 Task: Look for space in Ceres, United States from 12th July, 2023 to 16th July, 2023 for 8 adults in price range Rs.10000 to Rs.16000. Place can be private room with 8 bedrooms having 8 beds and 8 bathrooms. Property type can be house, flat, guest house. Amenities needed are: wifi, TV, free parkinig on premises, gym, breakfast. Booking option can be shelf check-in. Required host language is English.
Action: Mouse moved to (580, 145)
Screenshot: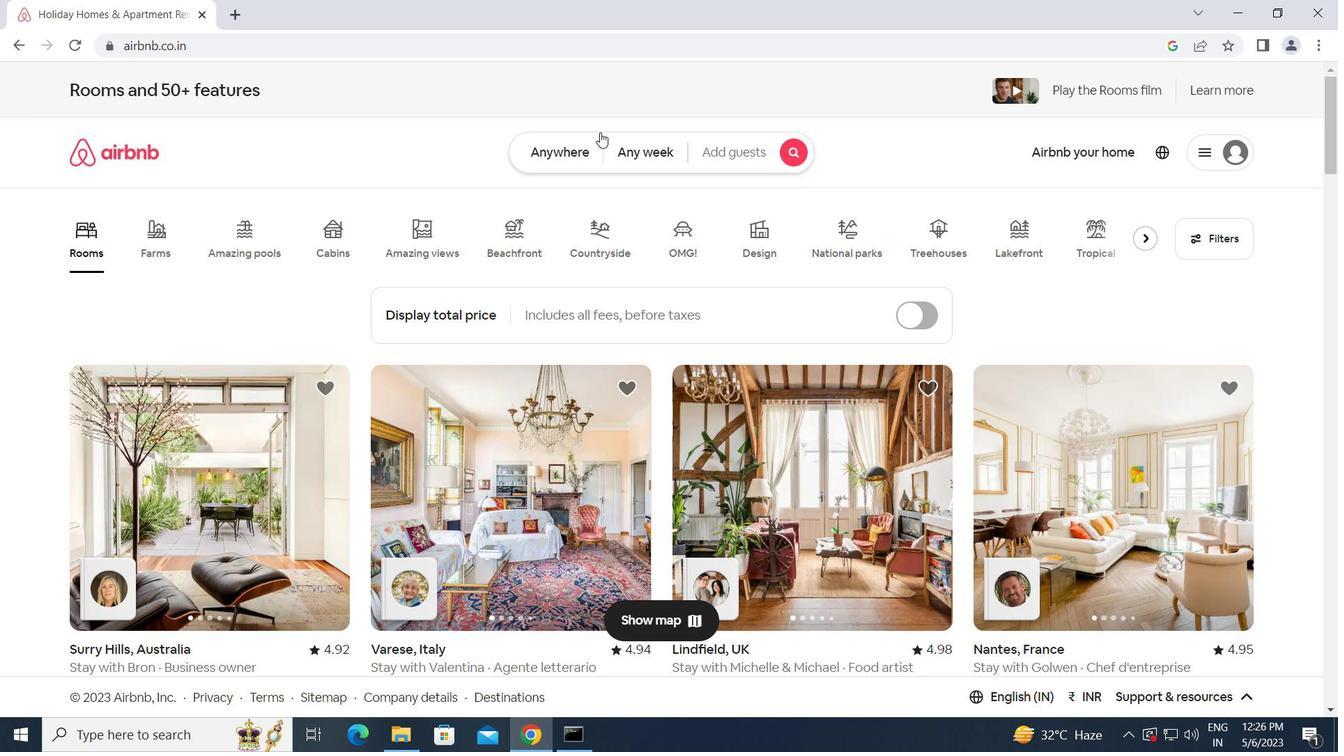 
Action: Mouse pressed left at (580, 145)
Screenshot: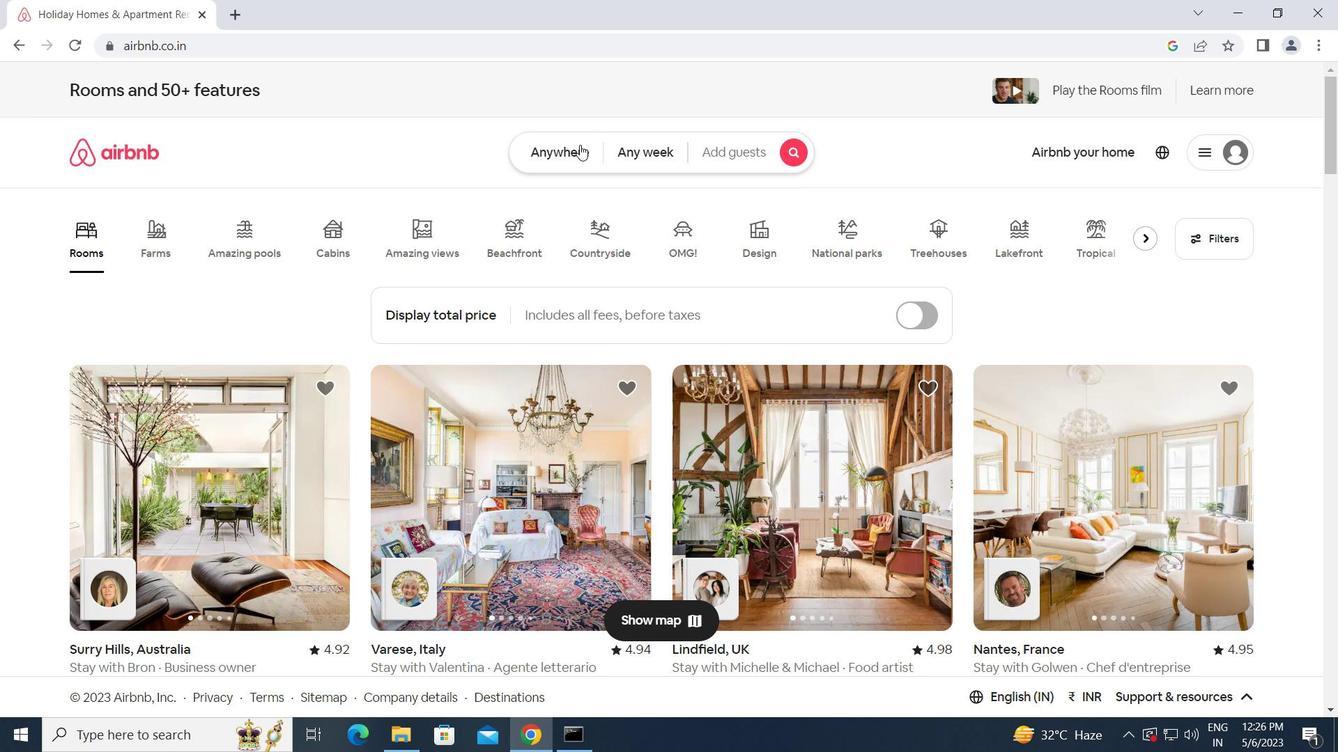 
Action: Mouse moved to (419, 212)
Screenshot: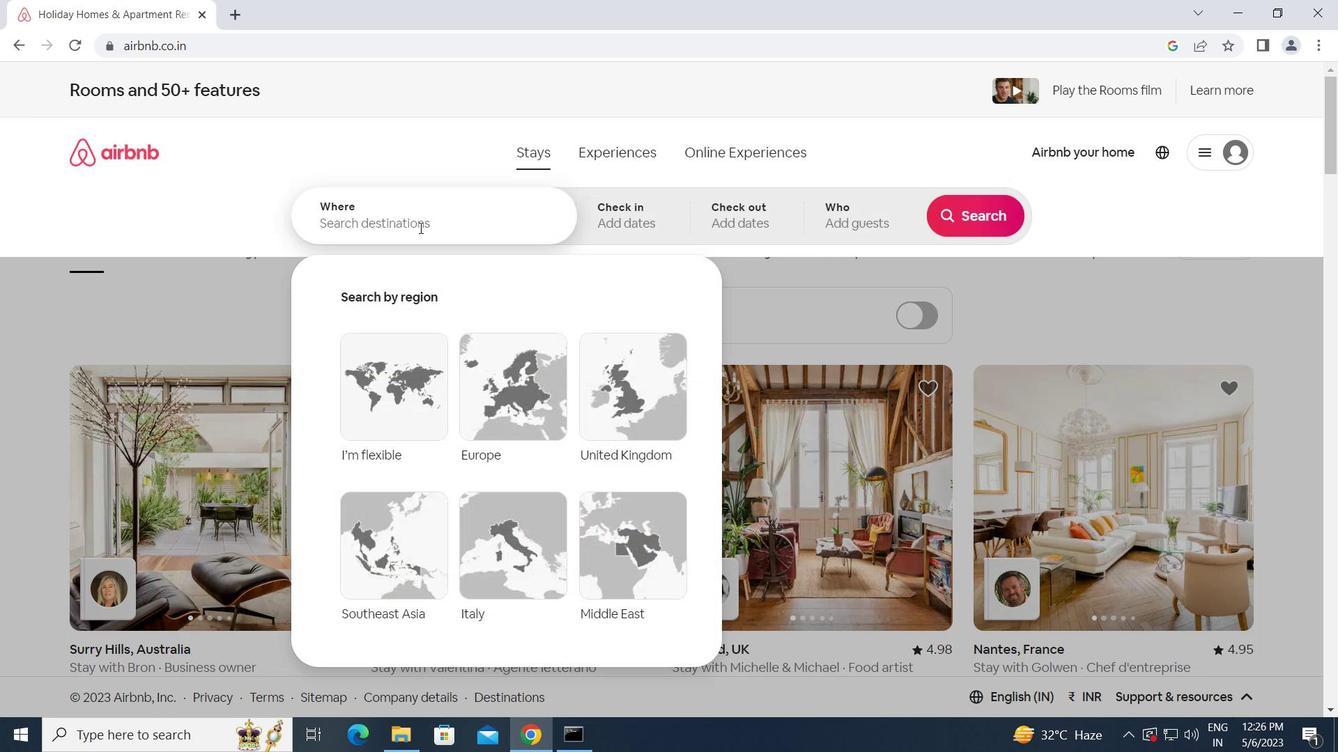 
Action: Mouse pressed left at (419, 212)
Screenshot: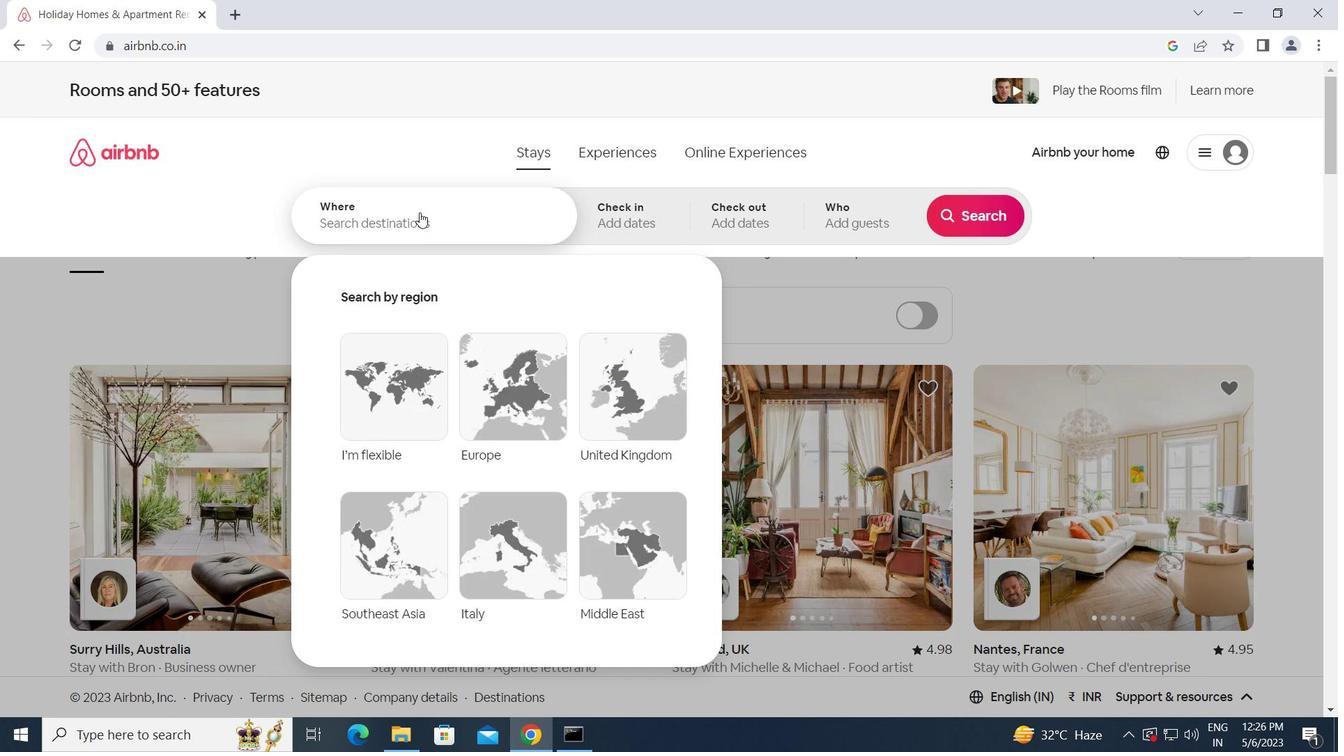 
Action: Key pressed c<Key.caps_lock>eres,<Key.space><Key.caps_lock>u<Key.caps_lock>nited<Key.space>
Screenshot: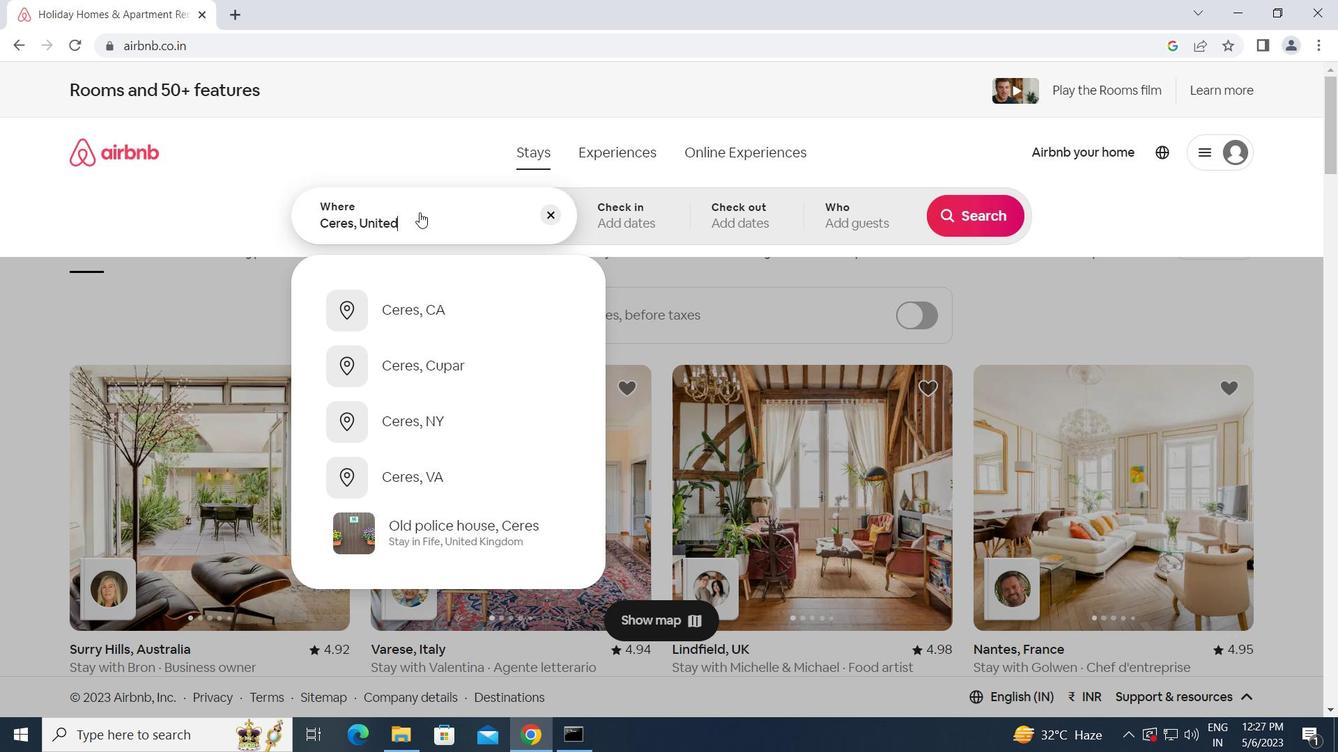 
Action: Mouse moved to (1056, 8)
Screenshot: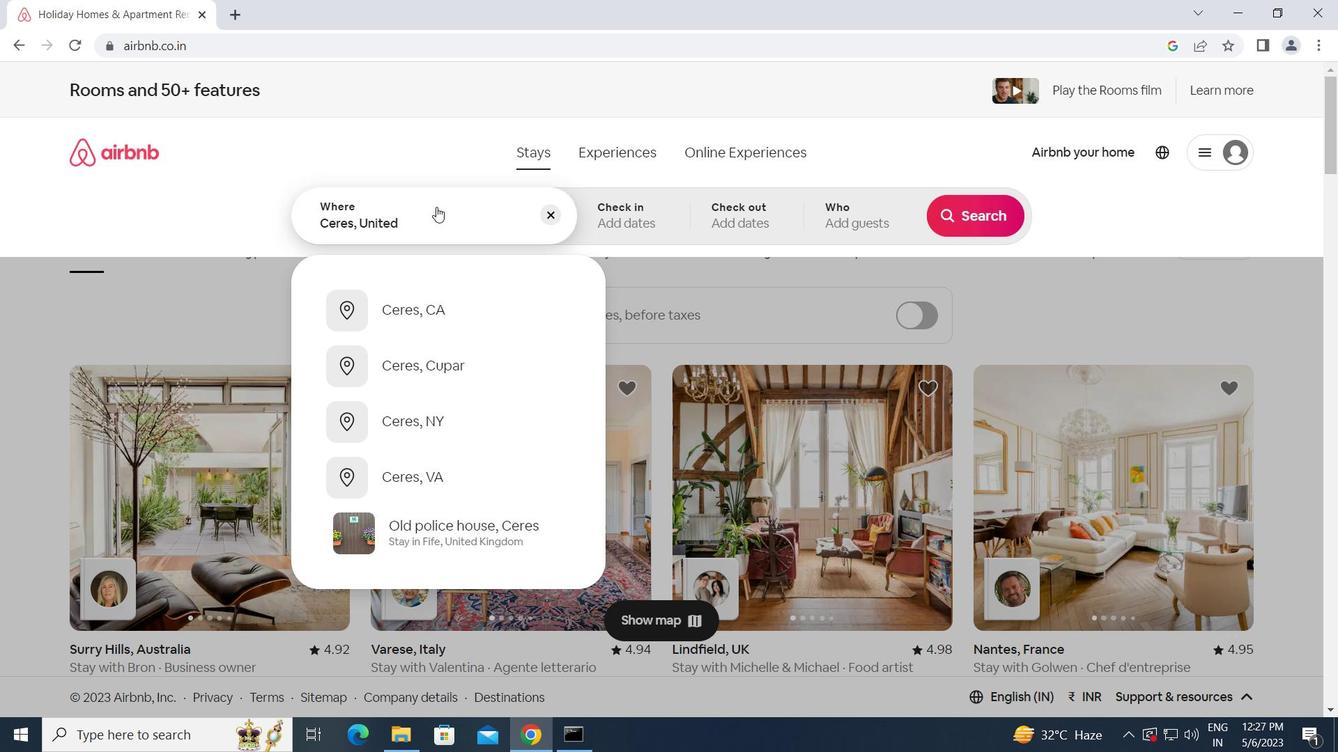 
Action: Key pressed <Key.caps_lock>s<Key.caps_lock>tates<Key.enter>
Screenshot: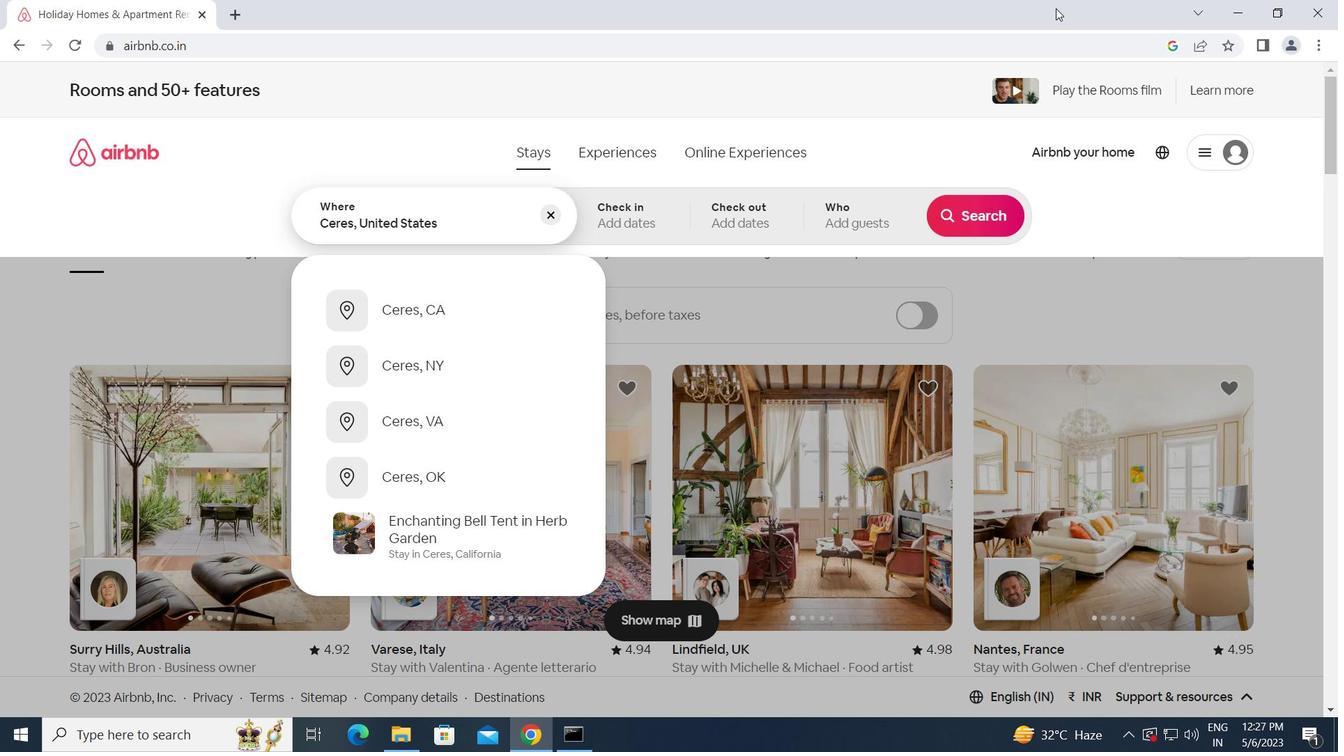 
Action: Mouse moved to (971, 356)
Screenshot: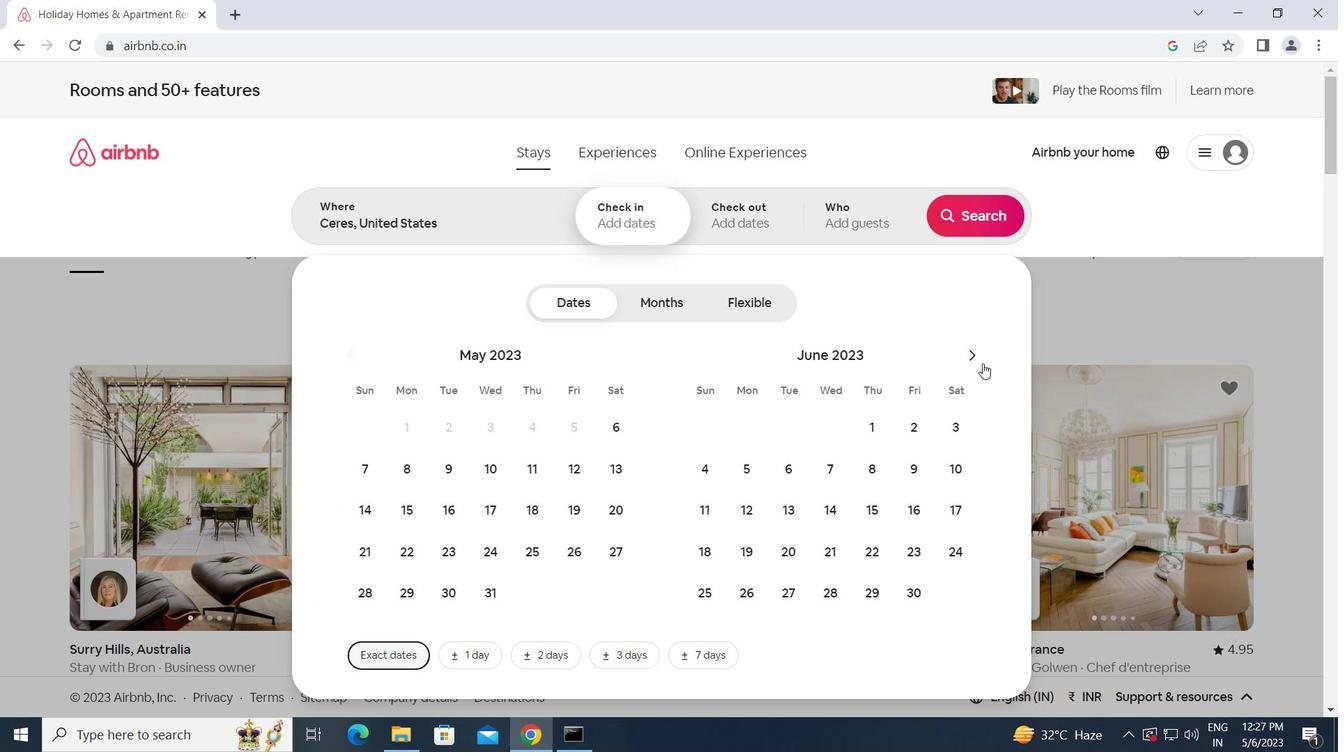
Action: Mouse pressed left at (971, 356)
Screenshot: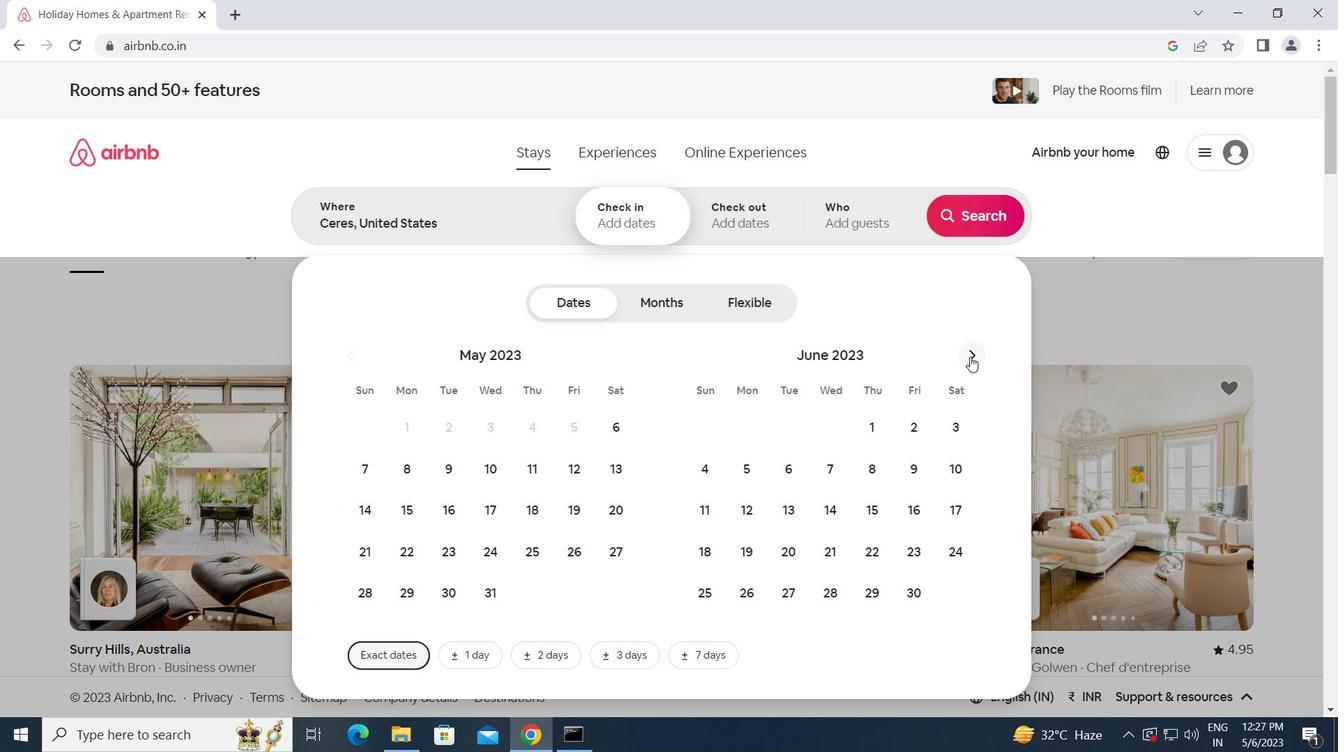 
Action: Mouse moved to (835, 504)
Screenshot: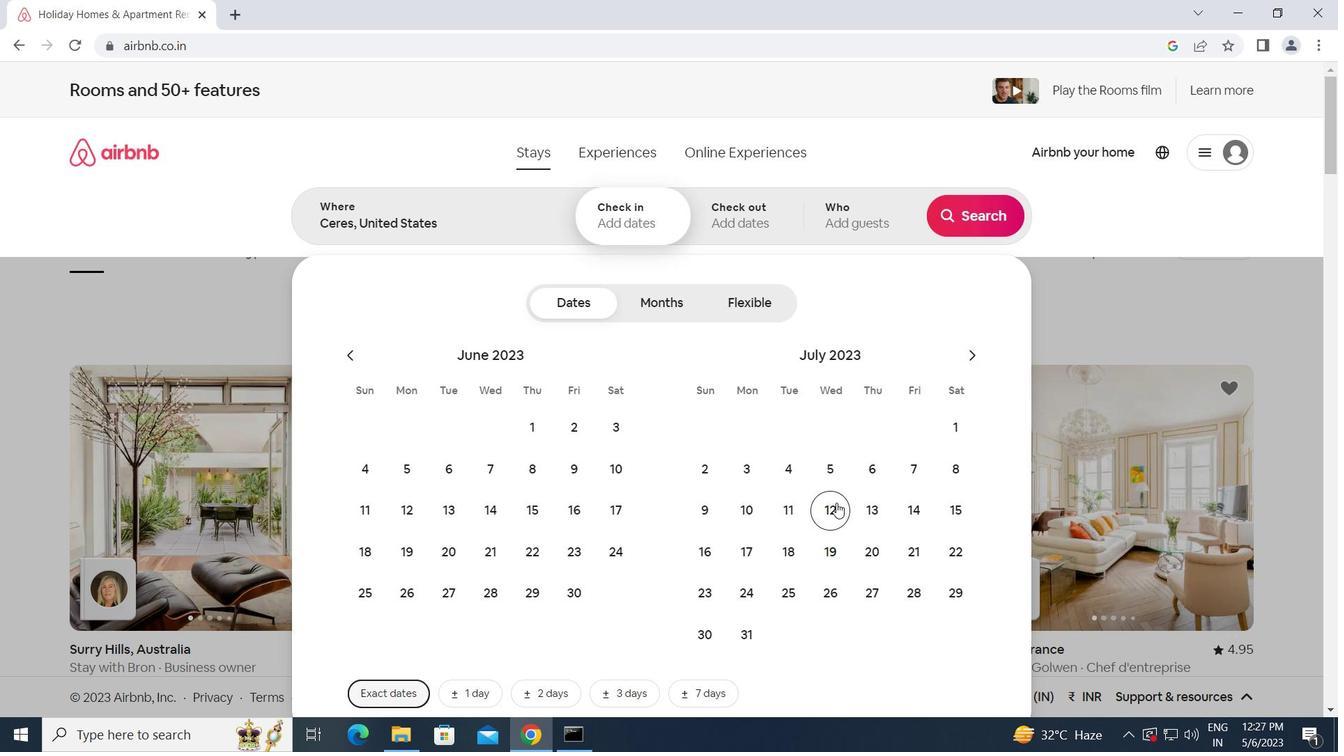 
Action: Mouse pressed left at (835, 504)
Screenshot: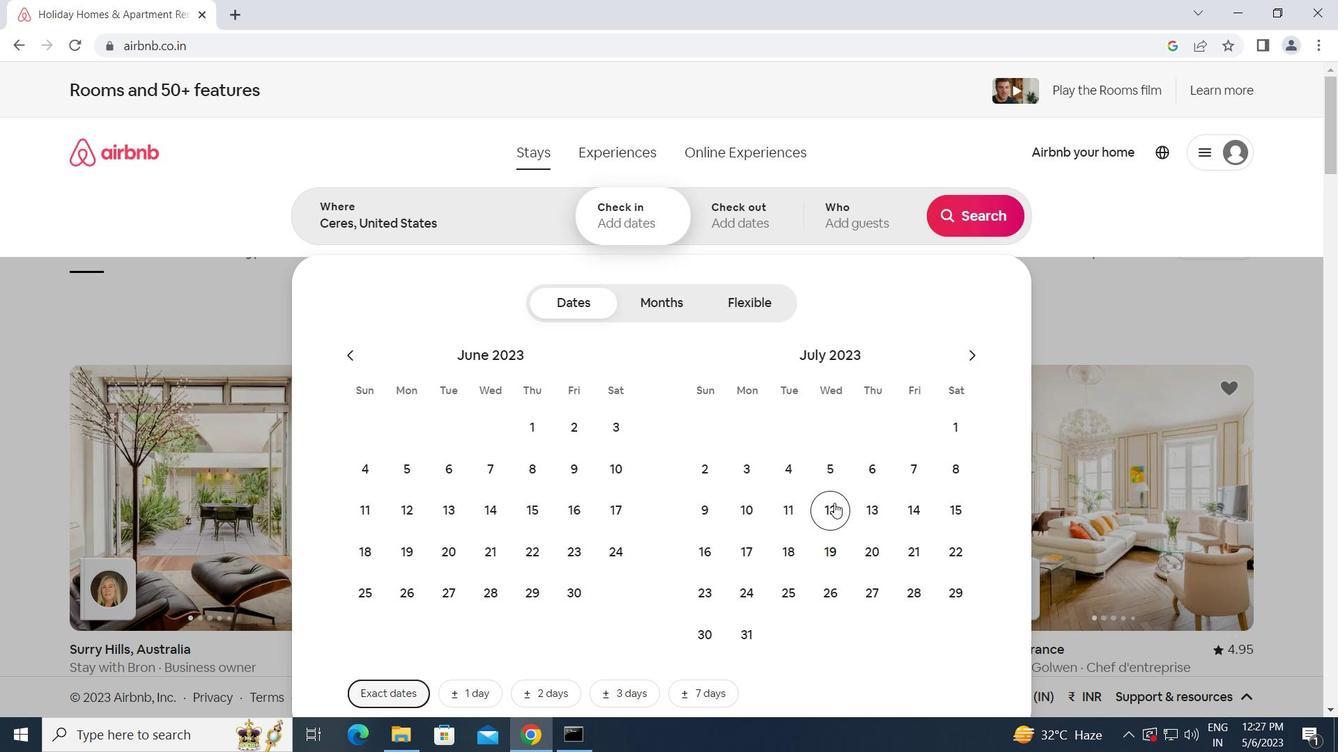 
Action: Mouse moved to (711, 554)
Screenshot: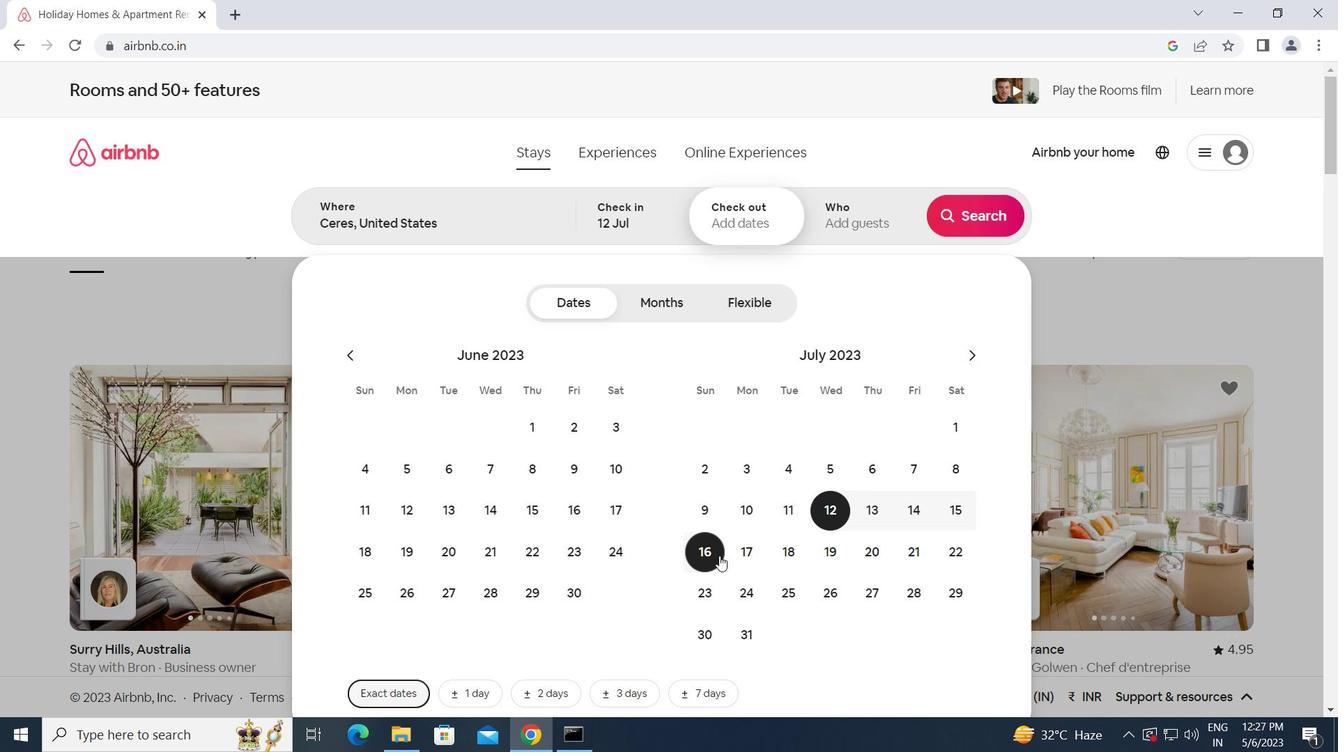 
Action: Mouse pressed left at (711, 554)
Screenshot: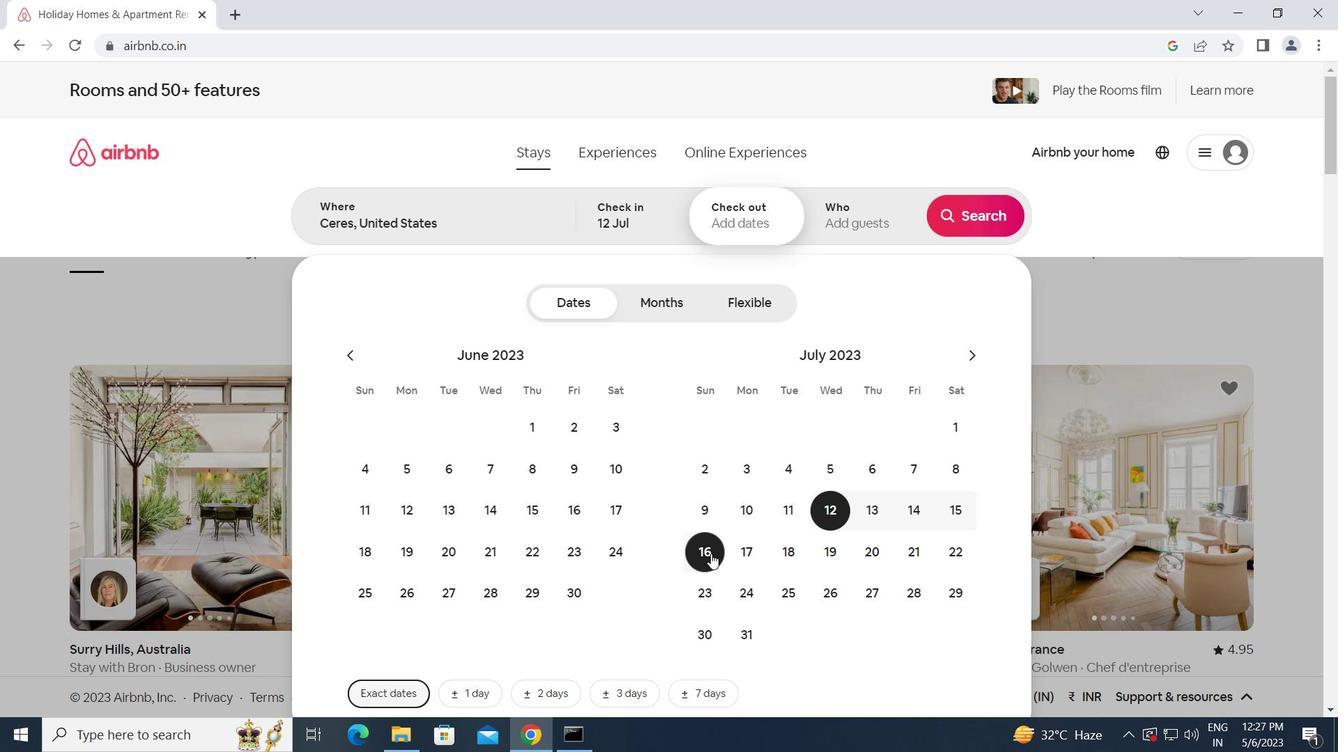 
Action: Mouse moved to (840, 223)
Screenshot: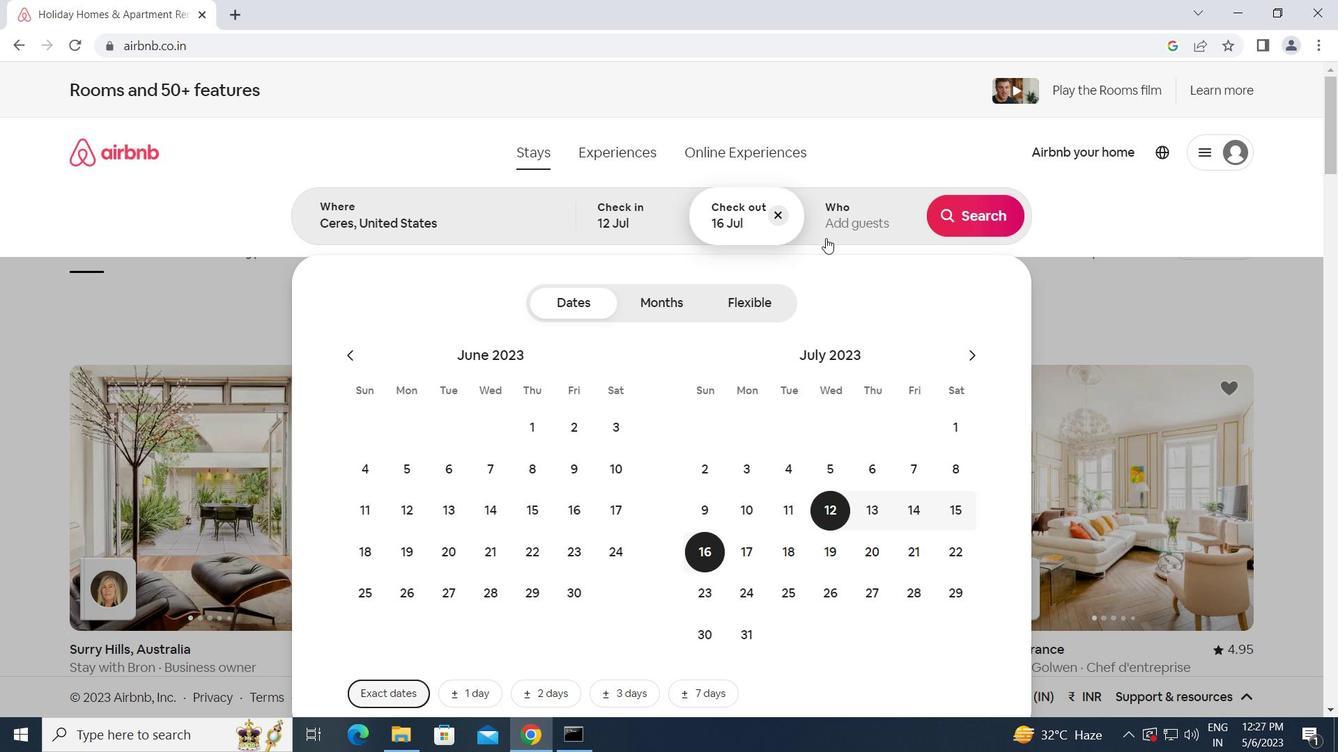 
Action: Mouse pressed left at (840, 223)
Screenshot: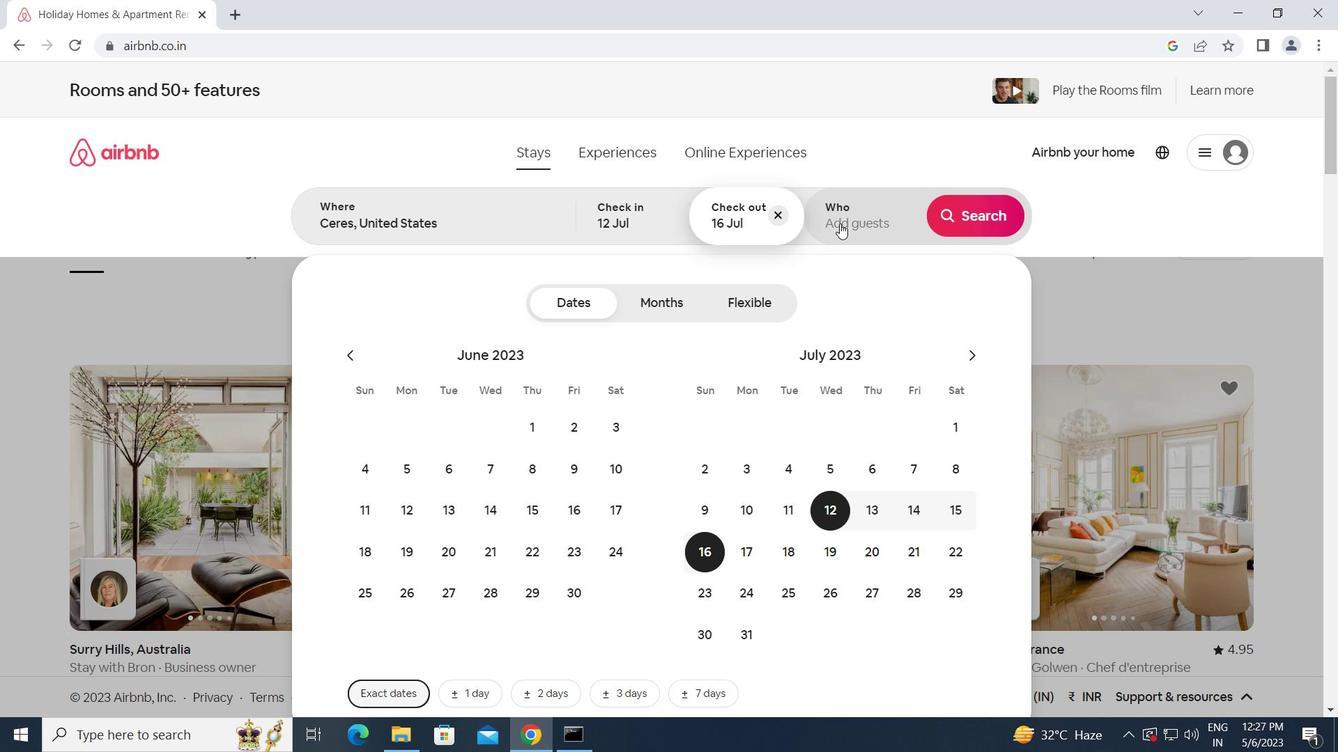 
Action: Mouse moved to (971, 306)
Screenshot: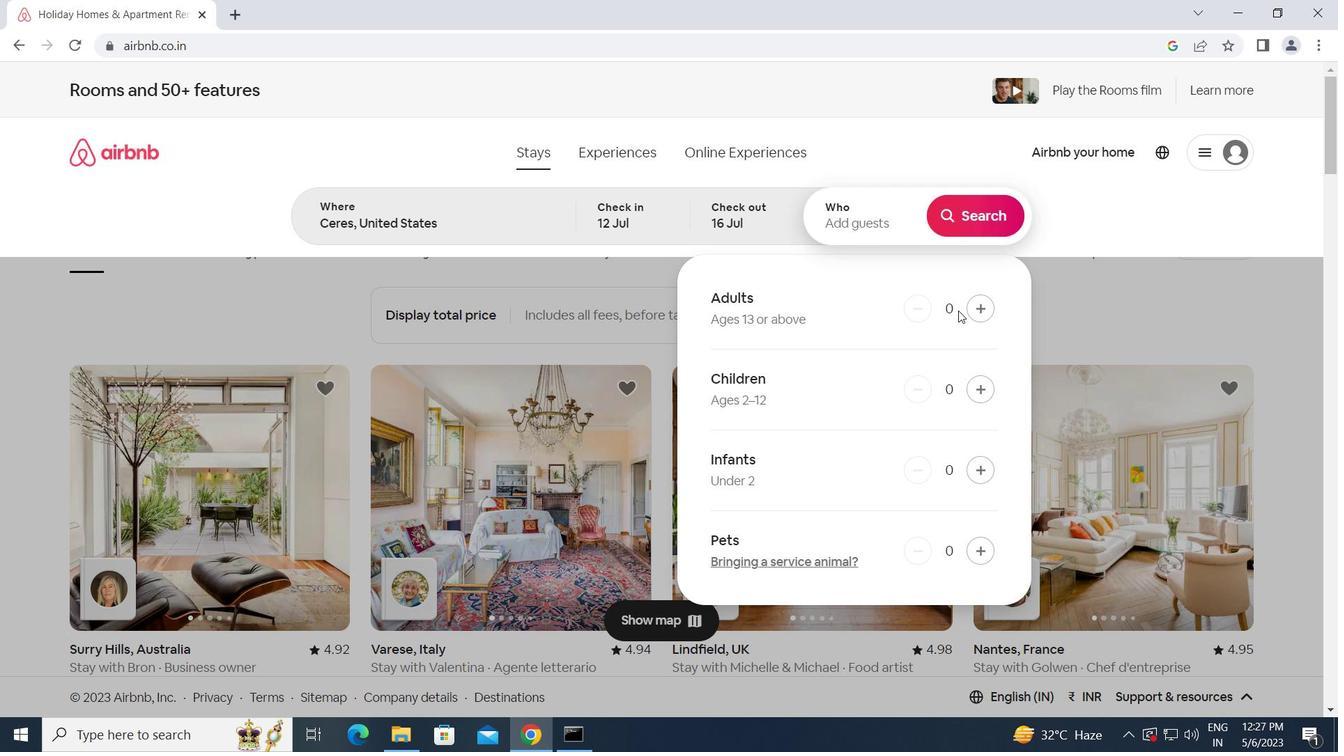 
Action: Mouse pressed left at (971, 306)
Screenshot: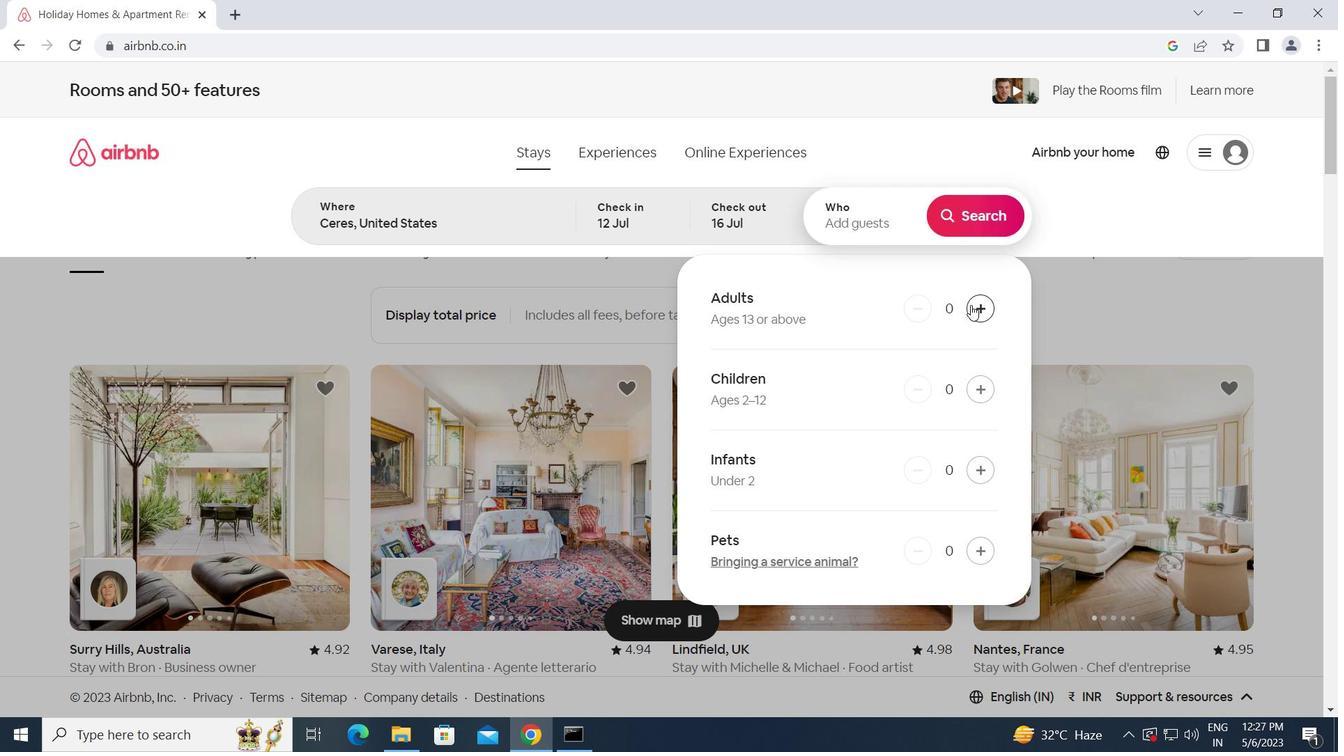 
Action: Mouse pressed left at (971, 306)
Screenshot: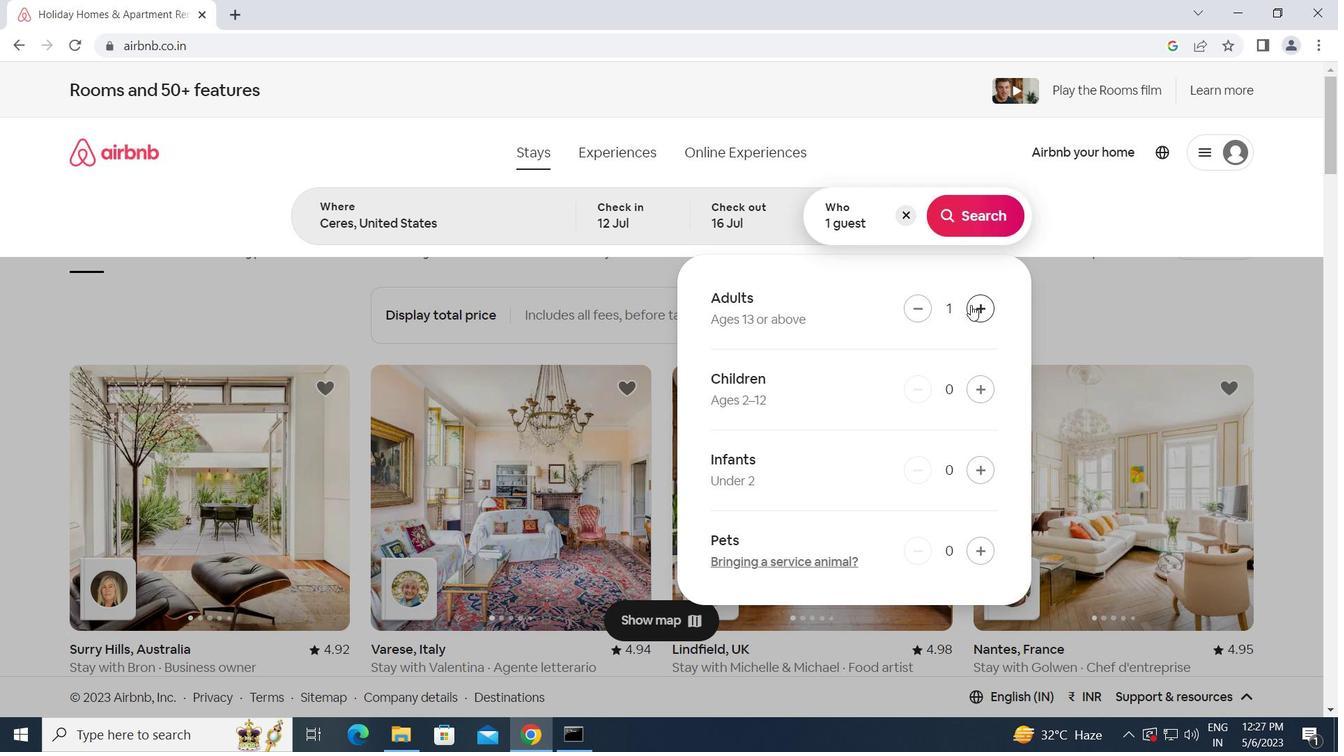 
Action: Mouse pressed left at (971, 306)
Screenshot: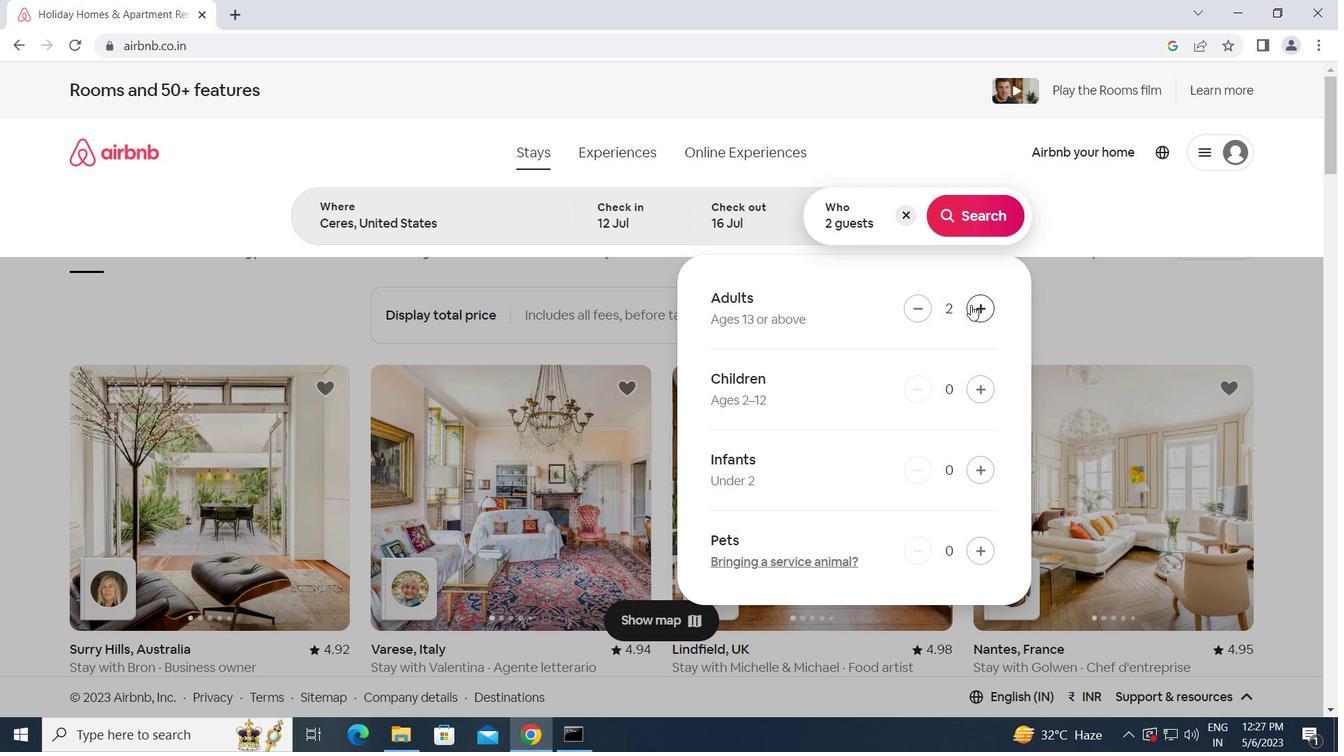 
Action: Mouse pressed left at (971, 306)
Screenshot: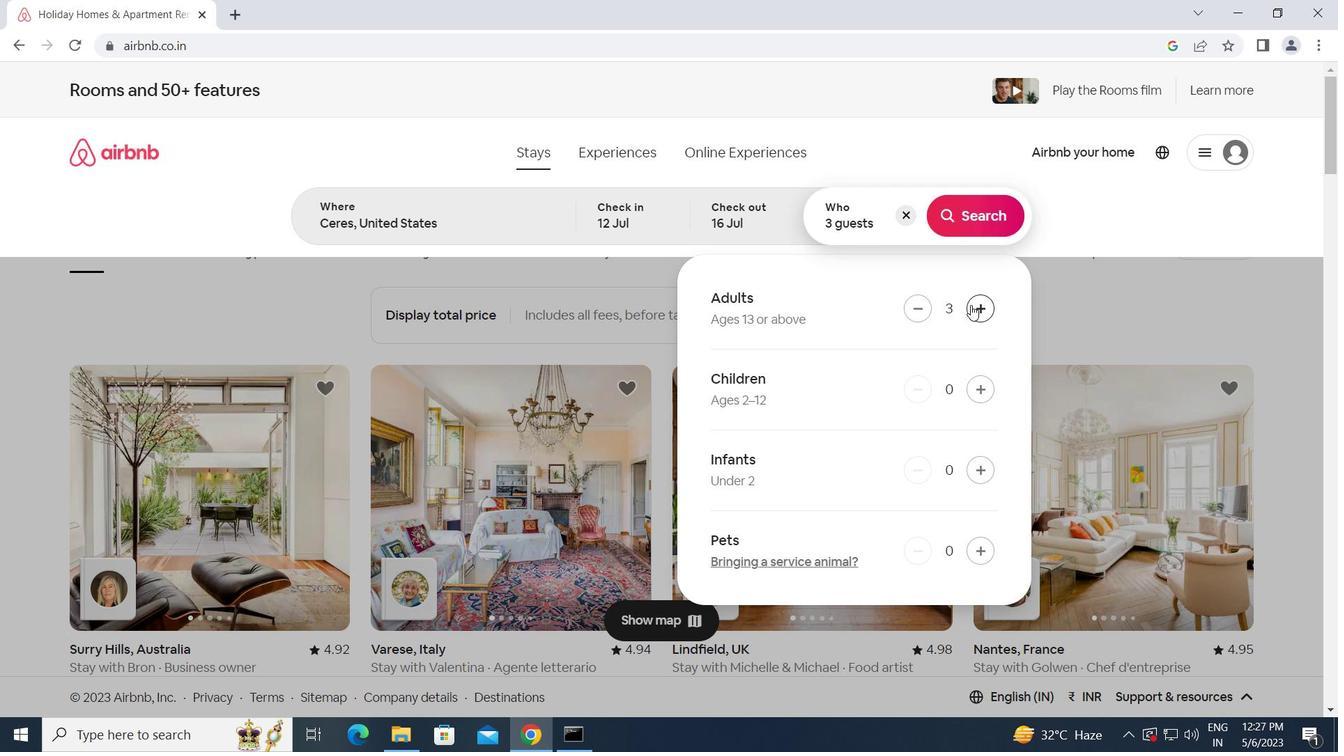 
Action: Mouse pressed left at (971, 306)
Screenshot: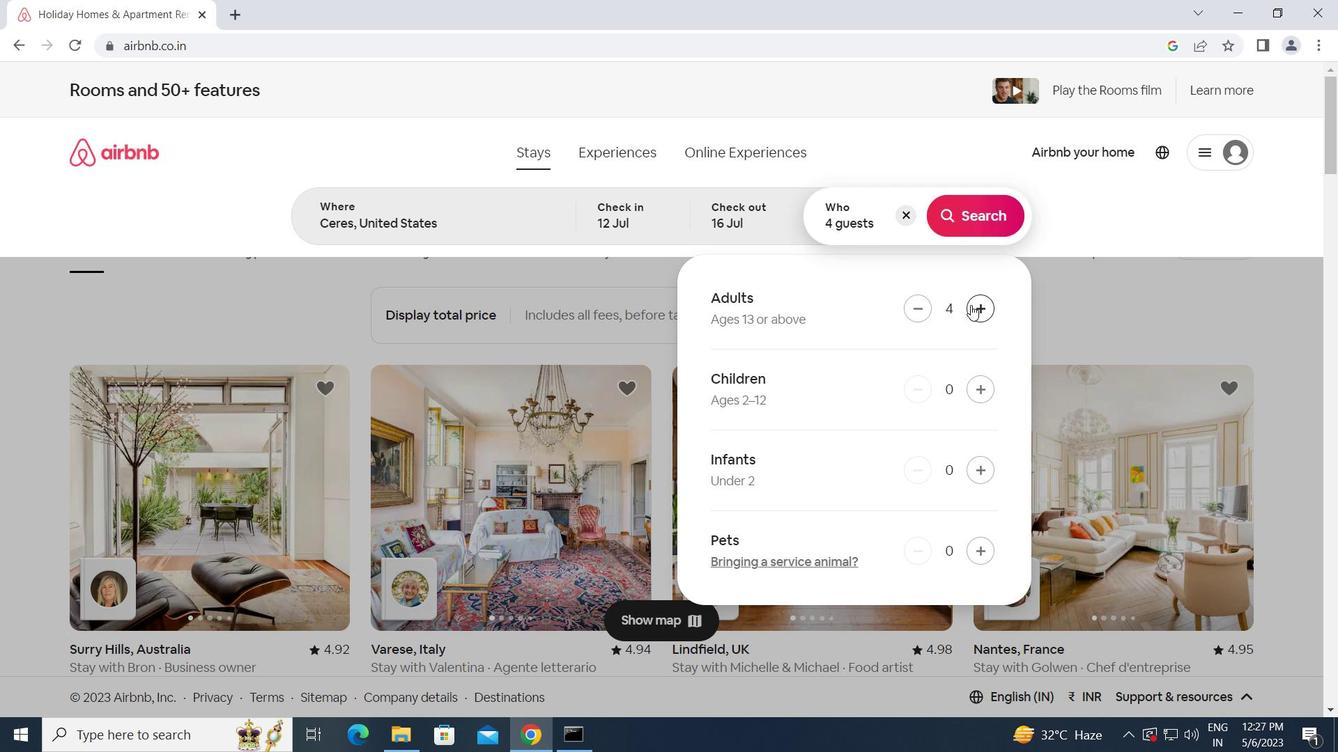 
Action: Mouse pressed left at (971, 306)
Screenshot: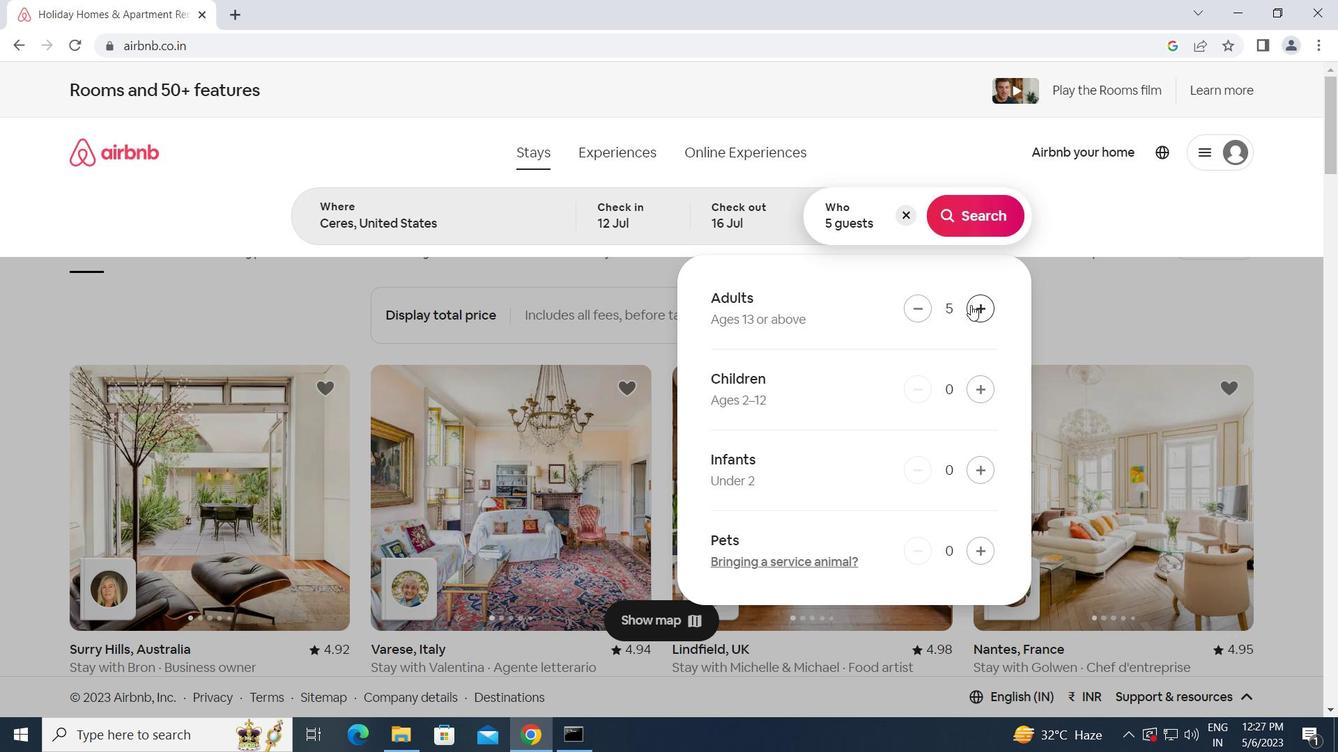 
Action: Mouse pressed left at (971, 306)
Screenshot: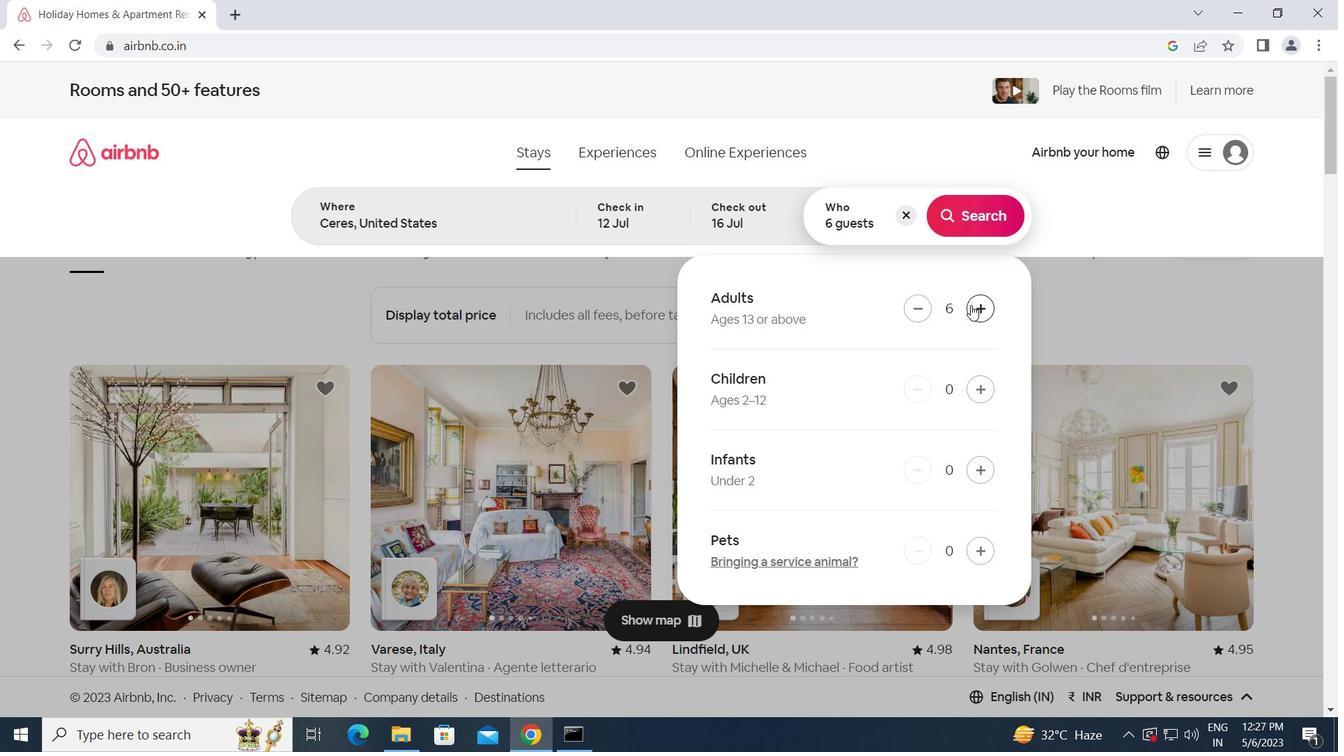 
Action: Mouse pressed left at (971, 306)
Screenshot: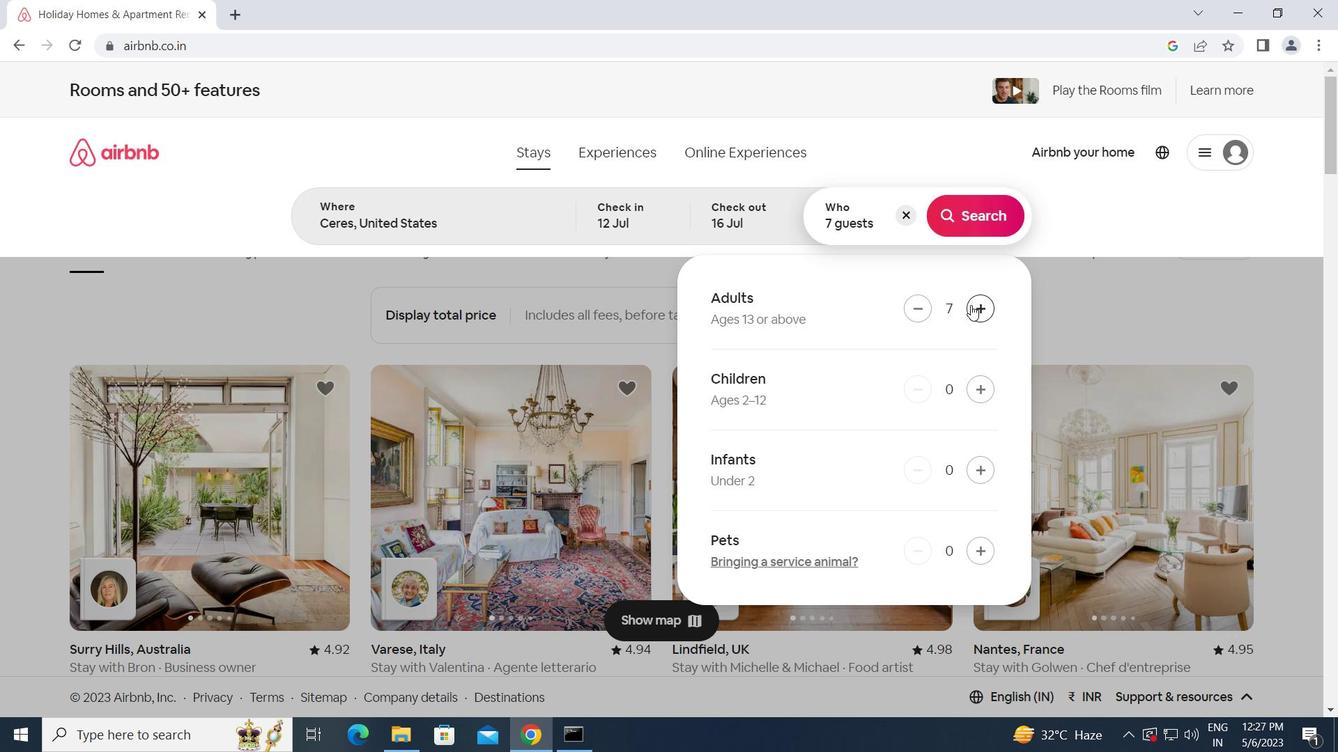 
Action: Mouse moved to (989, 208)
Screenshot: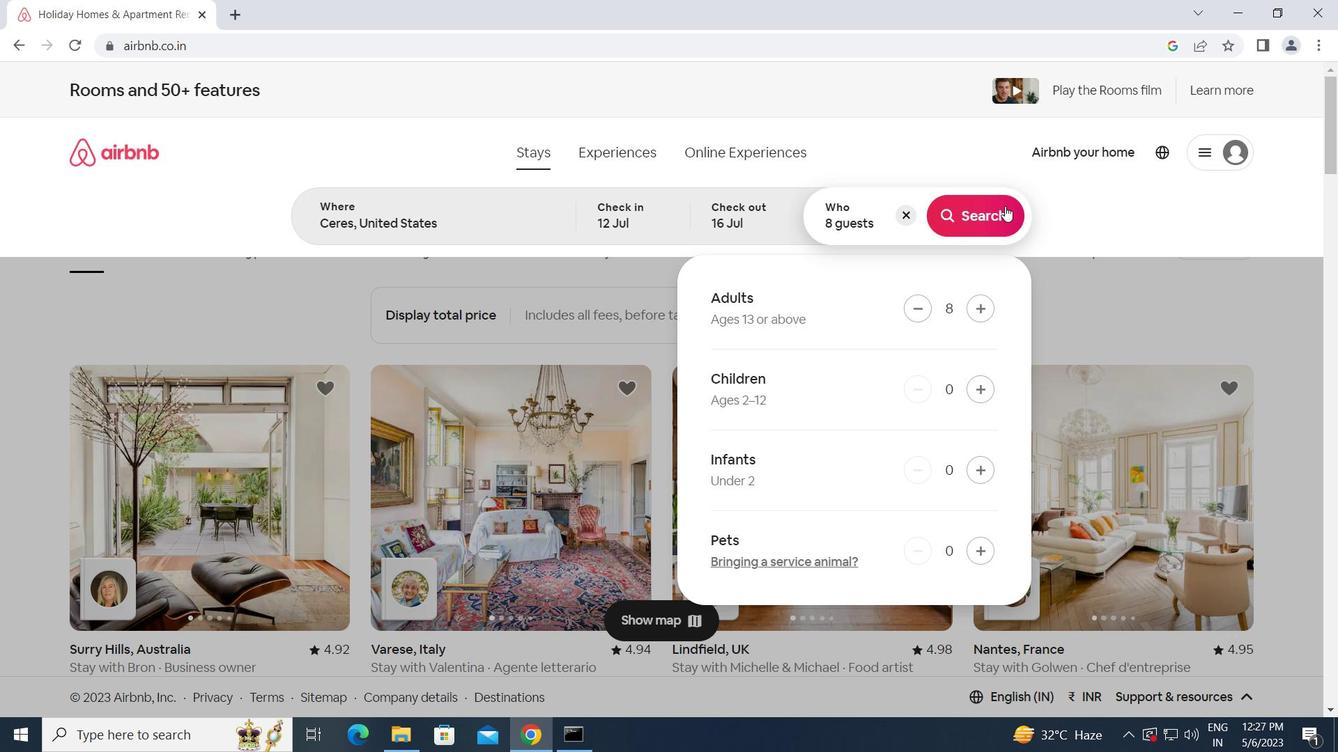 
Action: Mouse pressed left at (989, 208)
Screenshot: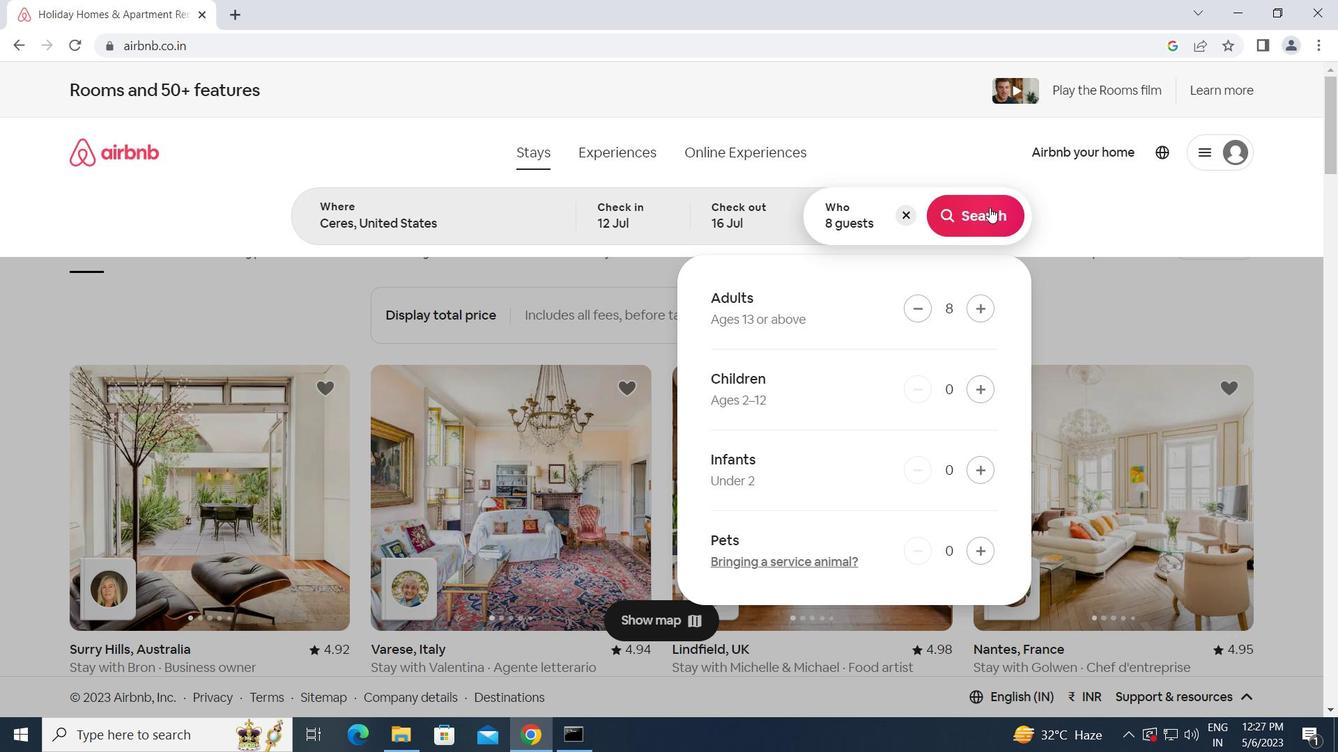 
Action: Mouse moved to (1256, 163)
Screenshot: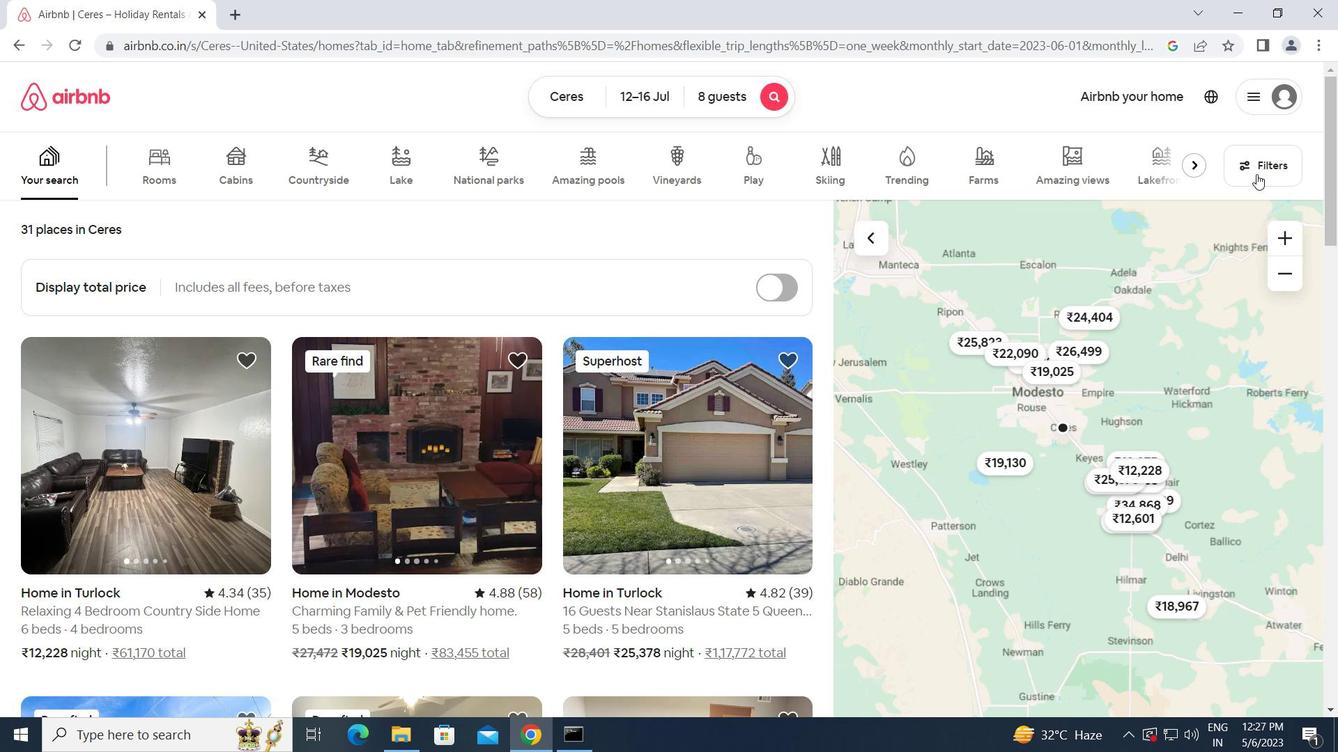 
Action: Mouse pressed left at (1256, 163)
Screenshot: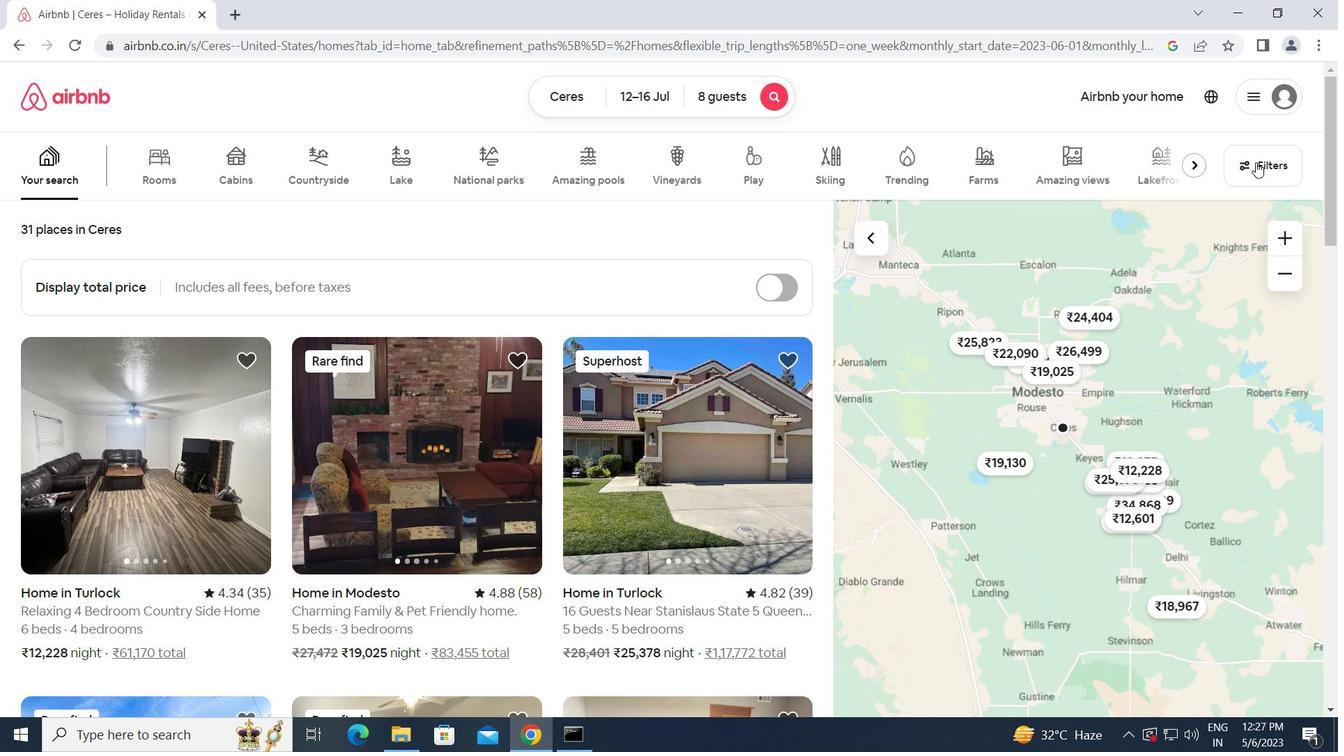 
Action: Mouse moved to (504, 563)
Screenshot: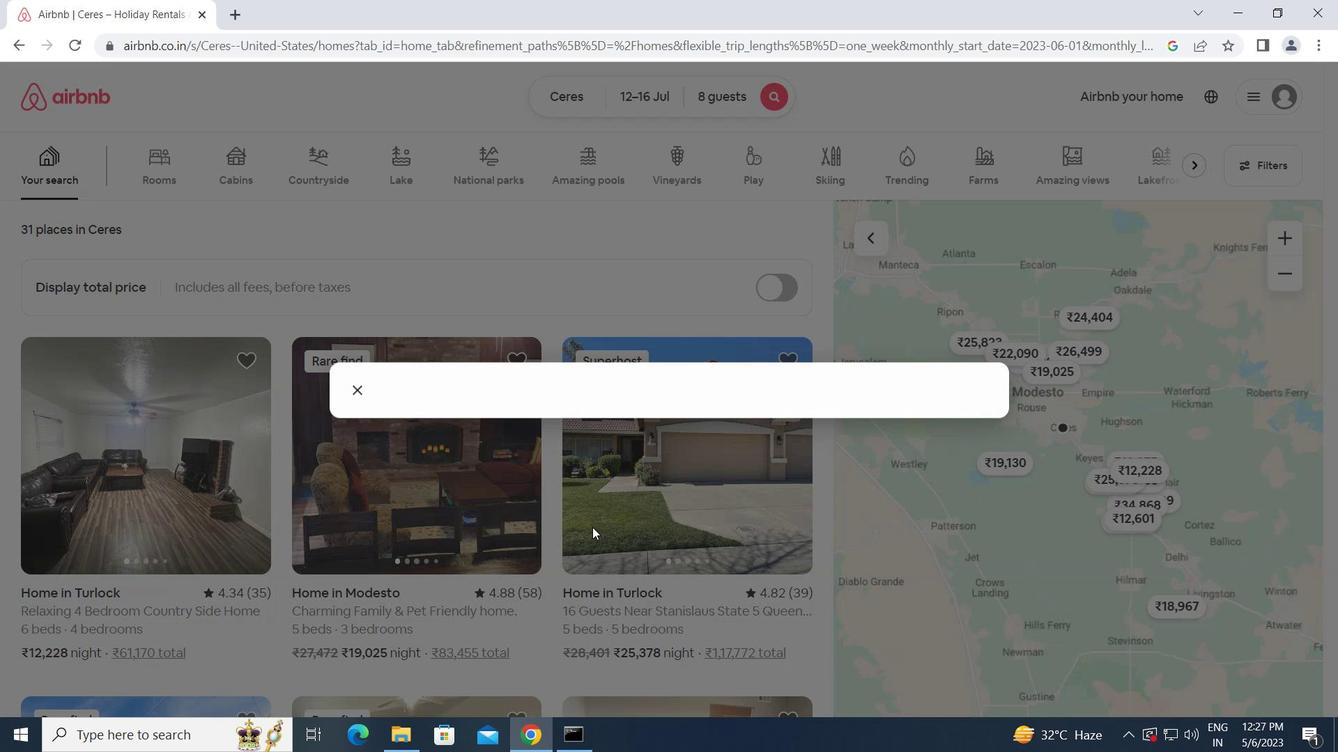 
Action: Mouse scrolled (504, 562) with delta (0, 0)
Screenshot: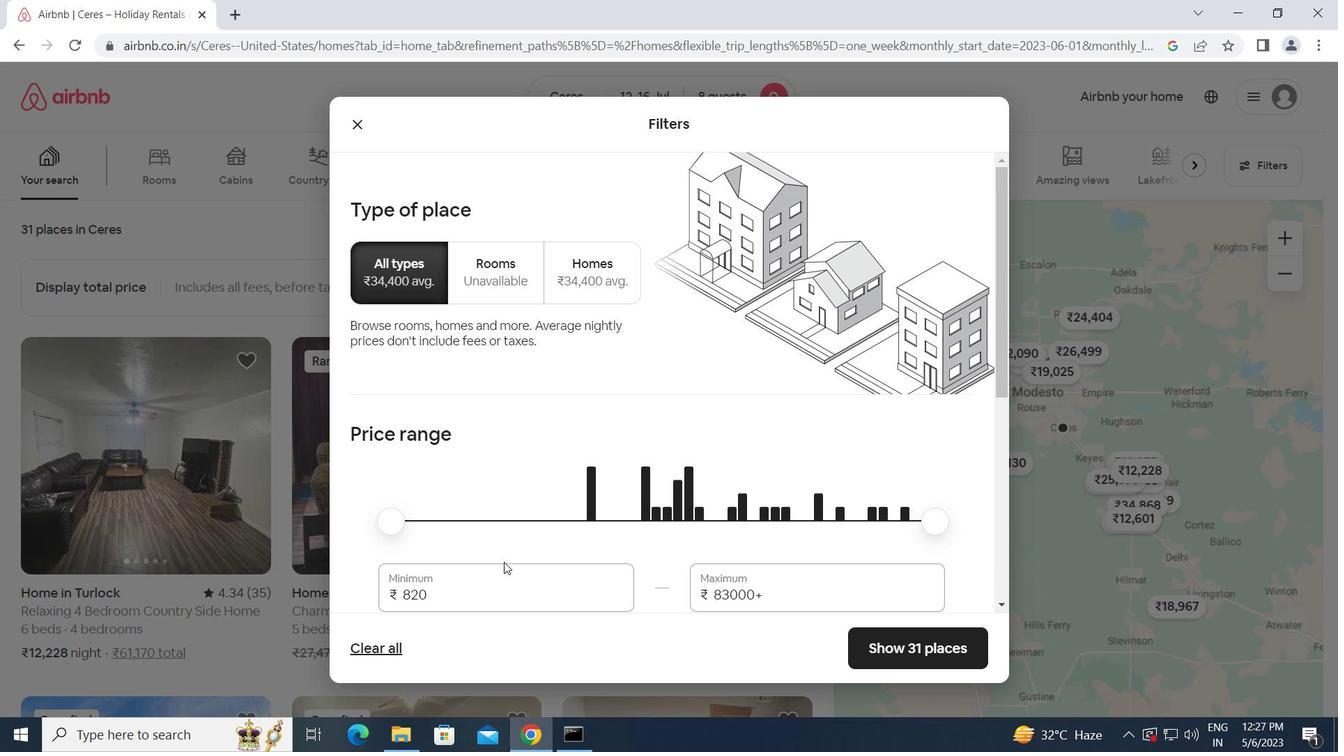 
Action: Mouse scrolled (504, 562) with delta (0, 0)
Screenshot: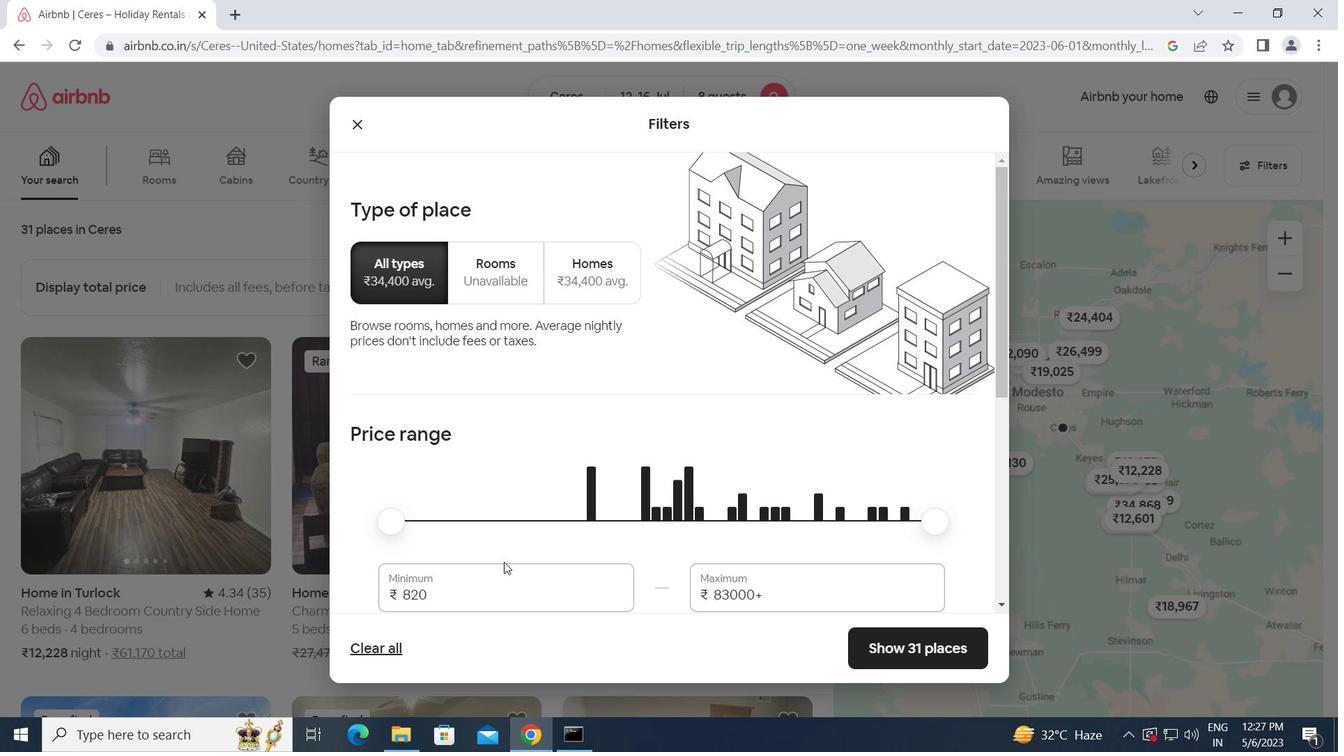 
Action: Mouse moved to (435, 417)
Screenshot: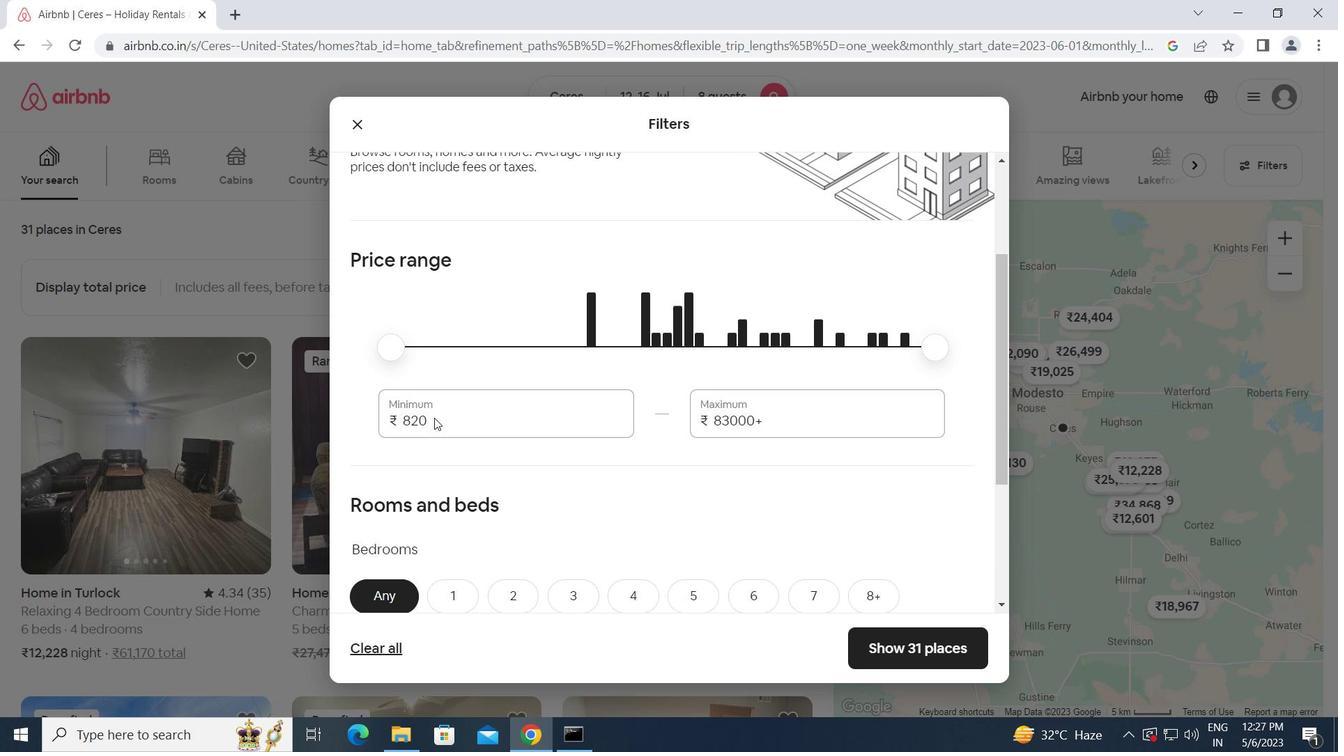 
Action: Mouse pressed left at (435, 417)
Screenshot: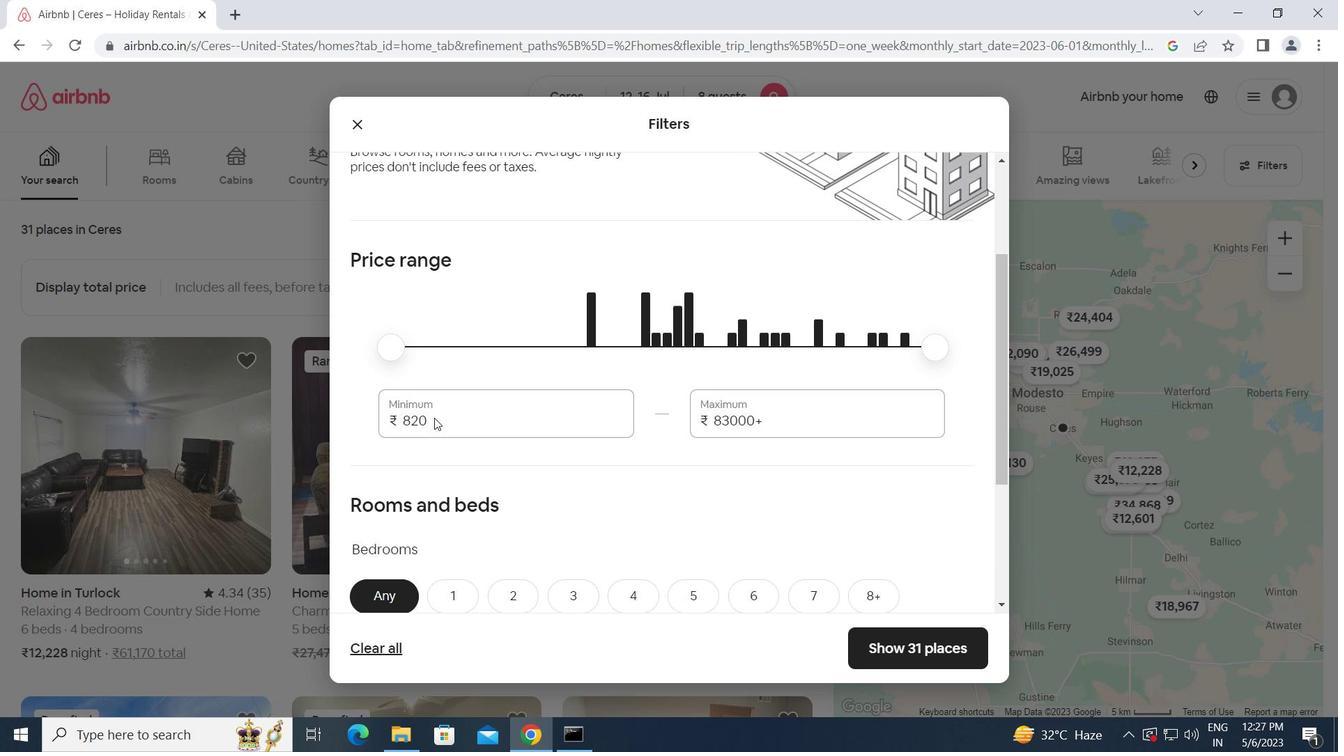 
Action: Mouse moved to (379, 422)
Screenshot: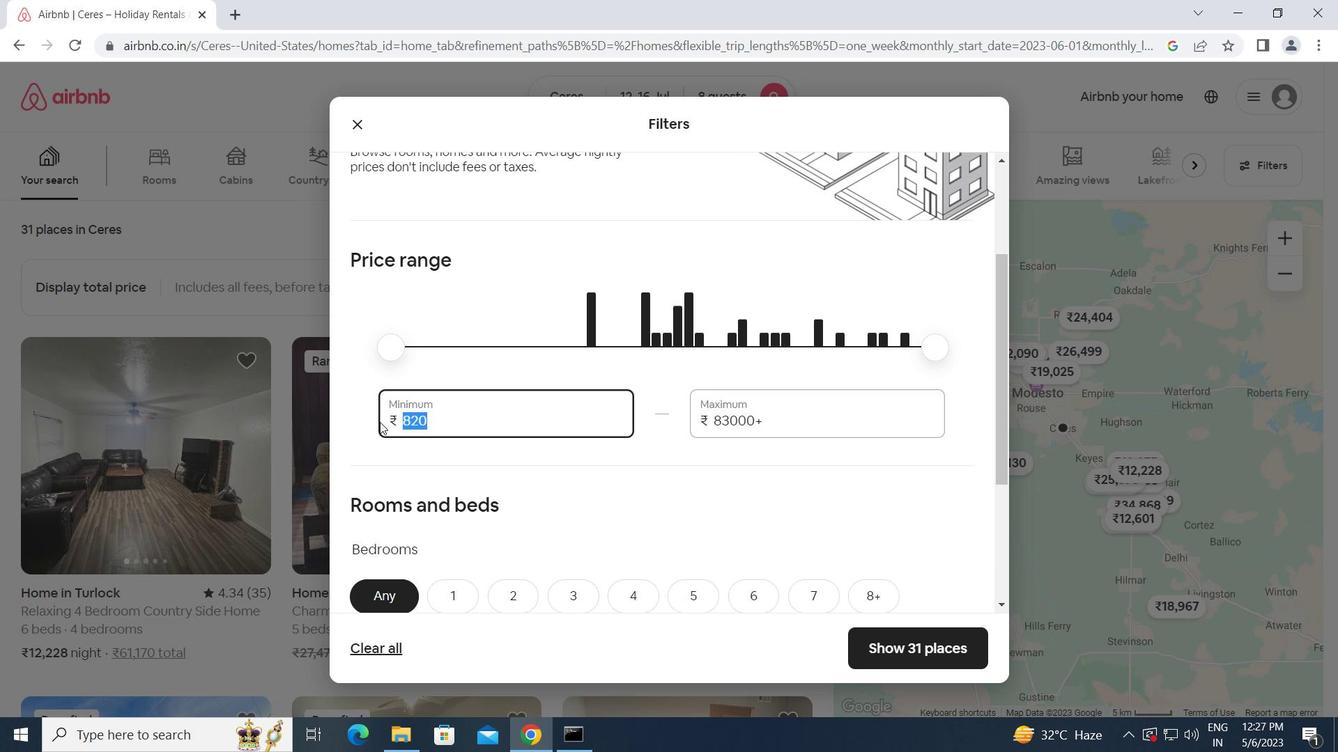 
Action: Key pressed 10000<Key.tab>16000
Screenshot: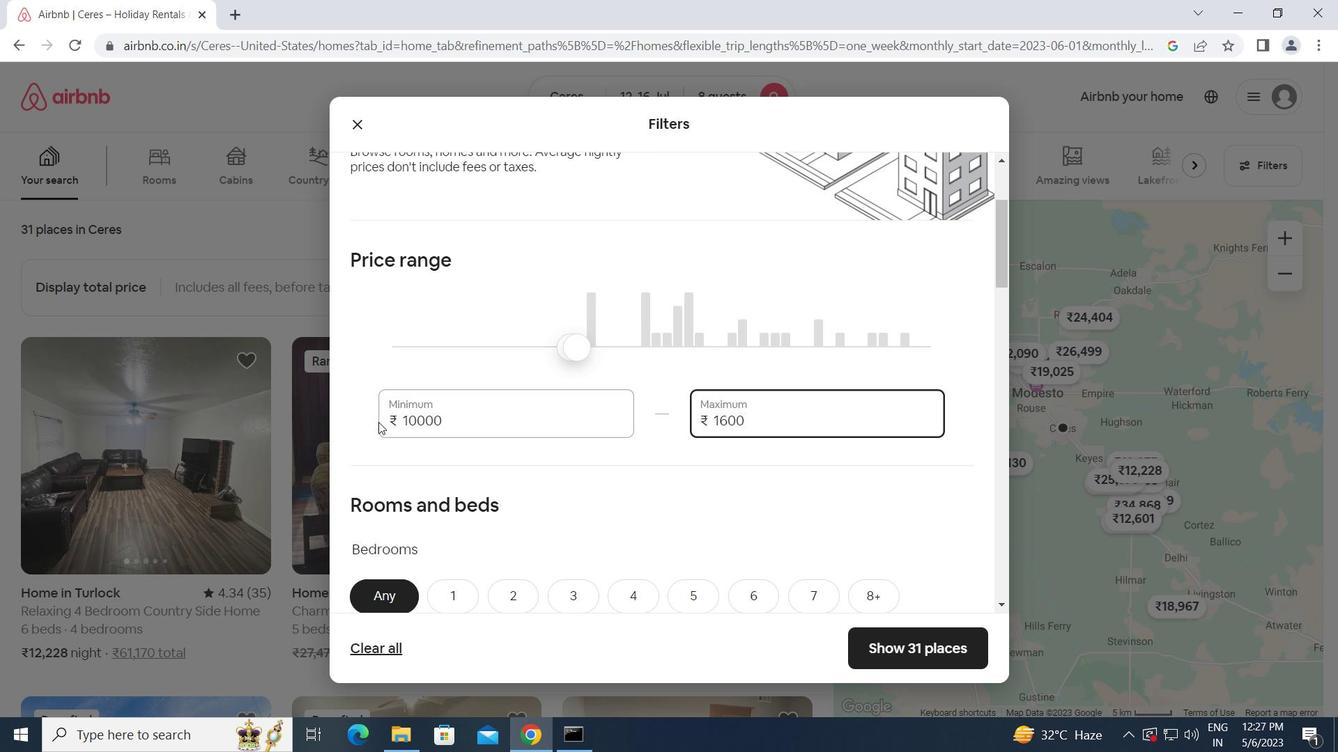 
Action: Mouse moved to (567, 495)
Screenshot: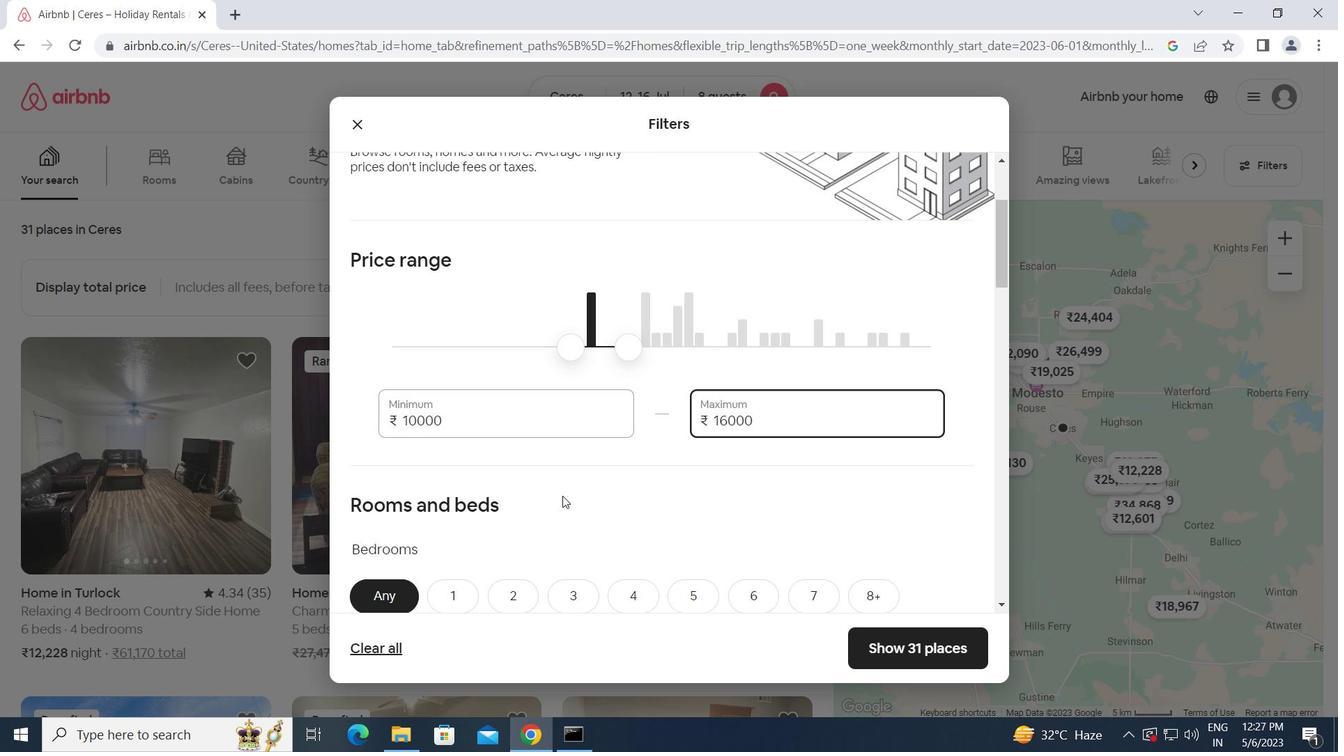 
Action: Mouse scrolled (567, 494) with delta (0, 0)
Screenshot: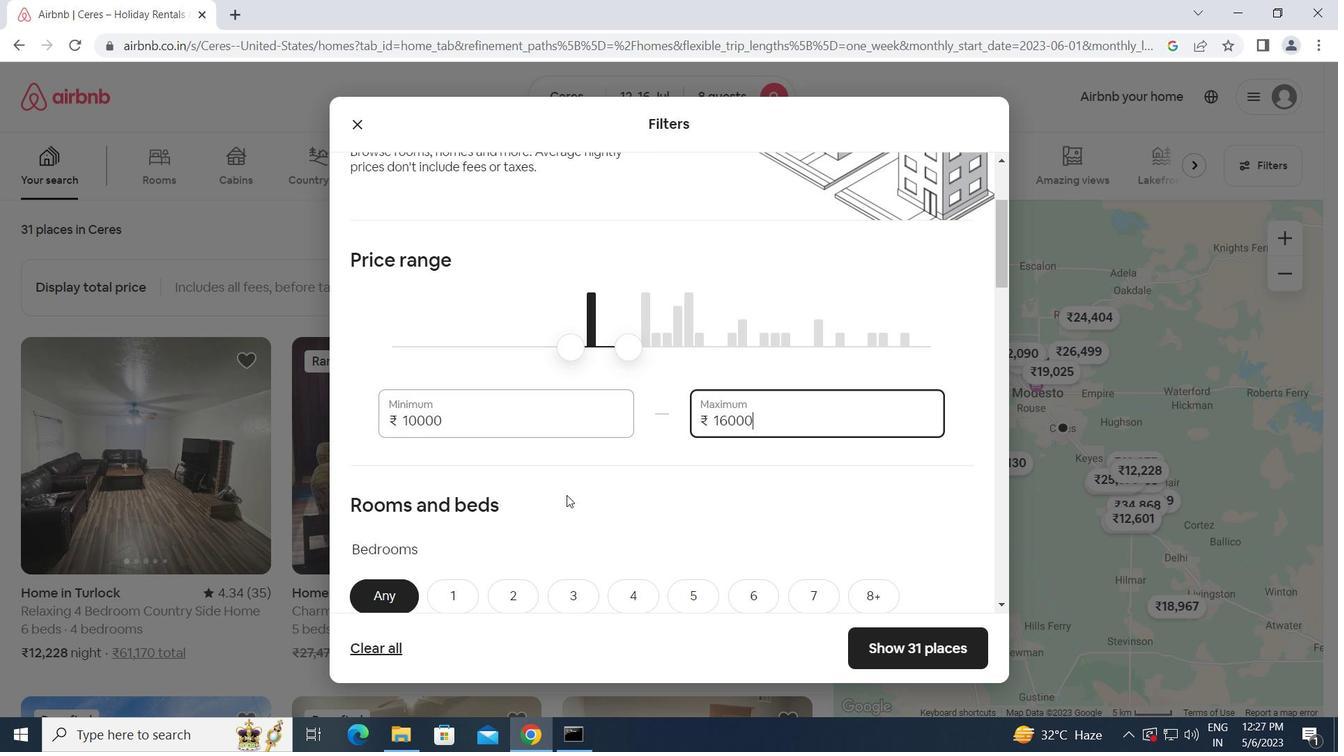 
Action: Mouse moved to (567, 495)
Screenshot: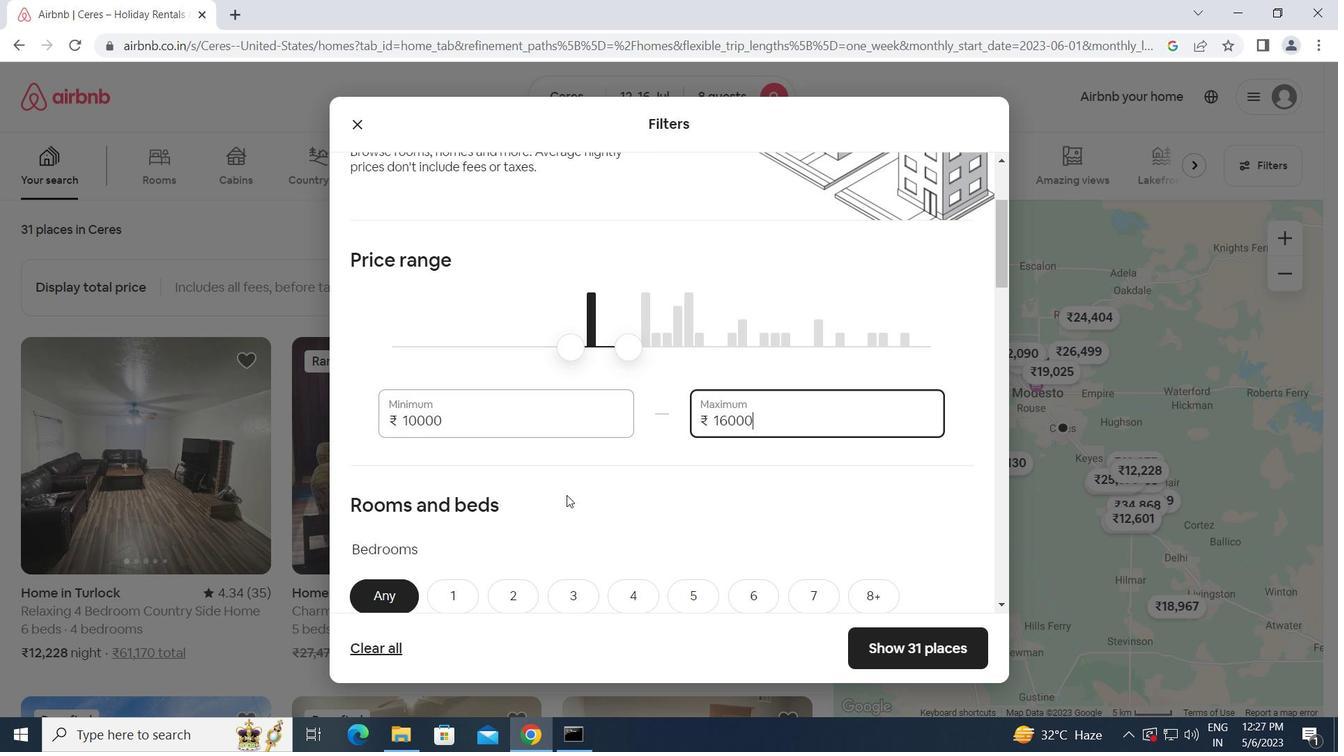 
Action: Mouse scrolled (567, 494) with delta (0, 0)
Screenshot: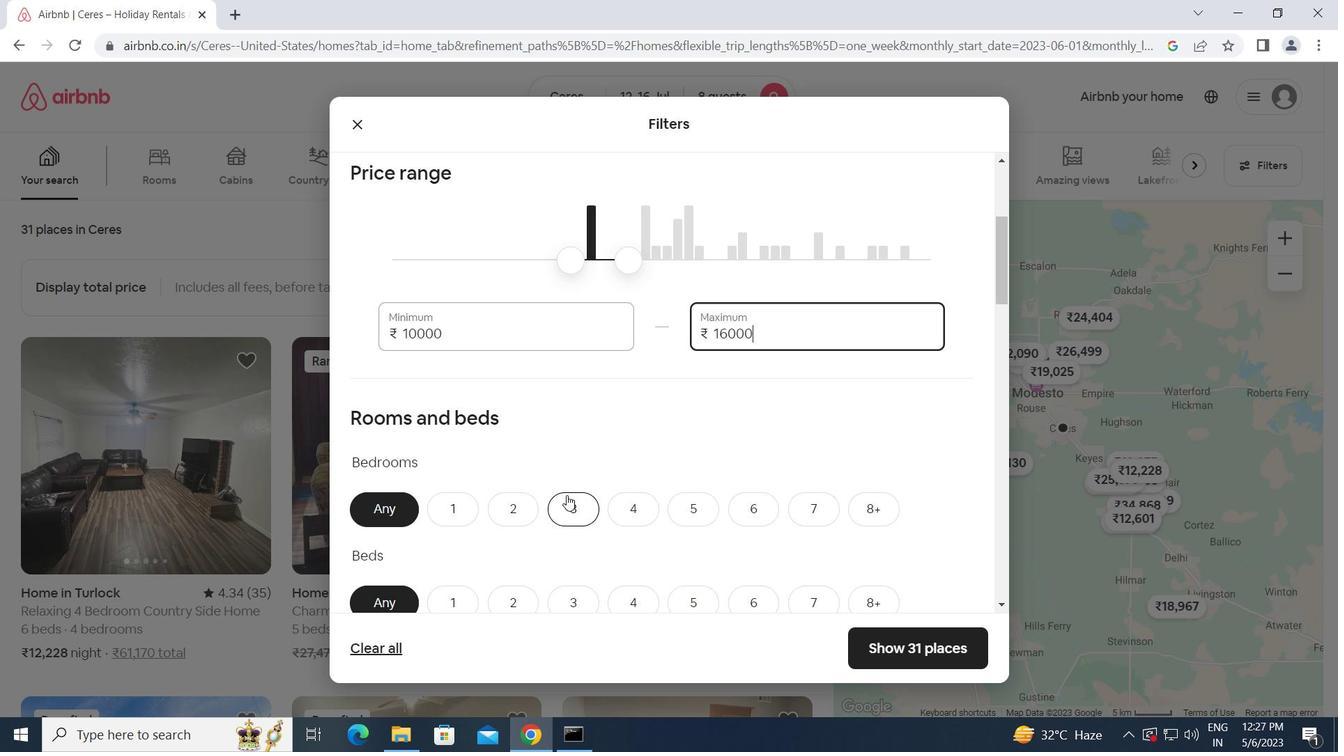 
Action: Mouse moved to (869, 442)
Screenshot: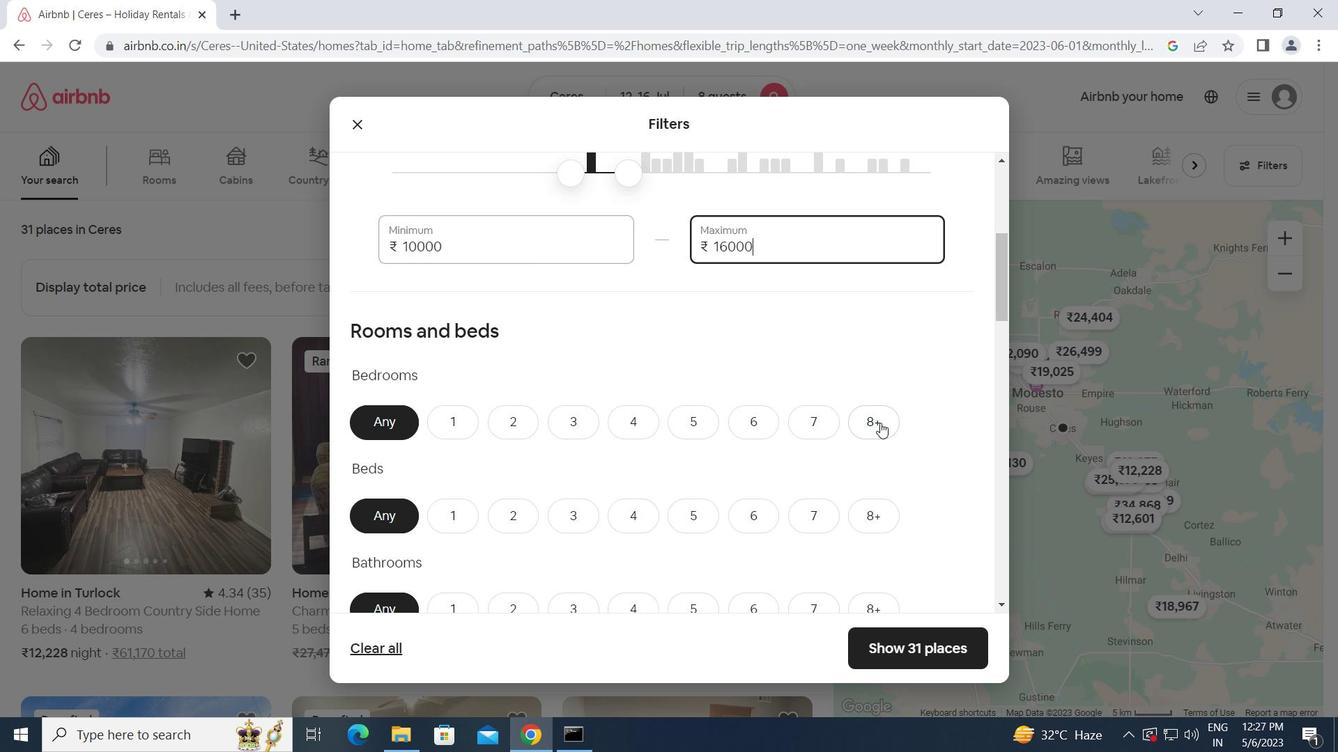
Action: Mouse scrolled (869, 441) with delta (0, 0)
Screenshot: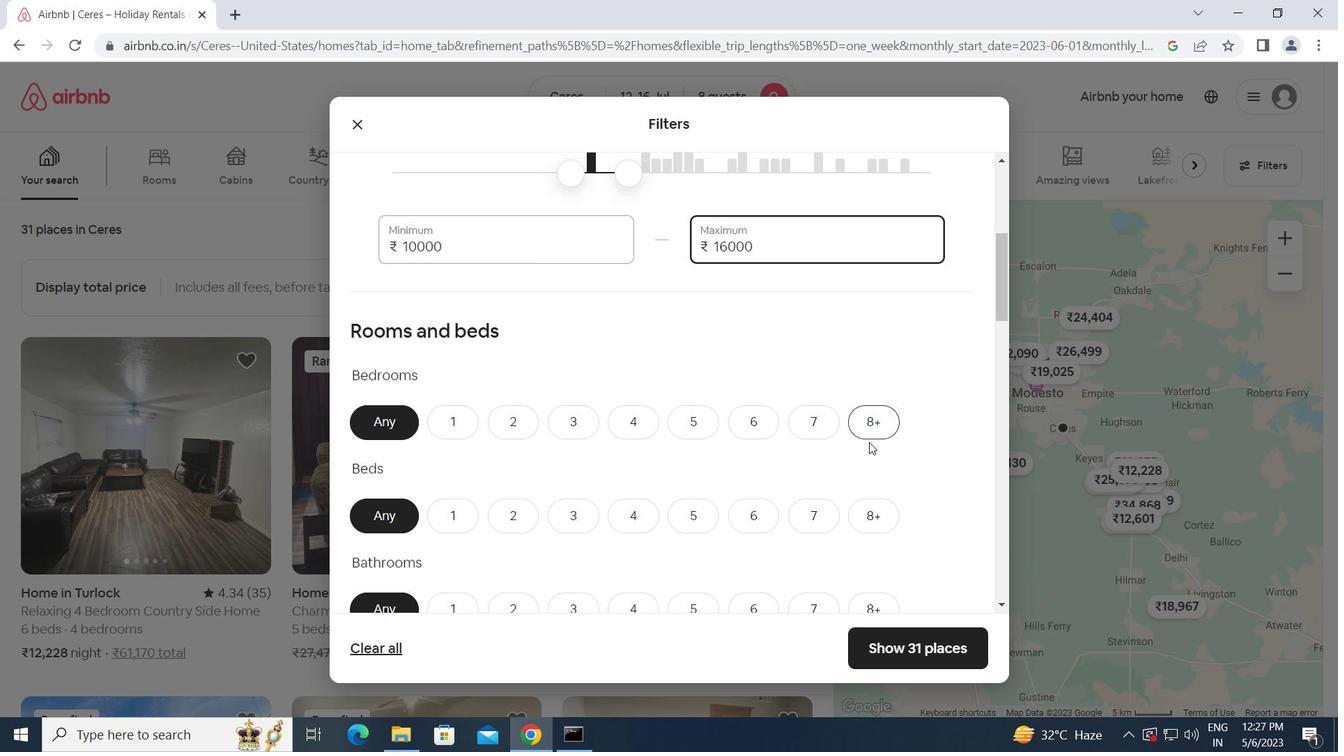 
Action: Mouse moved to (872, 338)
Screenshot: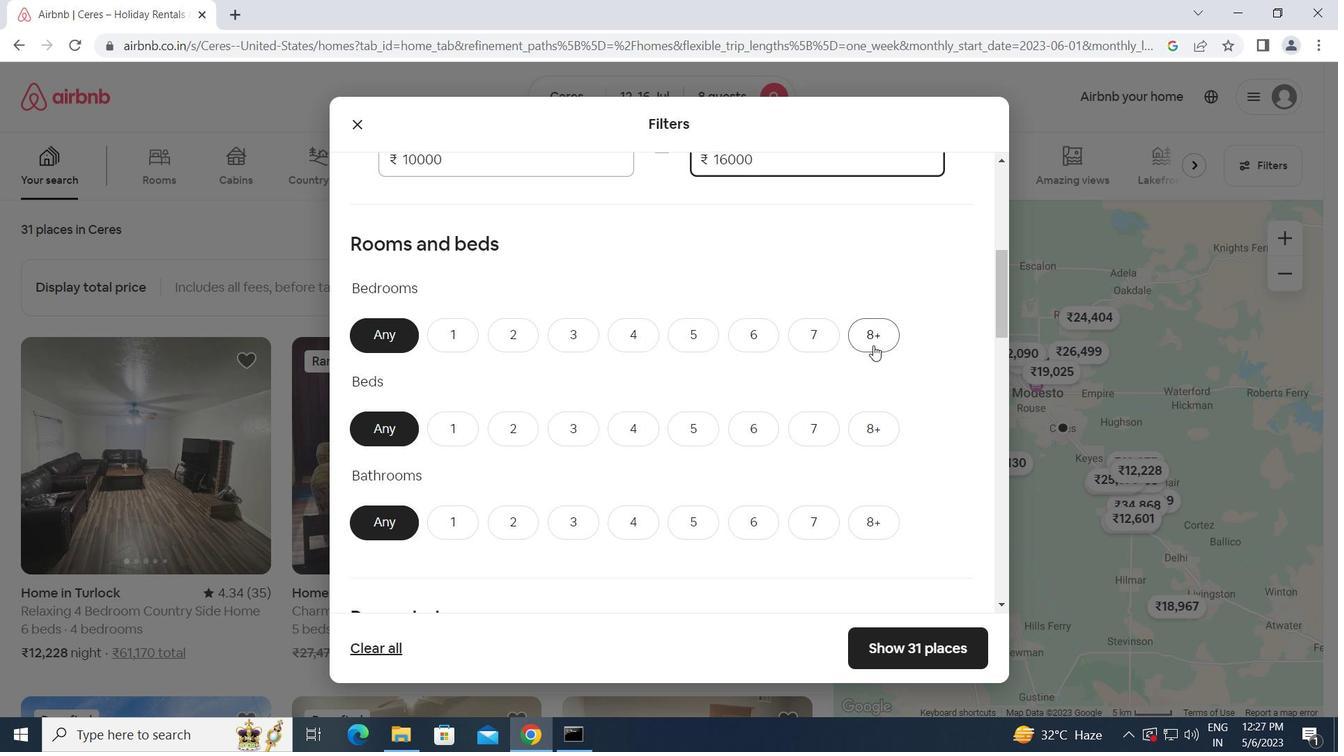 
Action: Mouse pressed left at (872, 338)
Screenshot: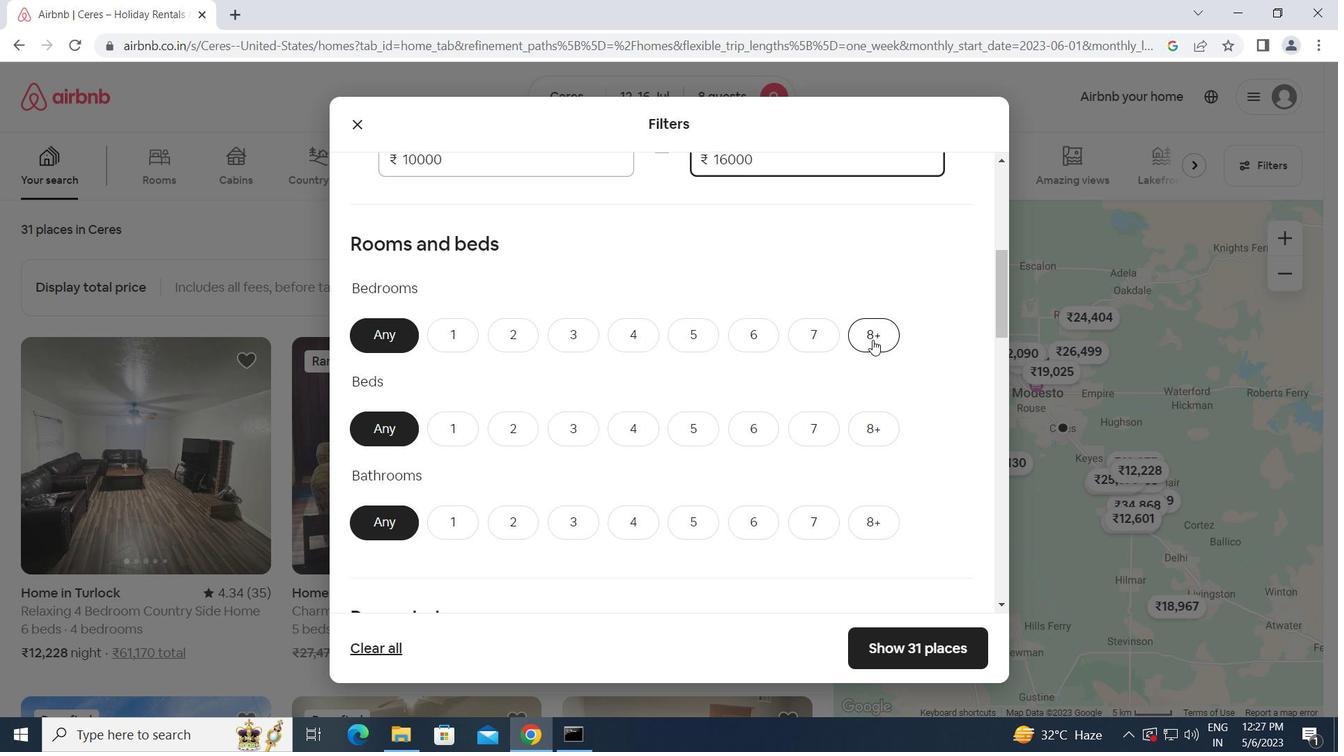 
Action: Mouse moved to (879, 432)
Screenshot: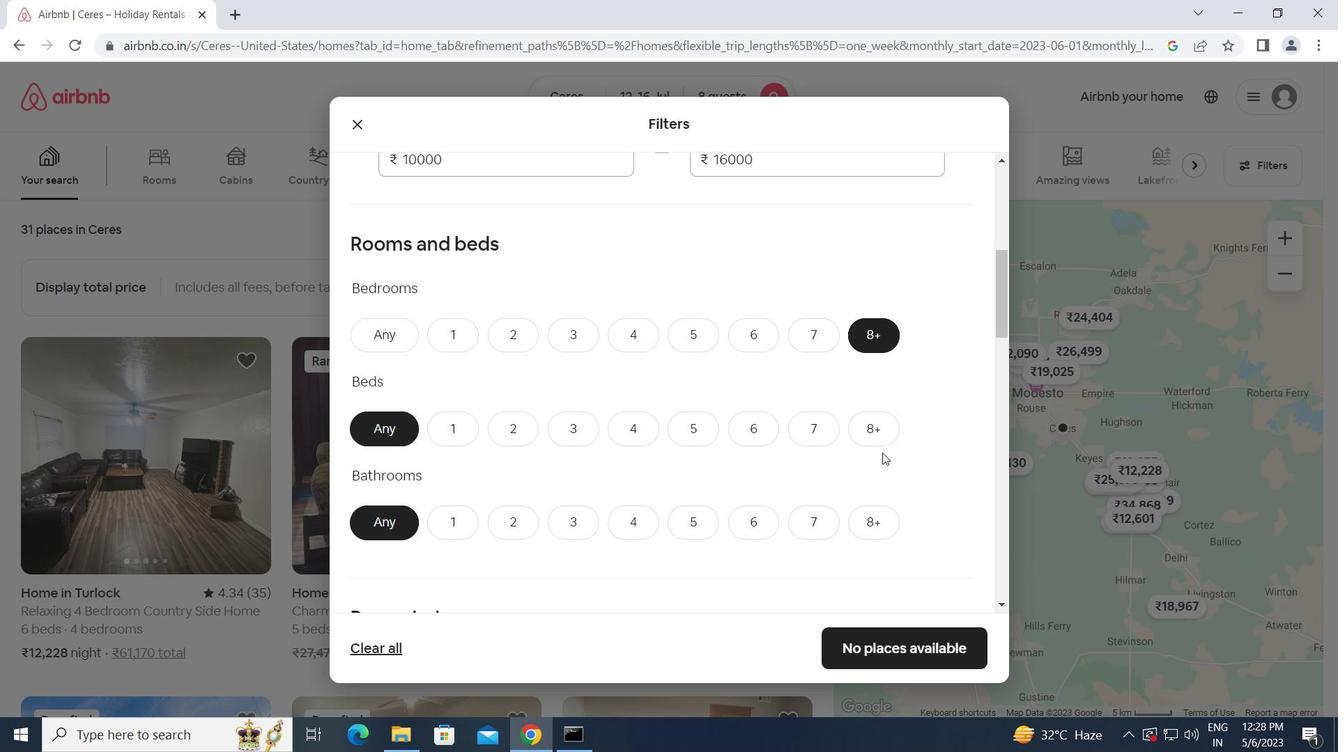 
Action: Mouse pressed left at (879, 432)
Screenshot: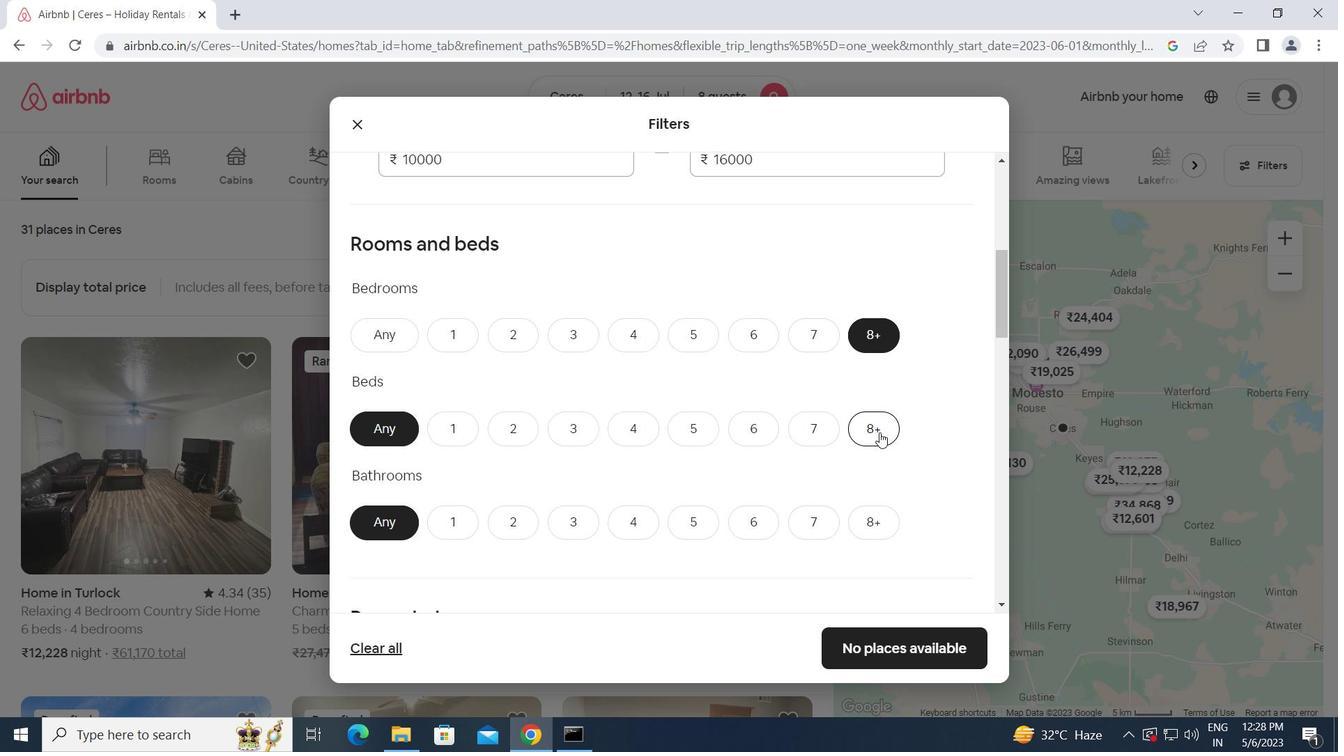 
Action: Mouse moved to (867, 513)
Screenshot: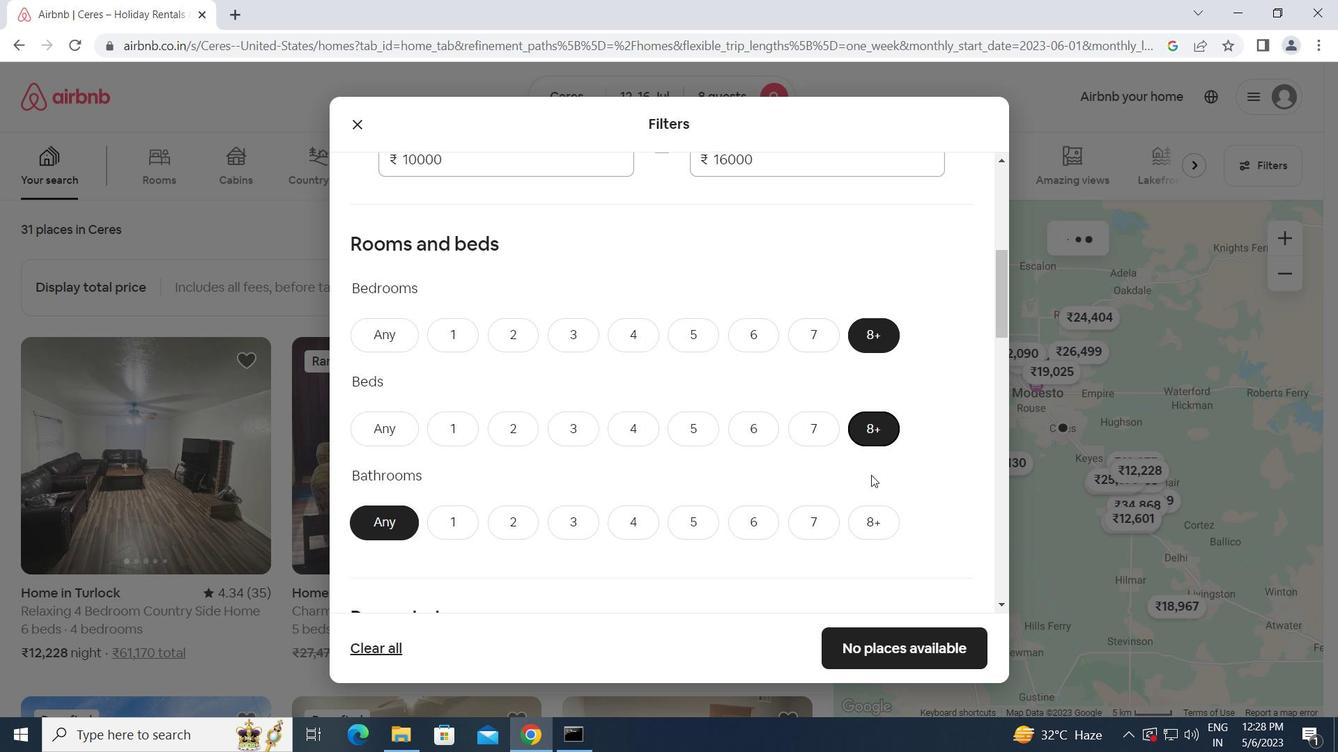 
Action: Mouse pressed left at (867, 513)
Screenshot: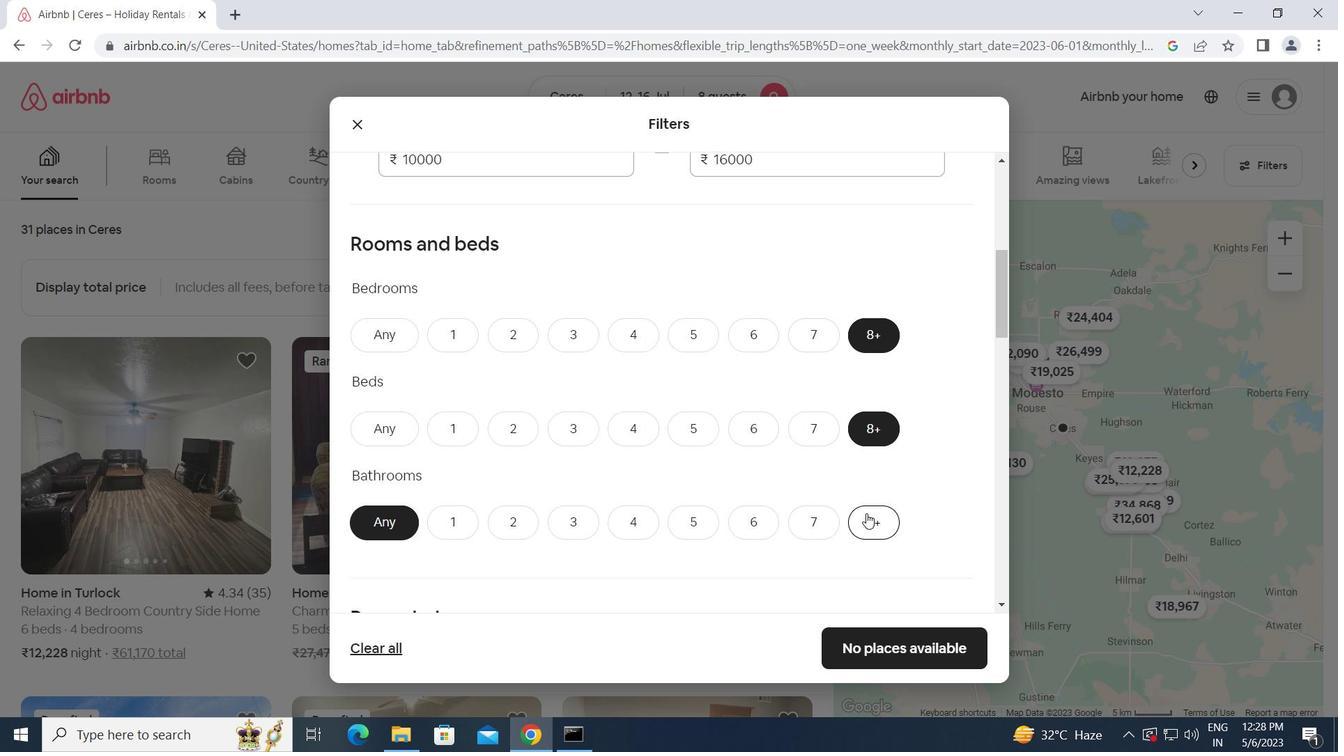 
Action: Mouse moved to (757, 532)
Screenshot: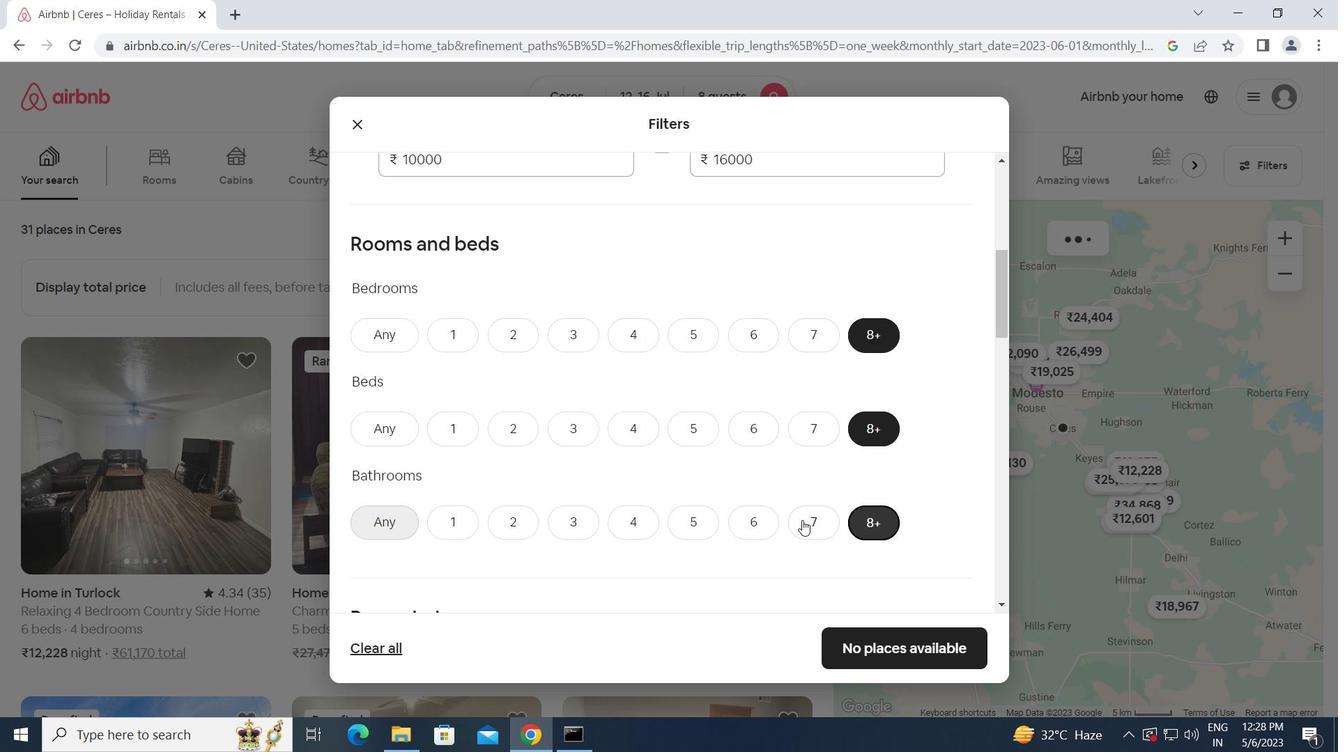 
Action: Mouse scrolled (757, 531) with delta (0, 0)
Screenshot: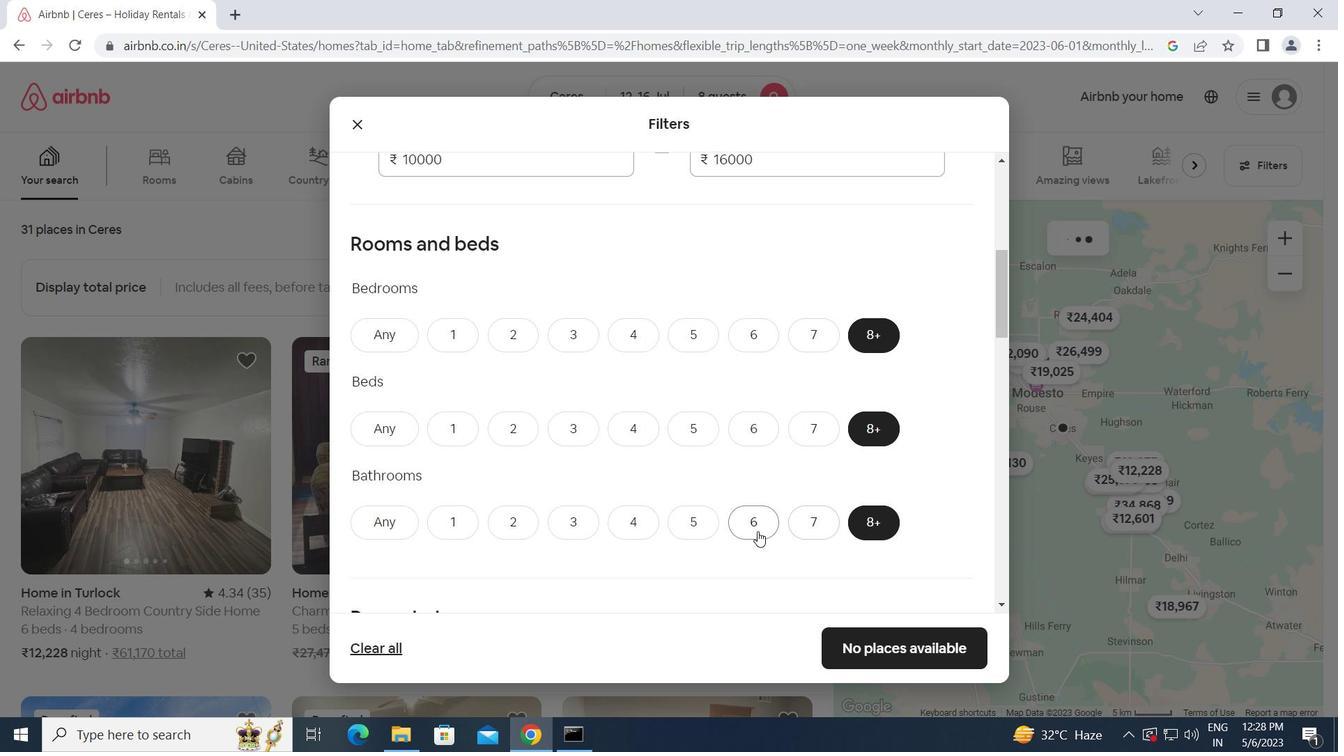 
Action: Mouse scrolled (757, 531) with delta (0, 0)
Screenshot: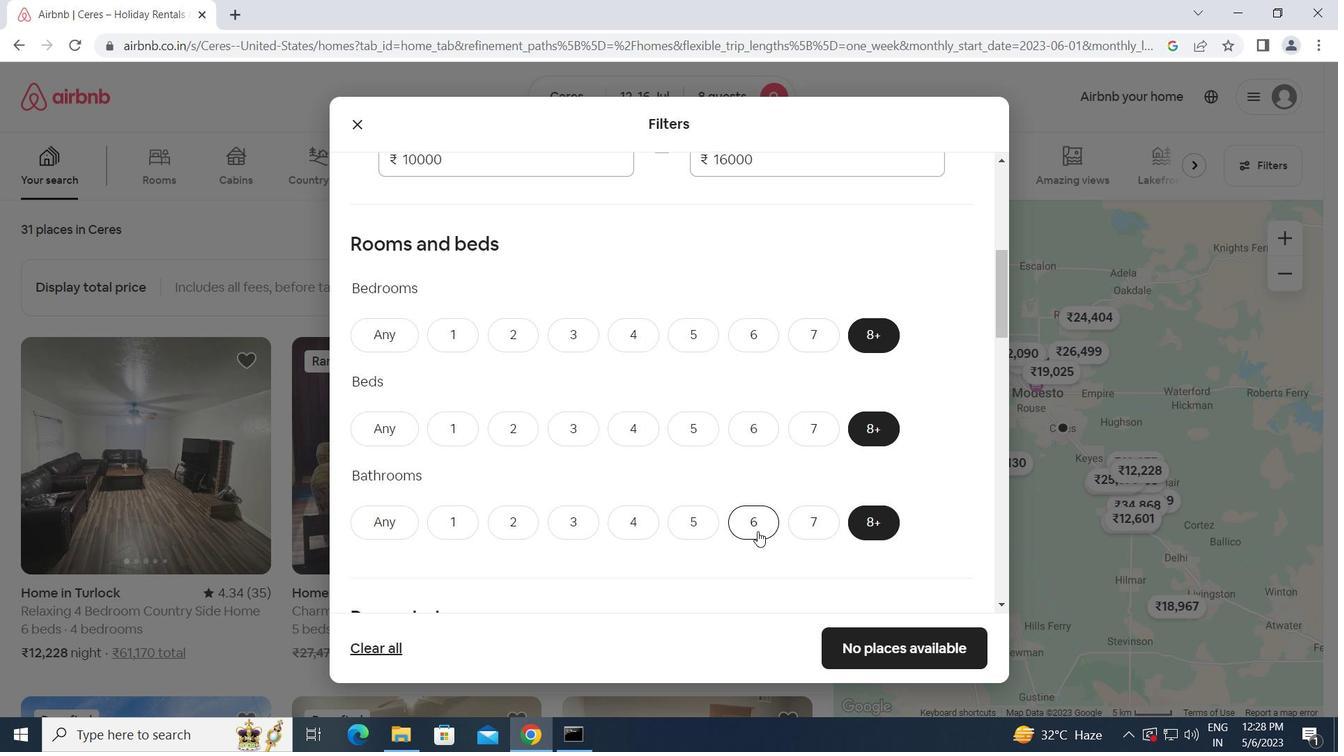 
Action: Mouse moved to (453, 532)
Screenshot: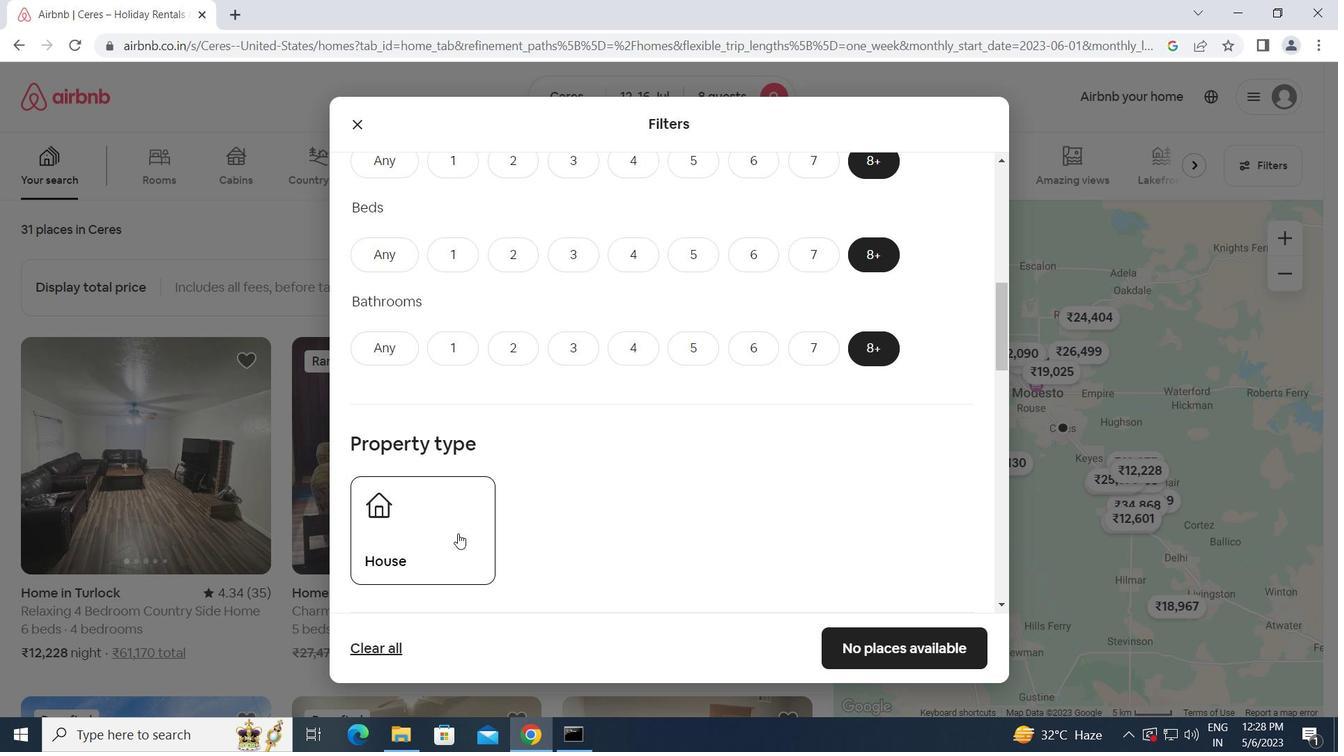 
Action: Mouse pressed left at (453, 532)
Screenshot: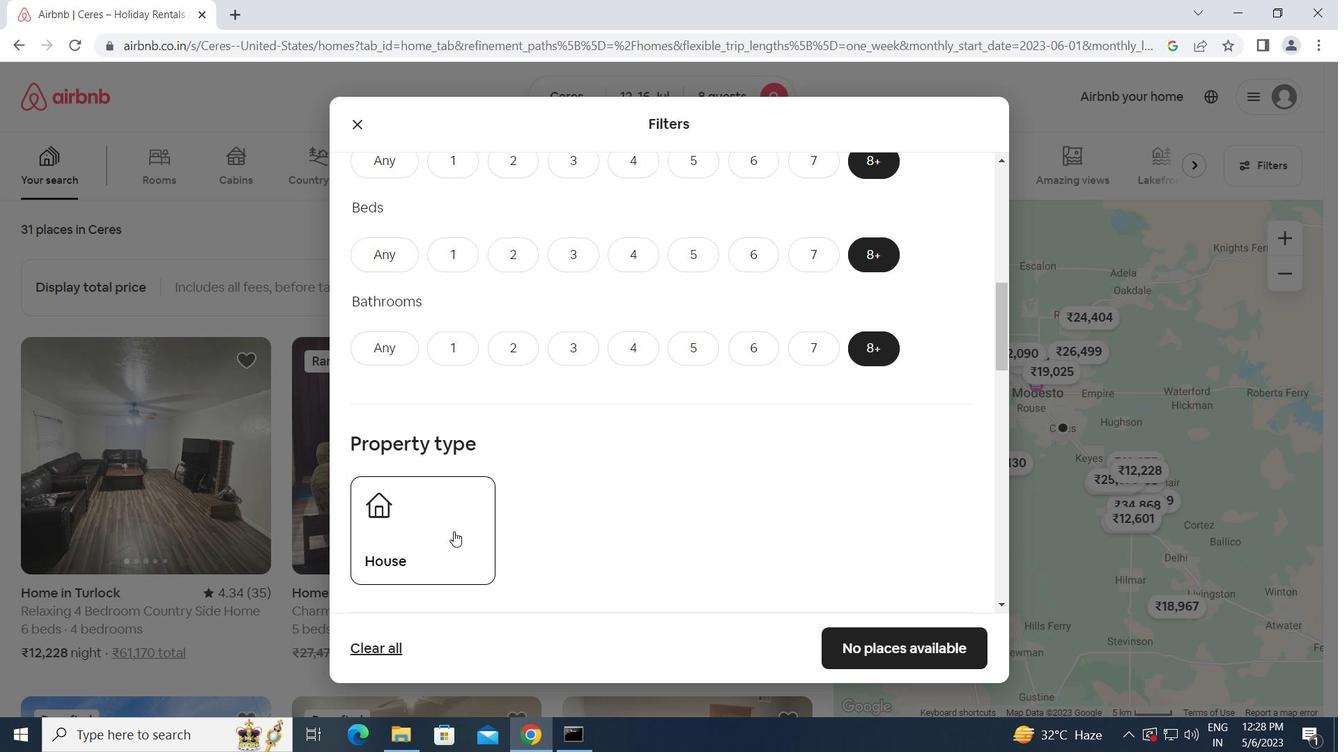 
Action: Mouse moved to (610, 531)
Screenshot: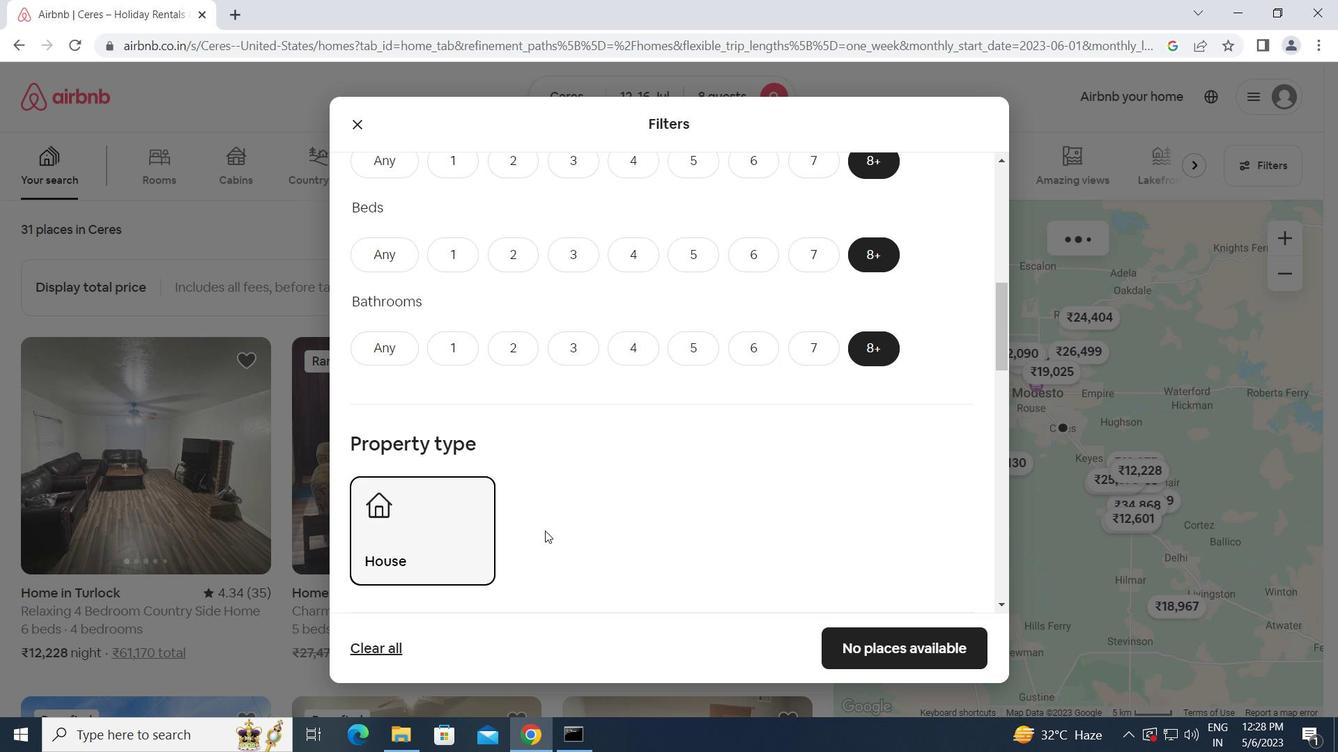 
Action: Mouse scrolled (610, 530) with delta (0, 0)
Screenshot: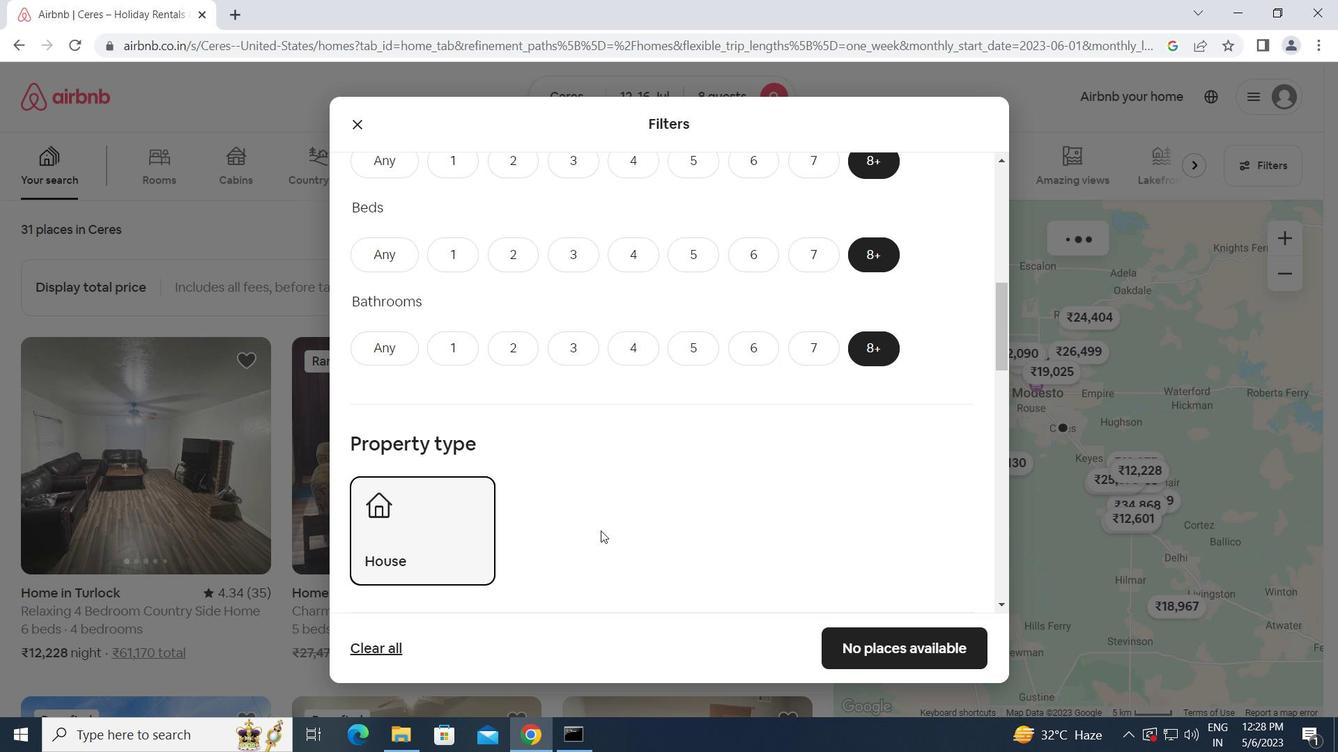 
Action: Mouse scrolled (610, 530) with delta (0, 0)
Screenshot: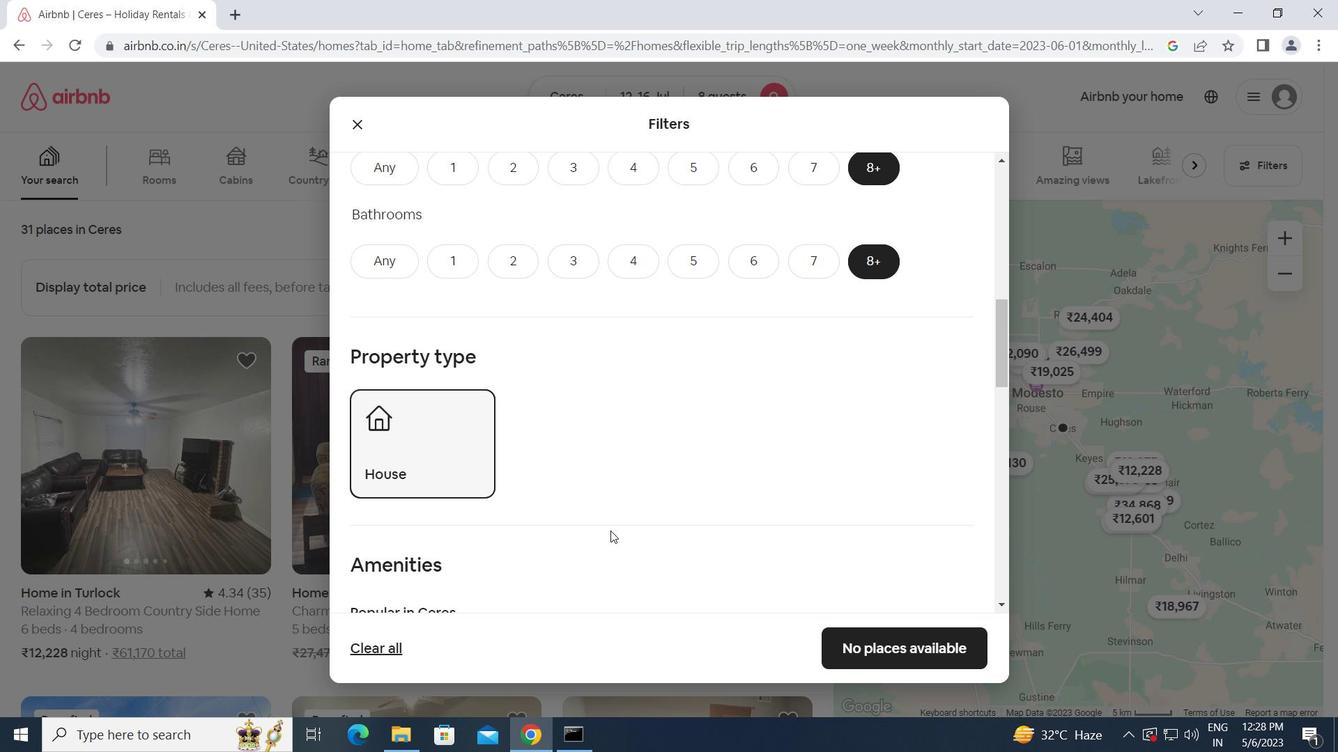 
Action: Mouse scrolled (610, 530) with delta (0, 0)
Screenshot: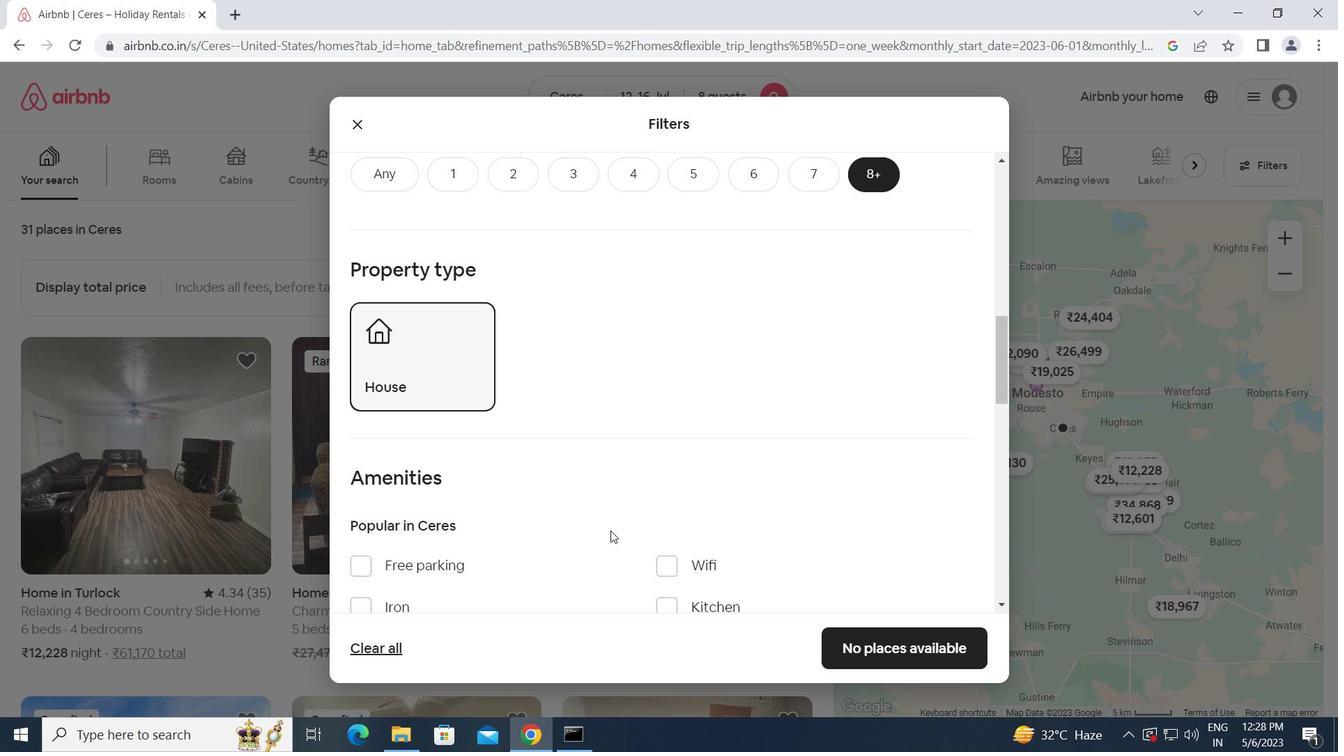 
Action: Mouse moved to (676, 478)
Screenshot: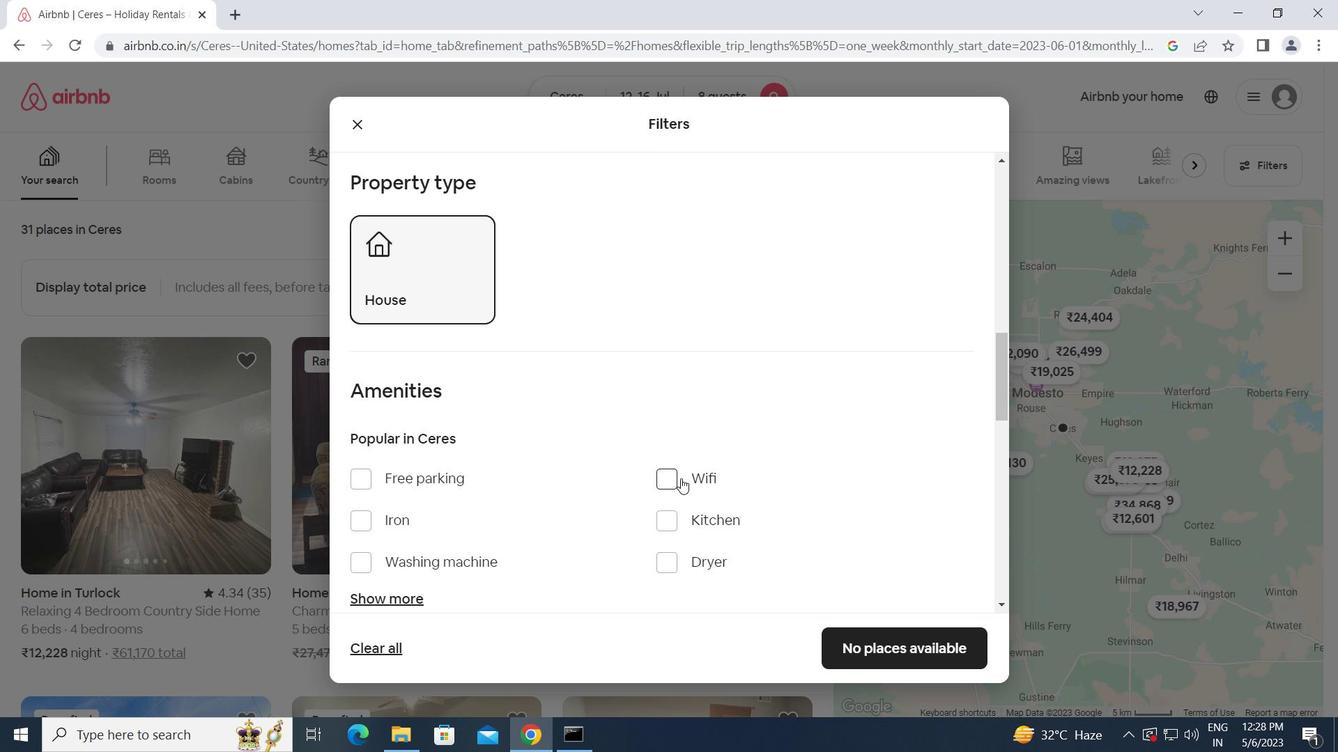 
Action: Mouse pressed left at (676, 478)
Screenshot: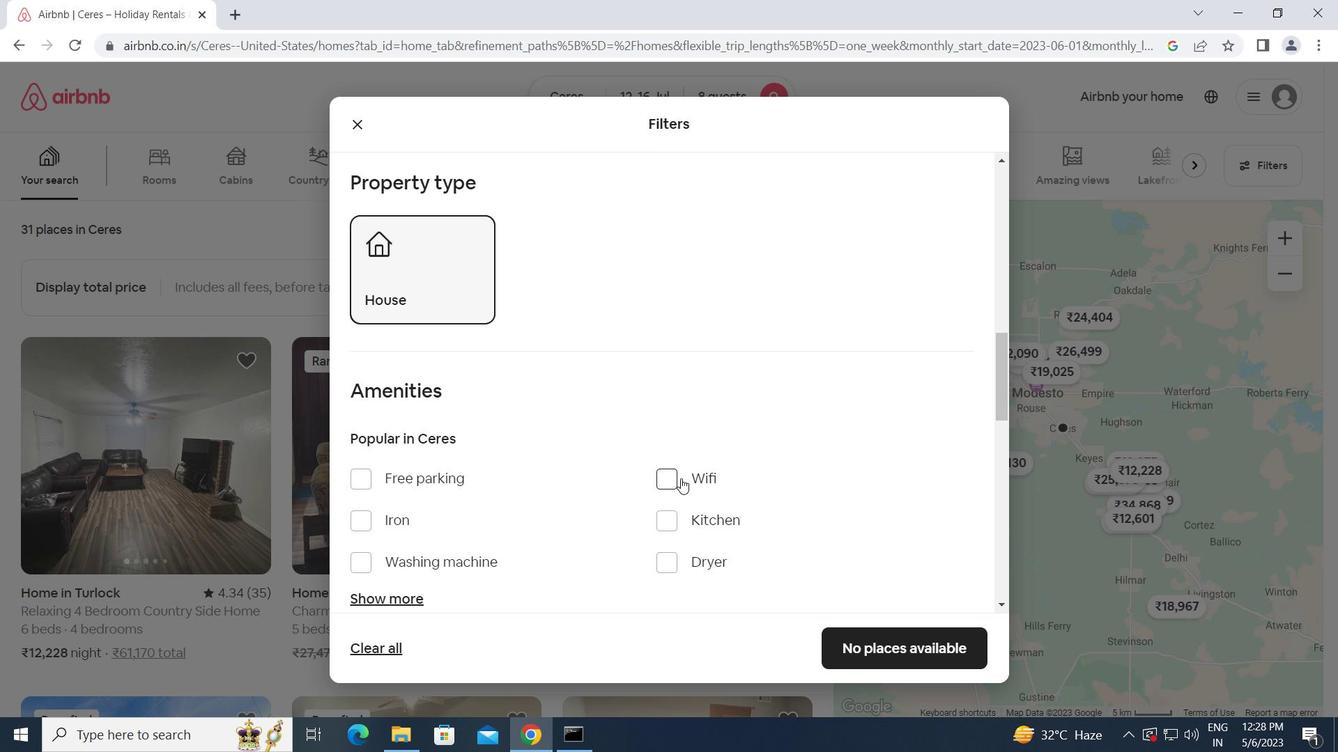 
Action: Mouse moved to (568, 517)
Screenshot: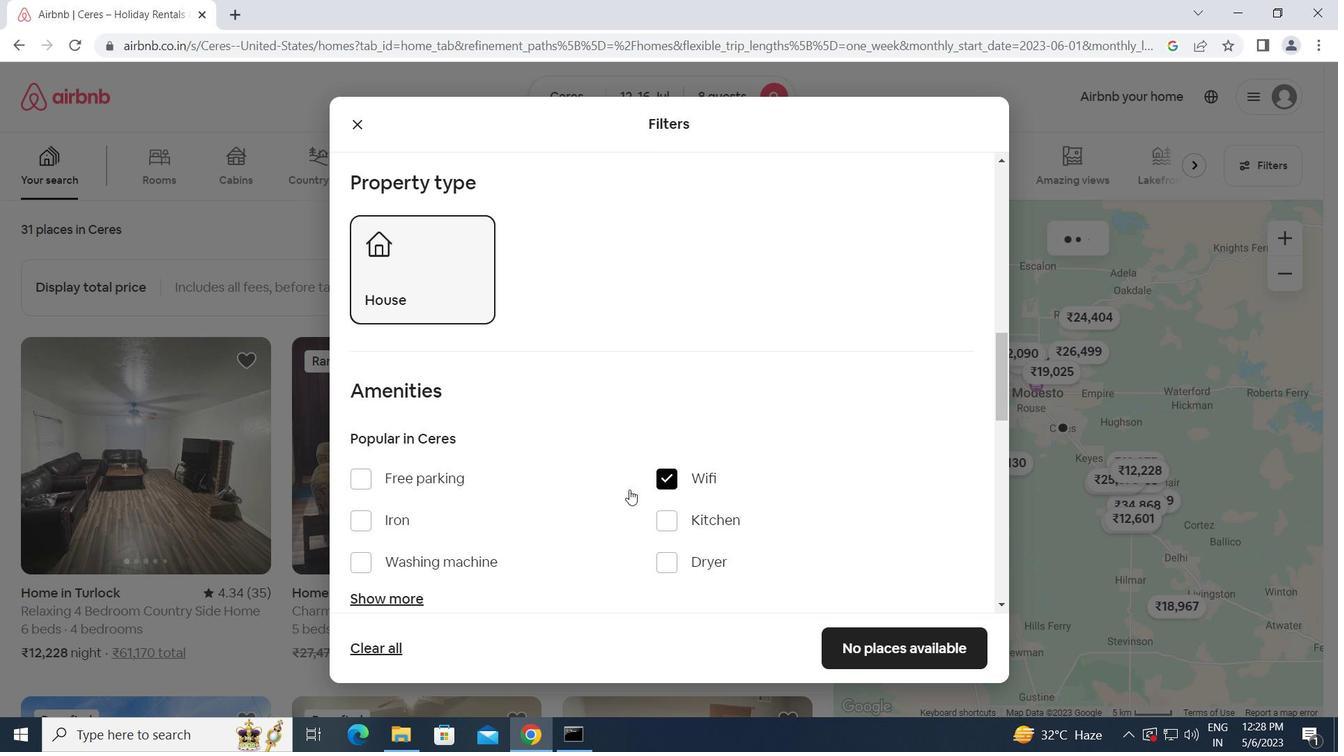 
Action: Mouse scrolled (568, 516) with delta (0, 0)
Screenshot: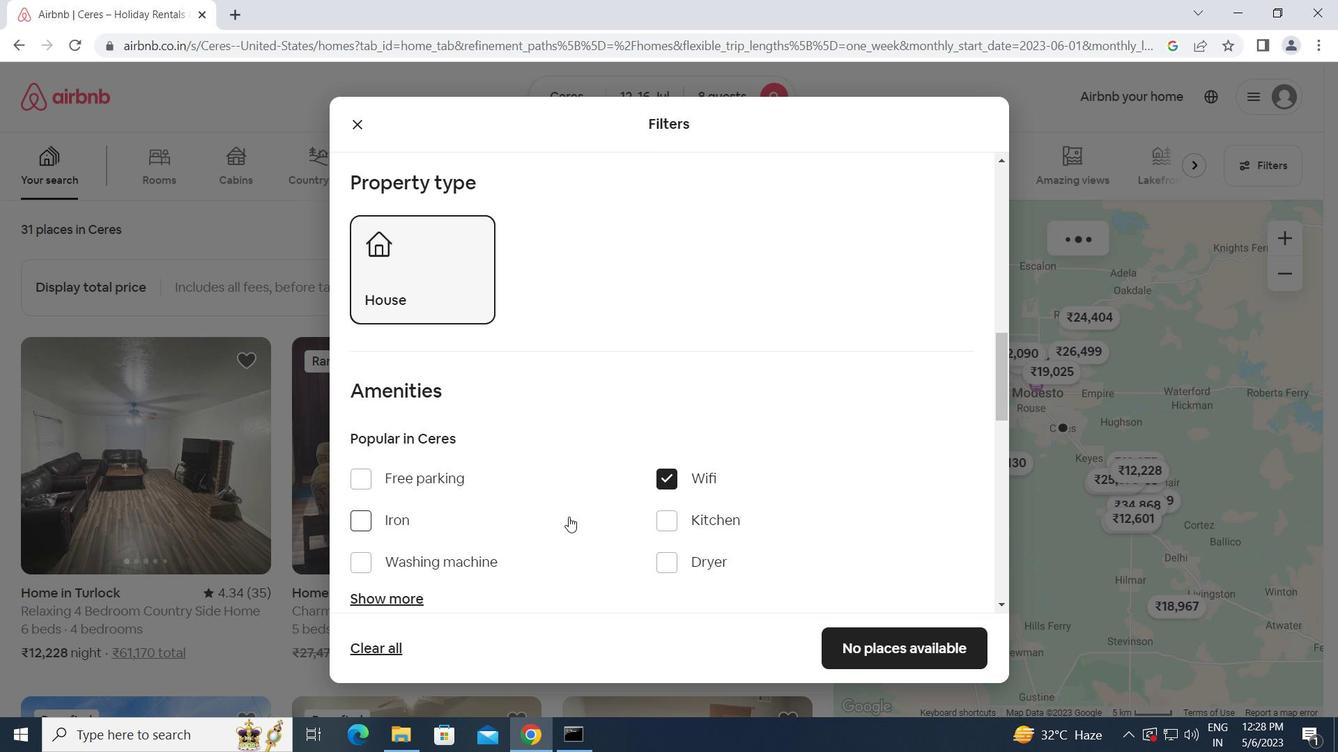 
Action: Mouse scrolled (568, 516) with delta (0, 0)
Screenshot: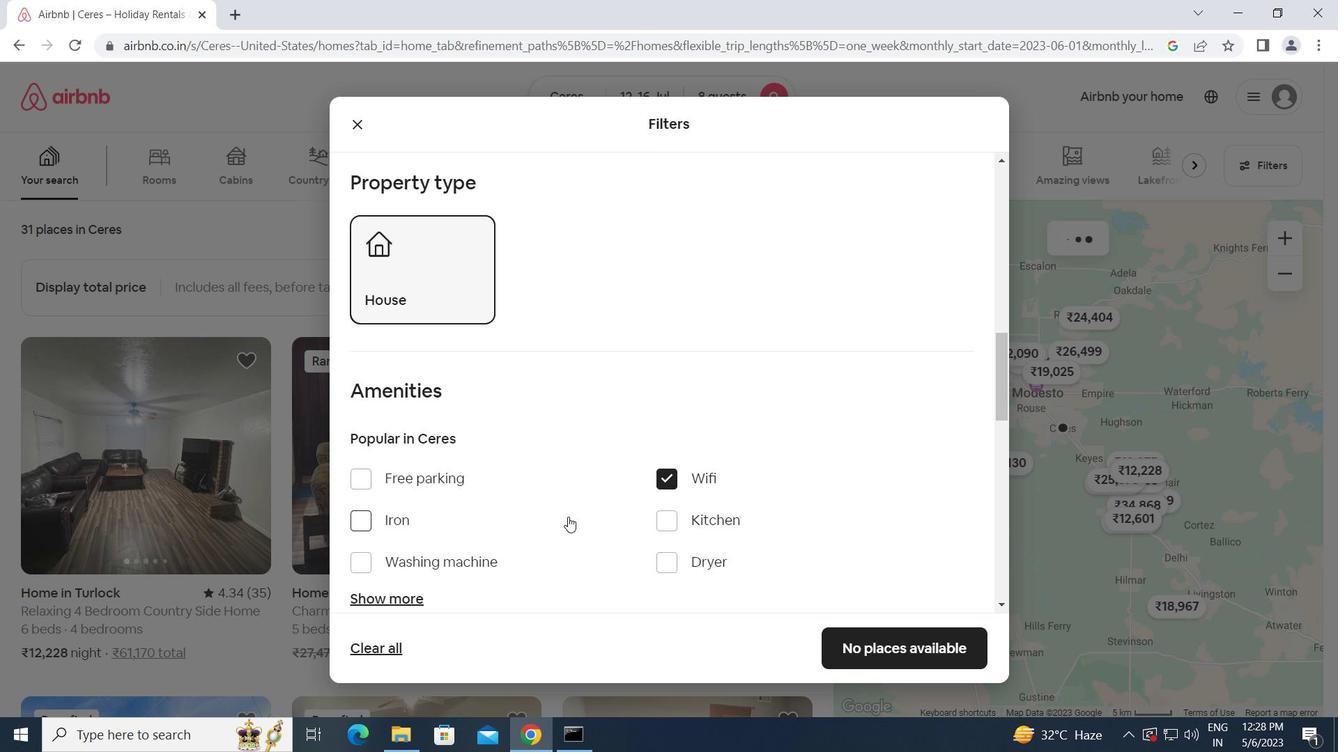 
Action: Mouse moved to (391, 426)
Screenshot: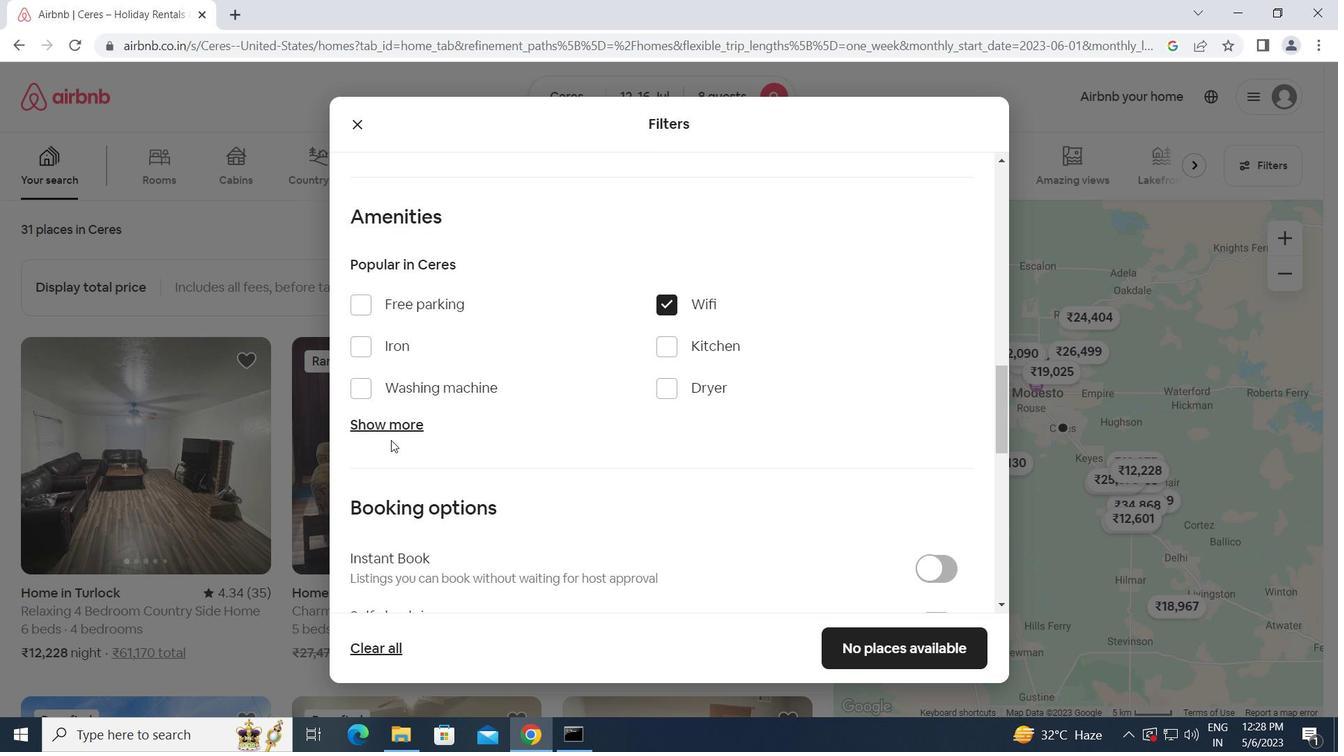 
Action: Mouse pressed left at (391, 426)
Screenshot: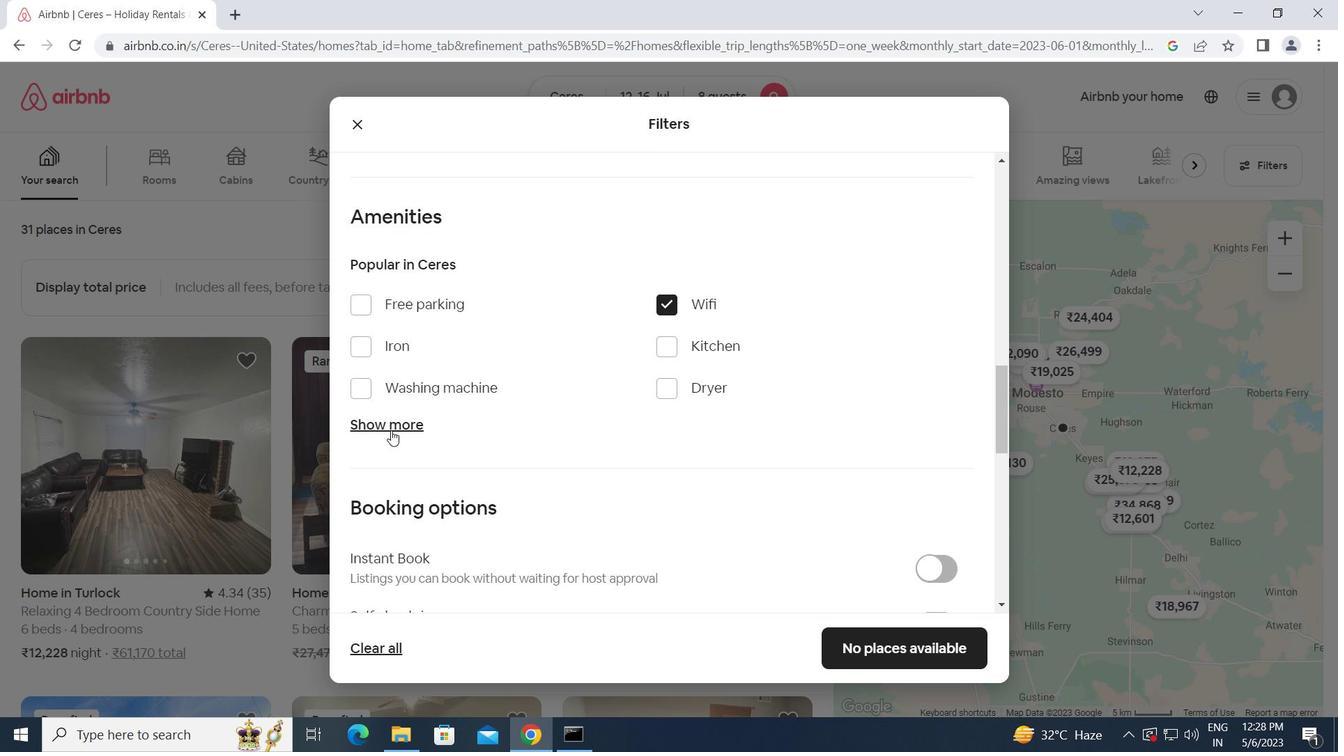 
Action: Mouse moved to (531, 496)
Screenshot: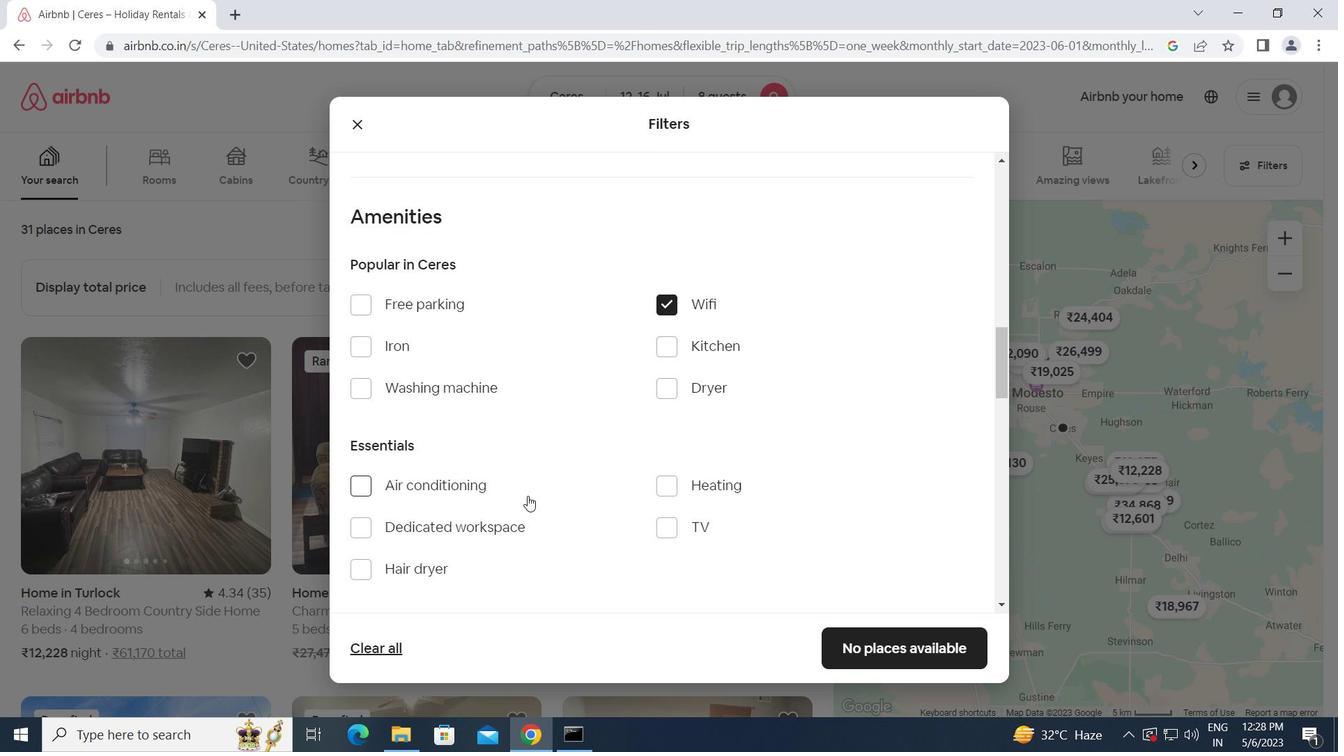 
Action: Mouse scrolled (531, 495) with delta (0, 0)
Screenshot: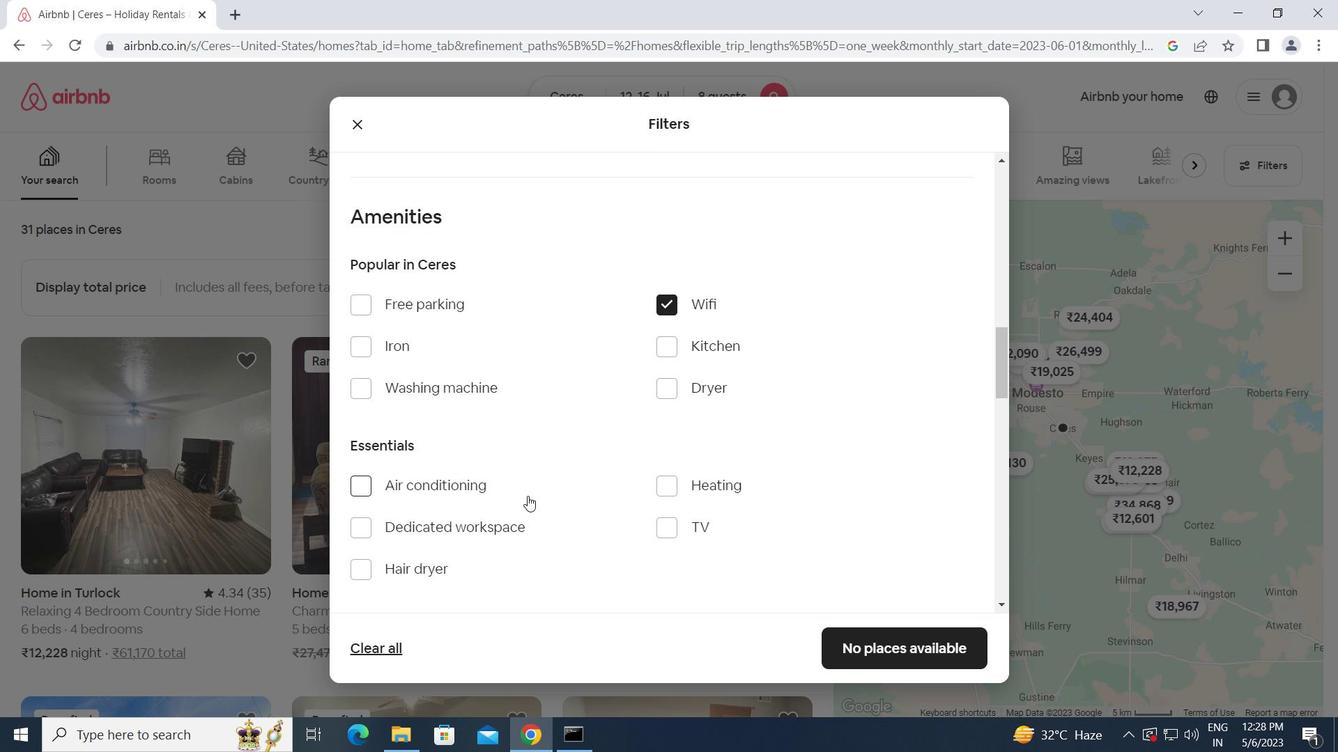 
Action: Mouse moved to (665, 443)
Screenshot: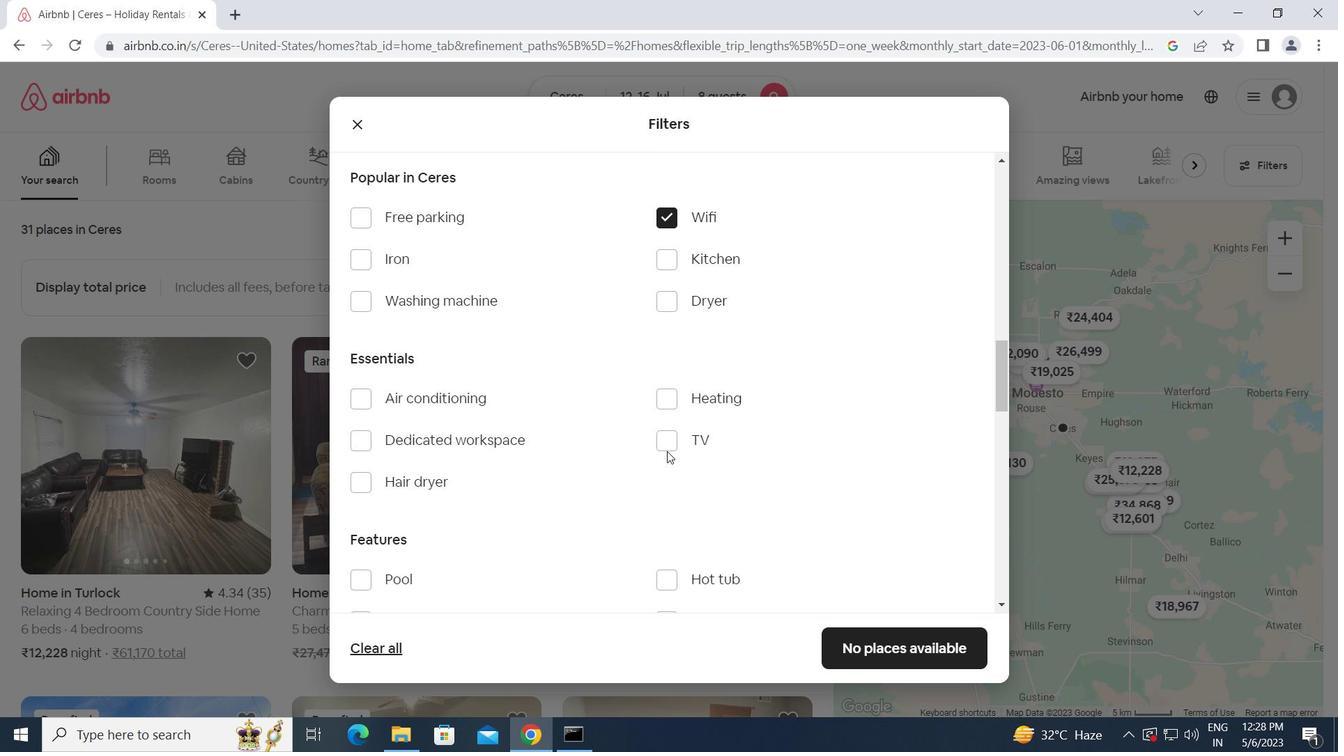 
Action: Mouse pressed left at (665, 443)
Screenshot: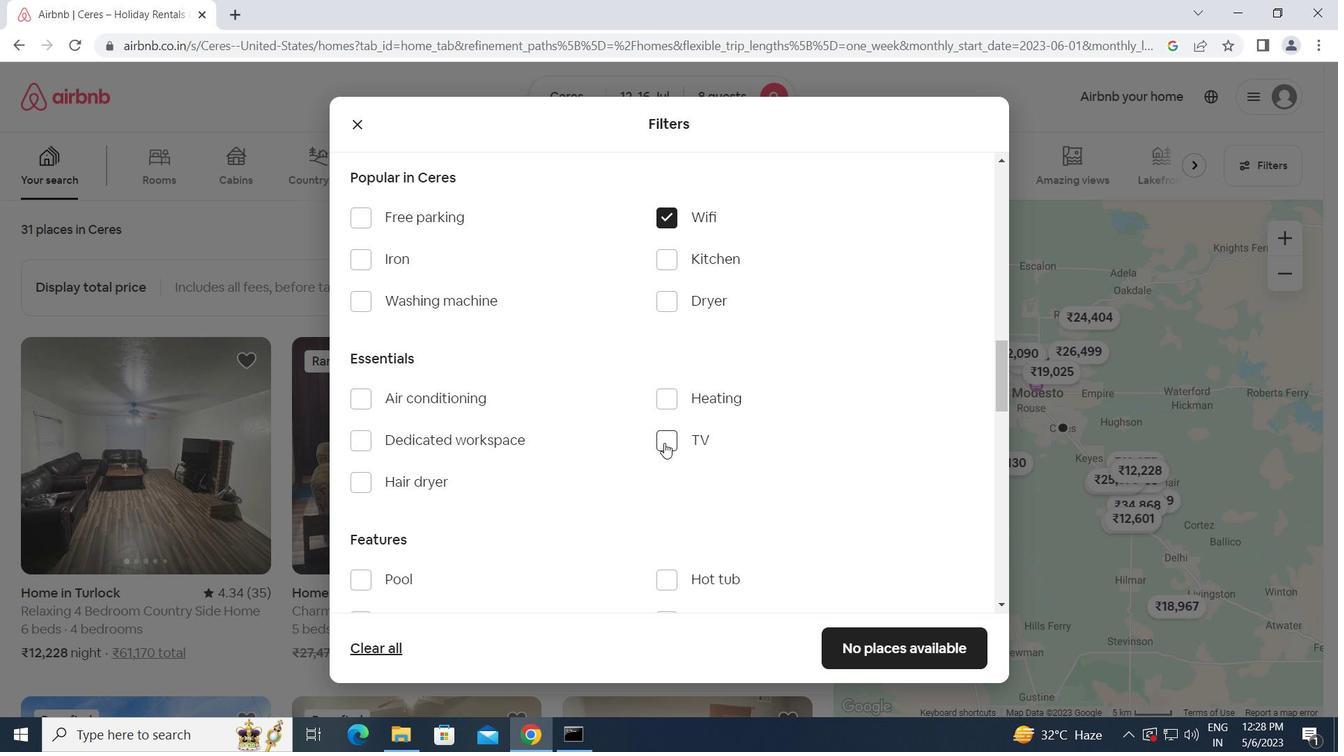 
Action: Mouse moved to (369, 222)
Screenshot: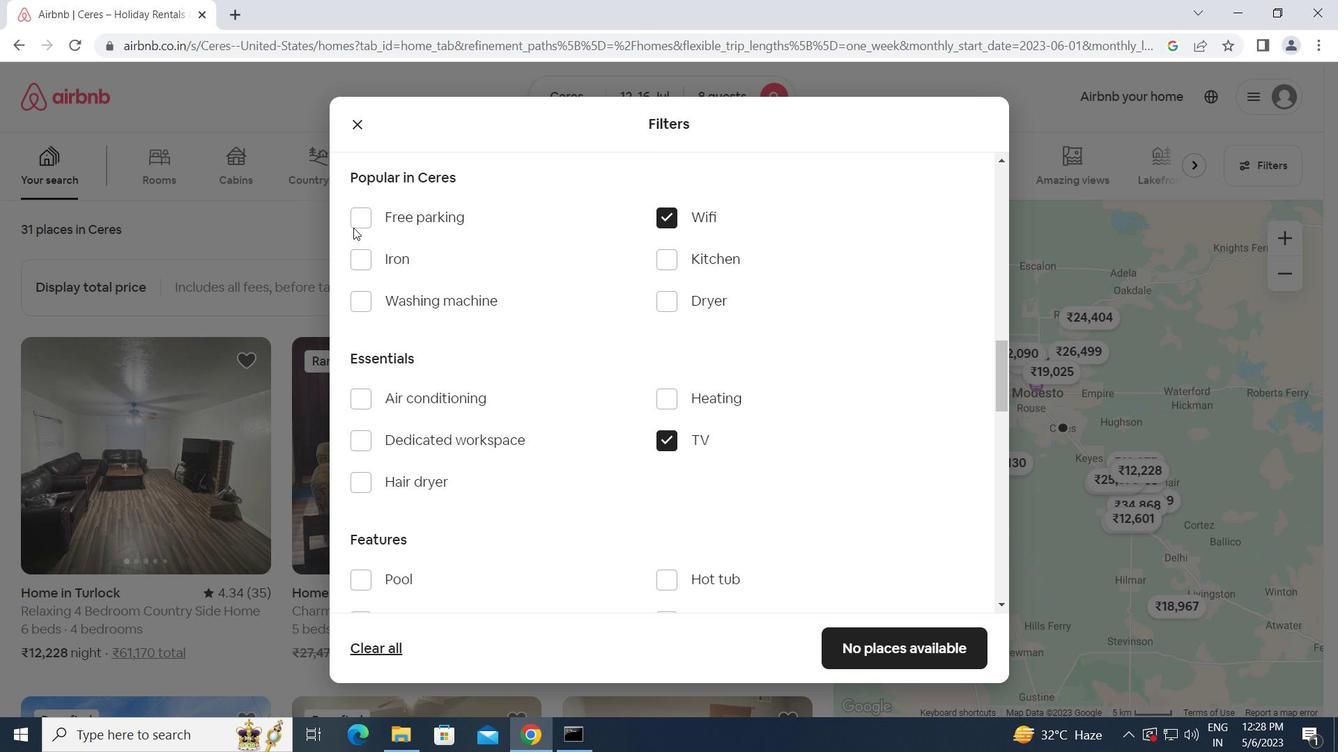 
Action: Mouse pressed left at (369, 222)
Screenshot: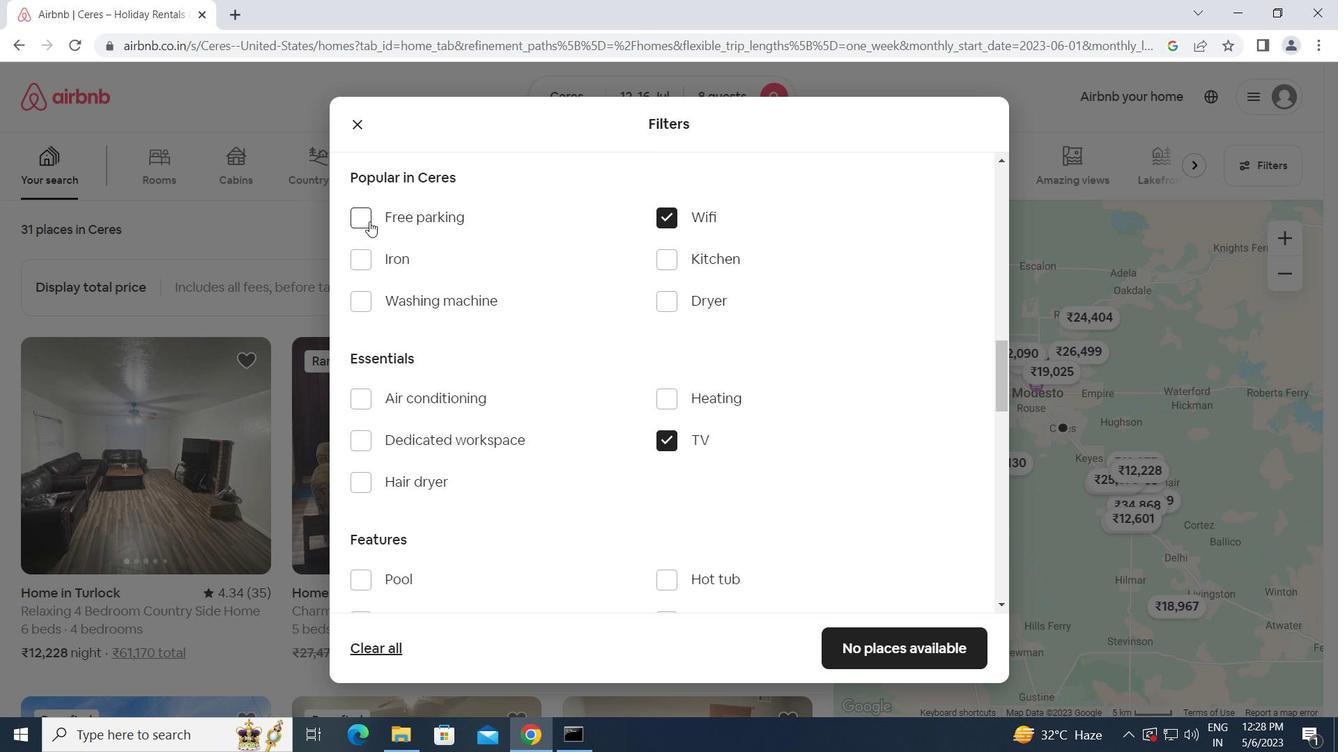 
Action: Mouse moved to (418, 373)
Screenshot: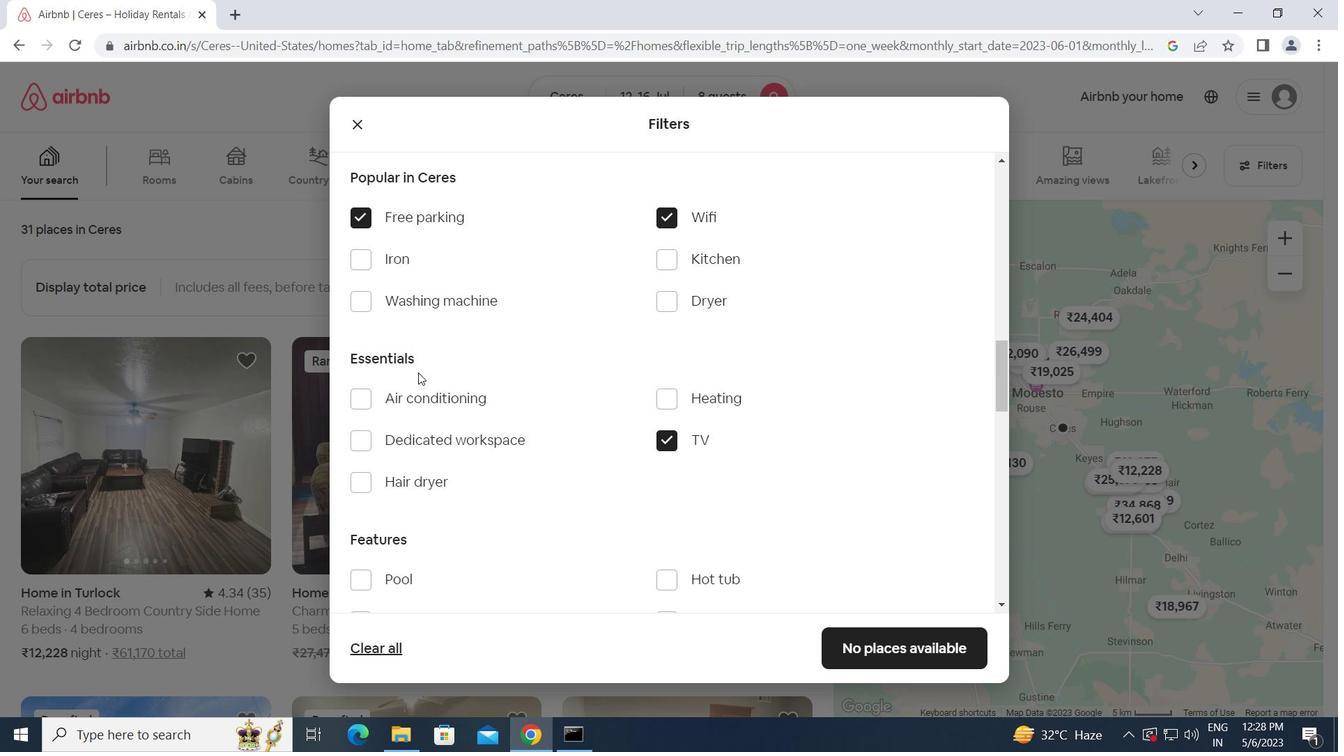 
Action: Mouse scrolled (418, 372) with delta (0, 0)
Screenshot: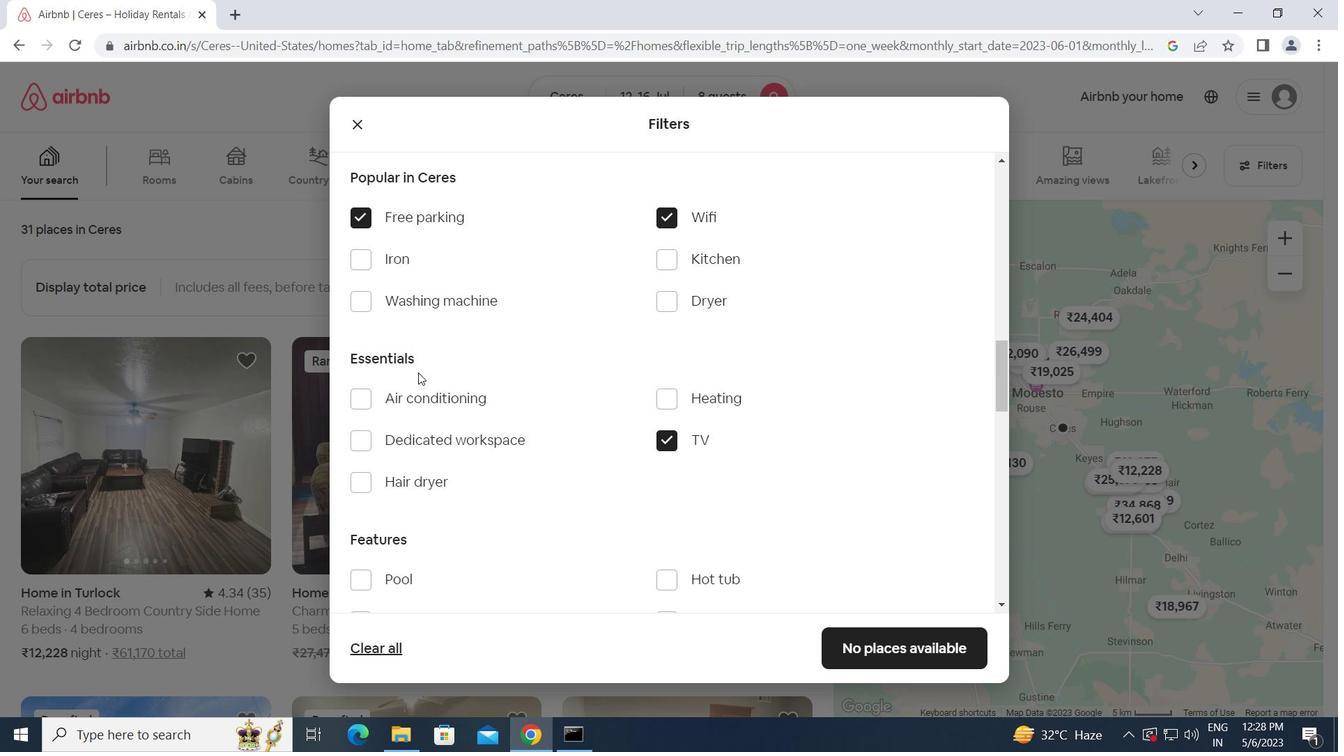 
Action: Mouse moved to (375, 504)
Screenshot: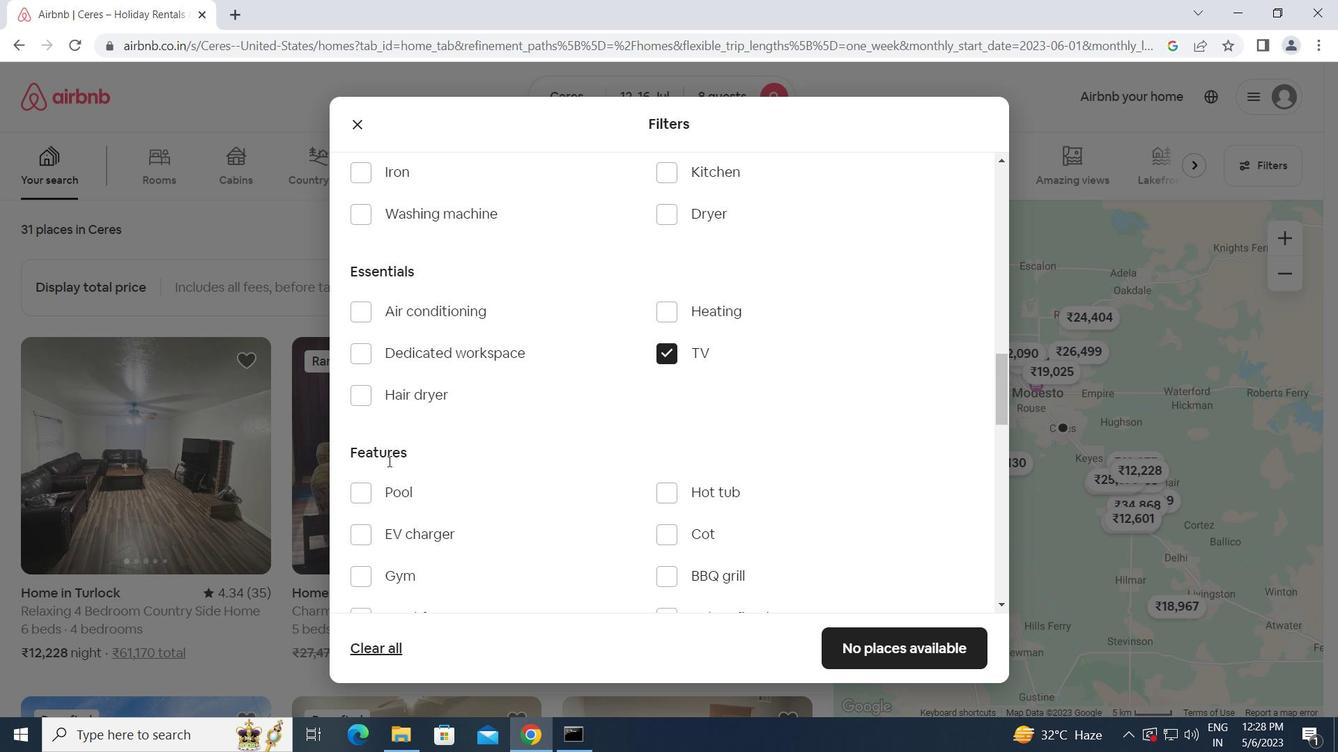 
Action: Mouse scrolled (375, 504) with delta (0, 0)
Screenshot: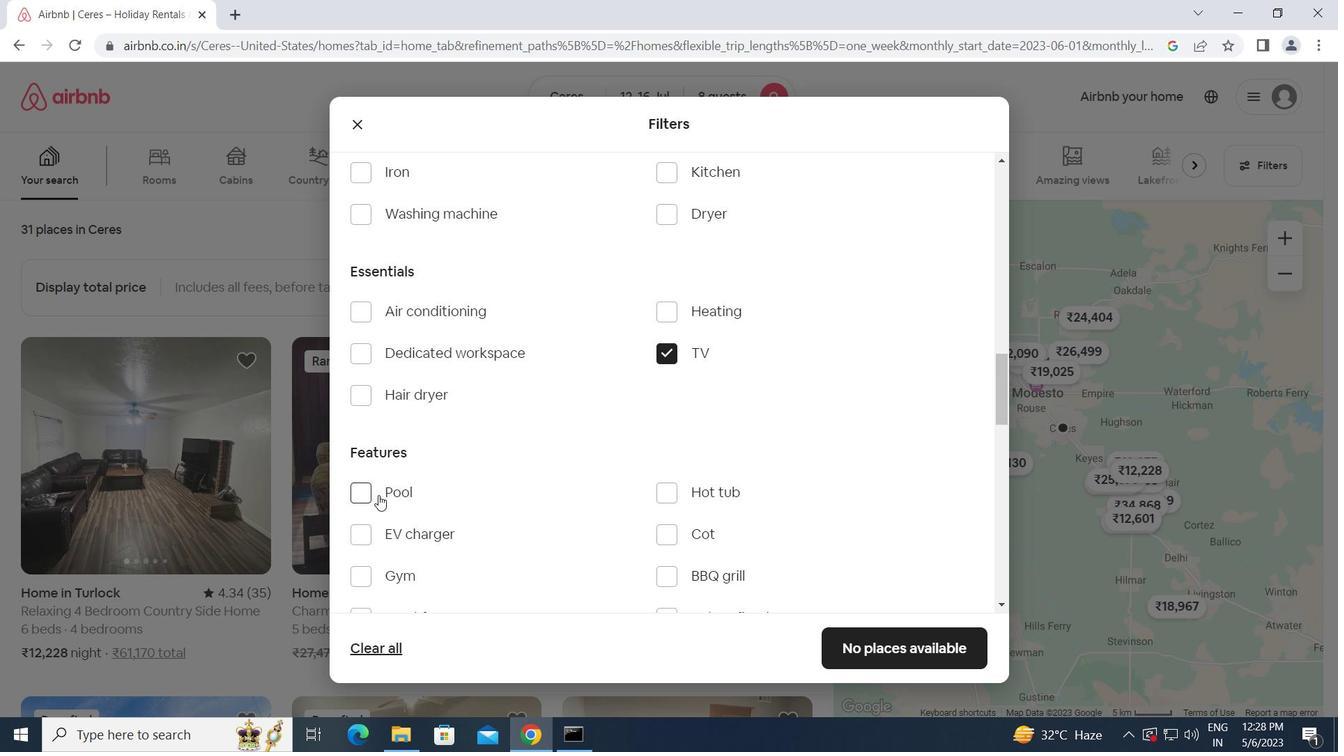 
Action: Mouse moved to (363, 485)
Screenshot: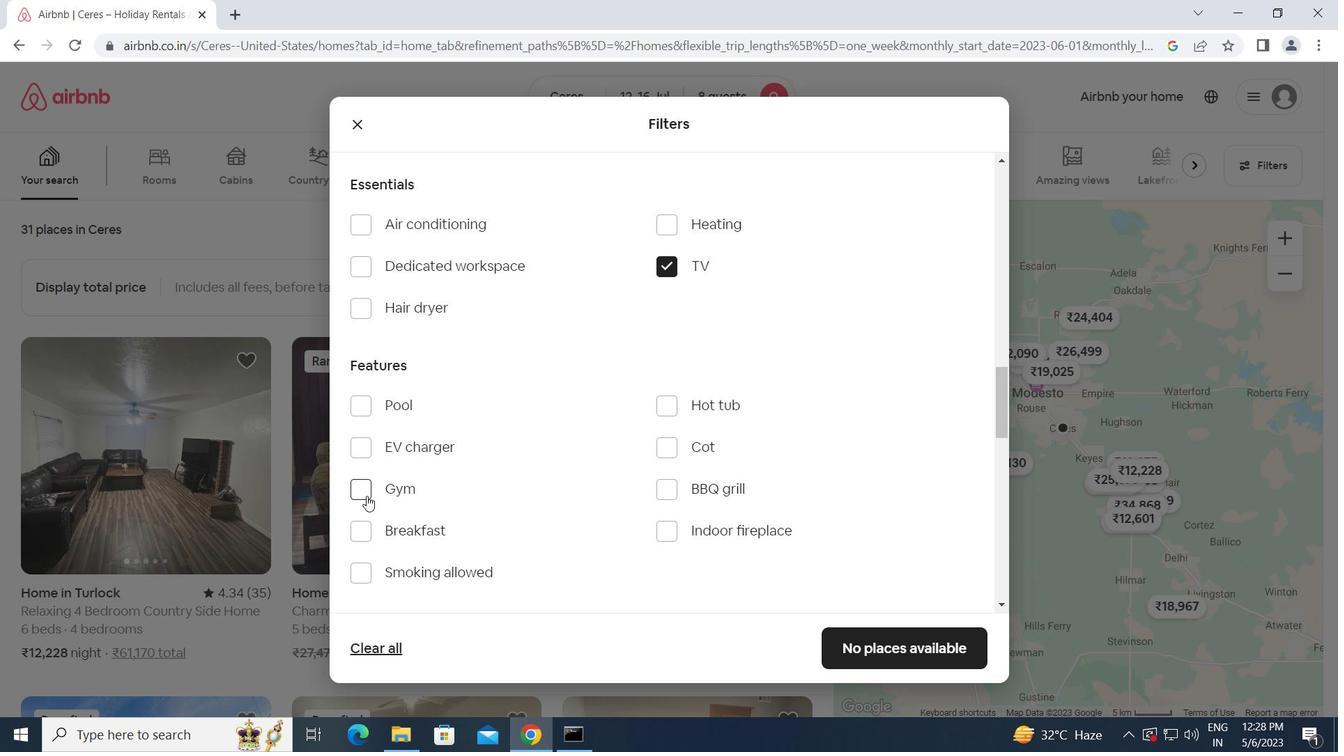 
Action: Mouse pressed left at (363, 485)
Screenshot: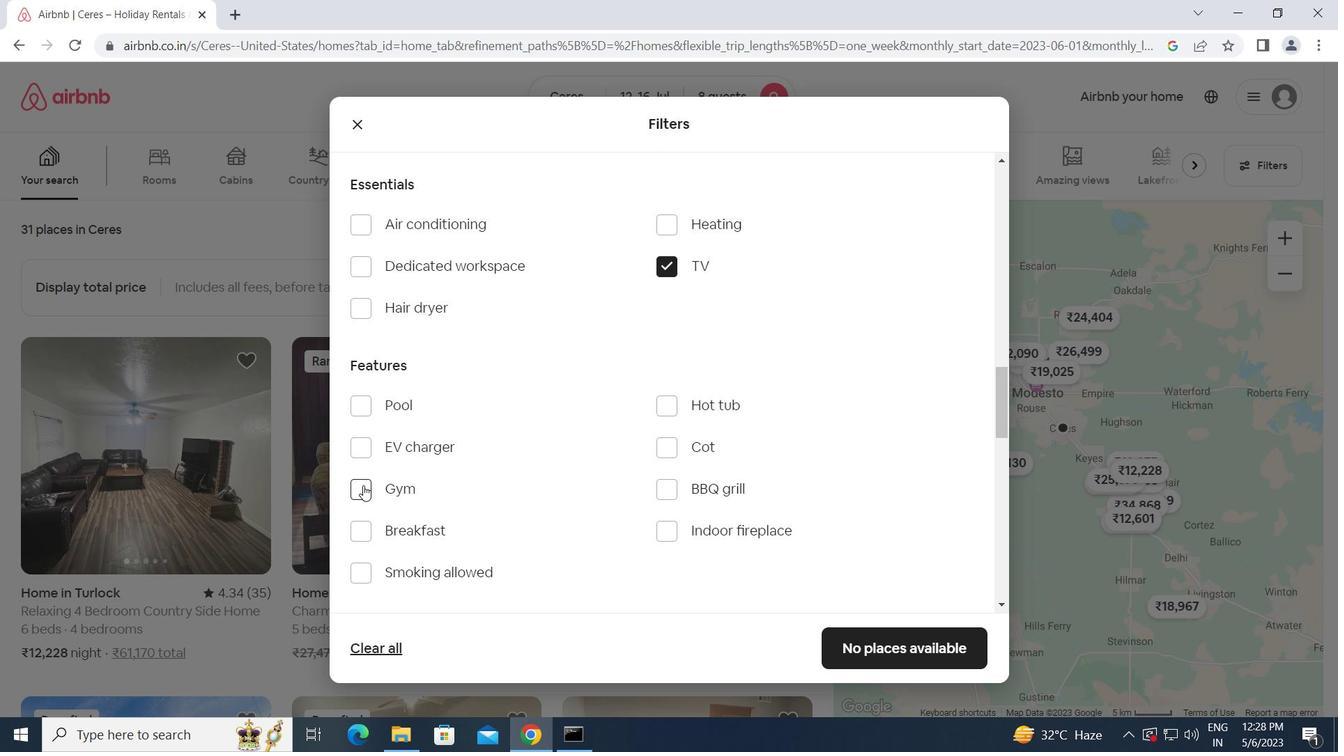 
Action: Mouse moved to (363, 526)
Screenshot: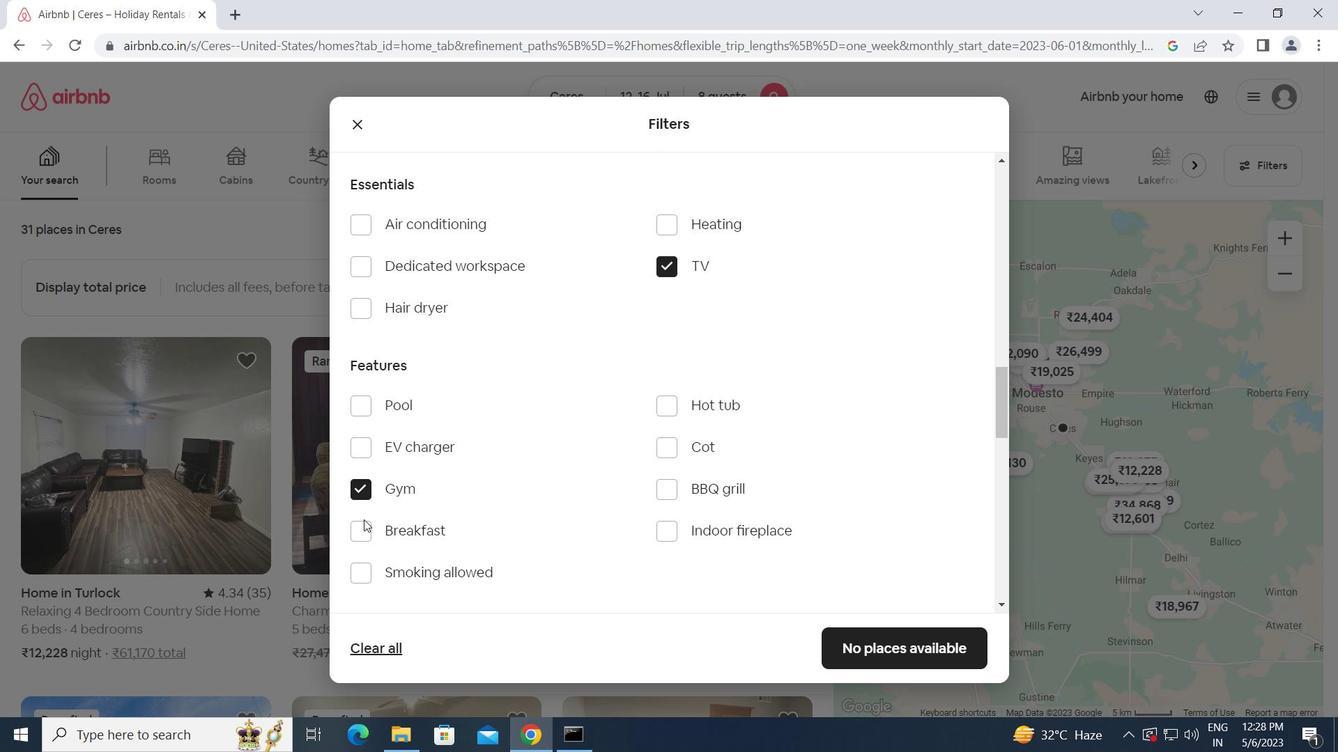 
Action: Mouse pressed left at (363, 526)
Screenshot: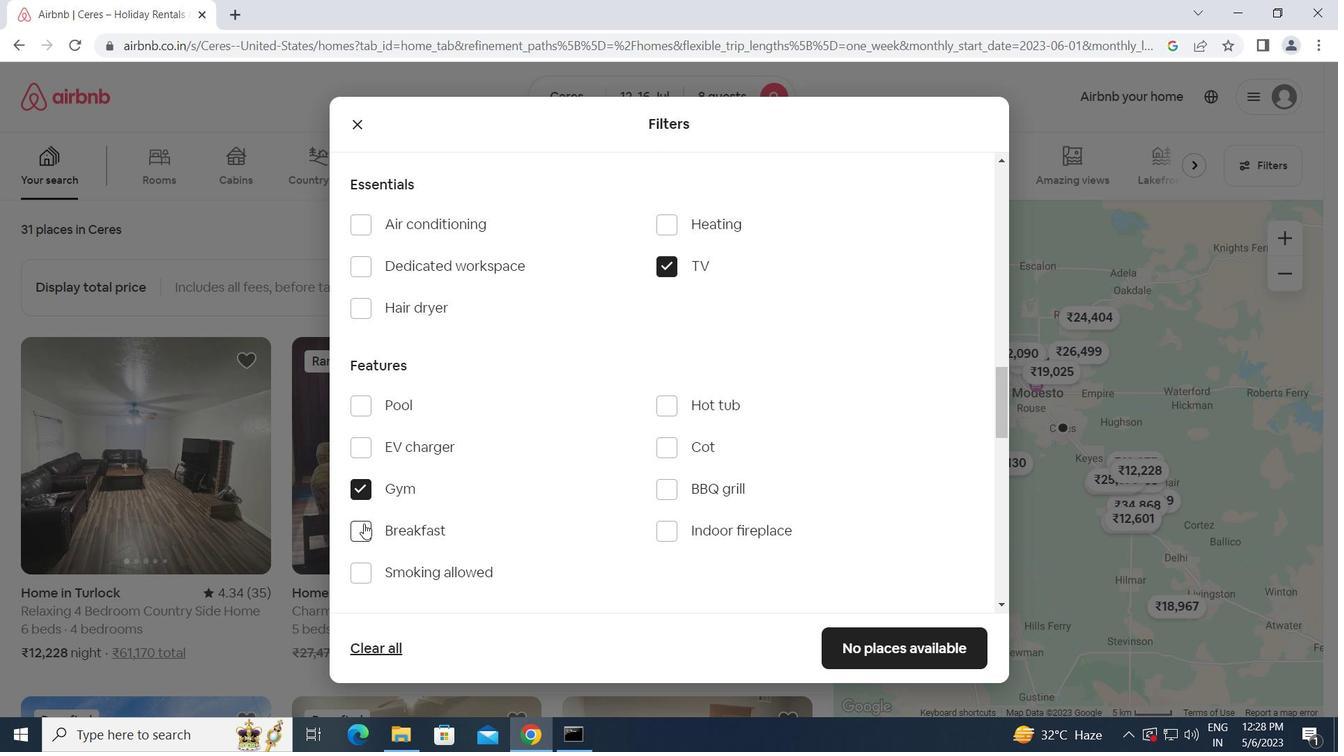 
Action: Mouse moved to (516, 546)
Screenshot: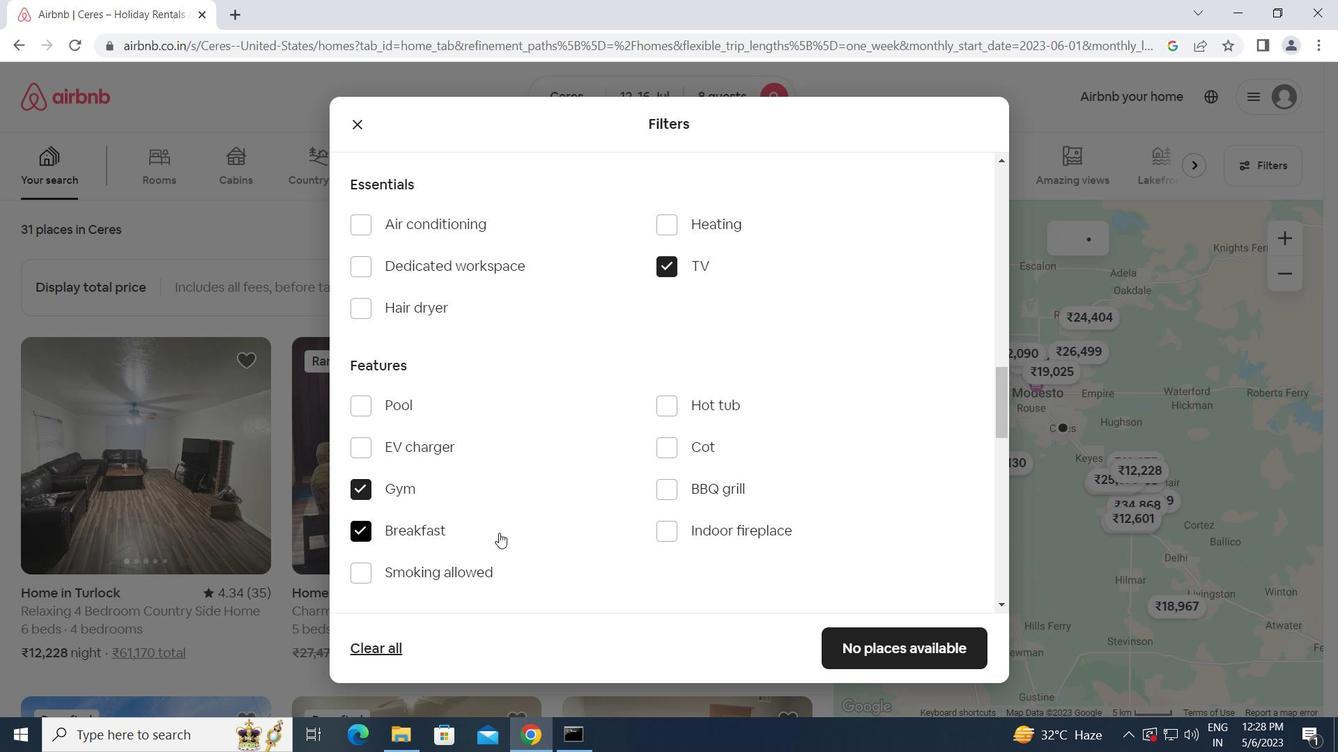 
Action: Mouse scrolled (516, 545) with delta (0, 0)
Screenshot: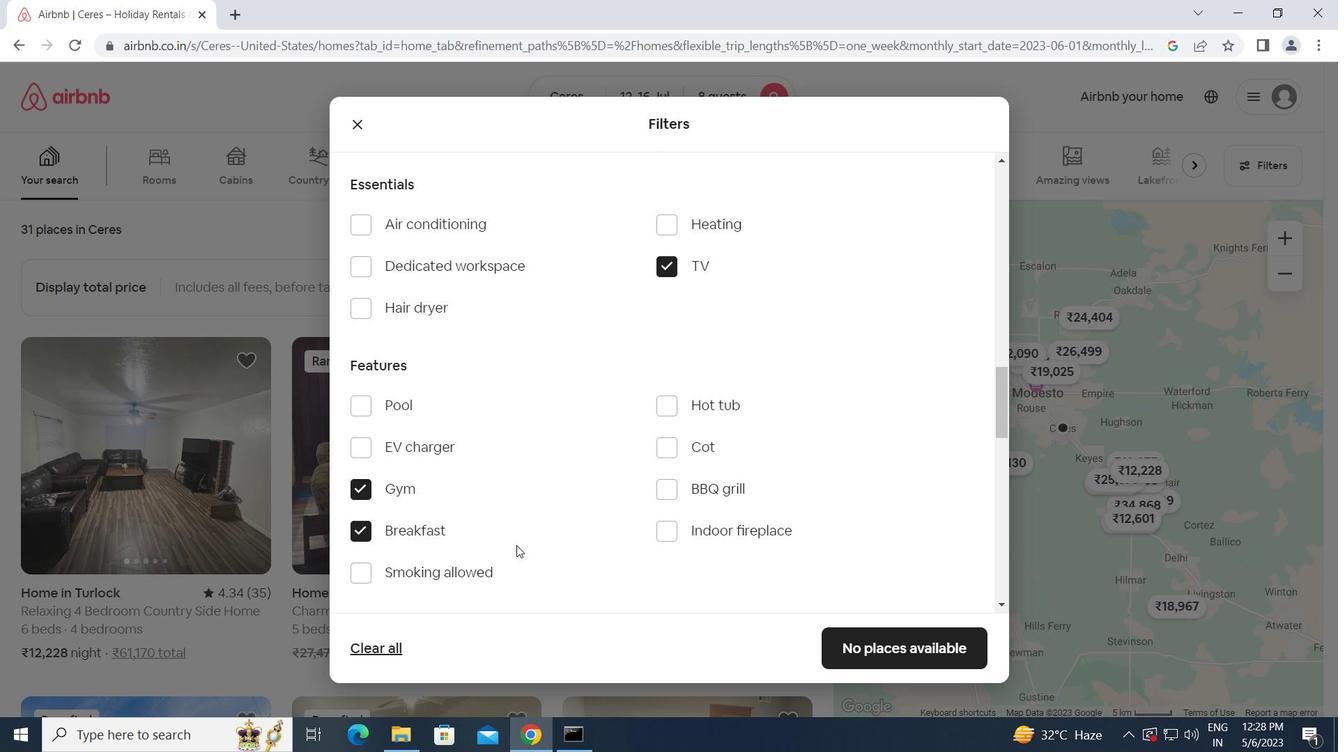 
Action: Mouse moved to (506, 541)
Screenshot: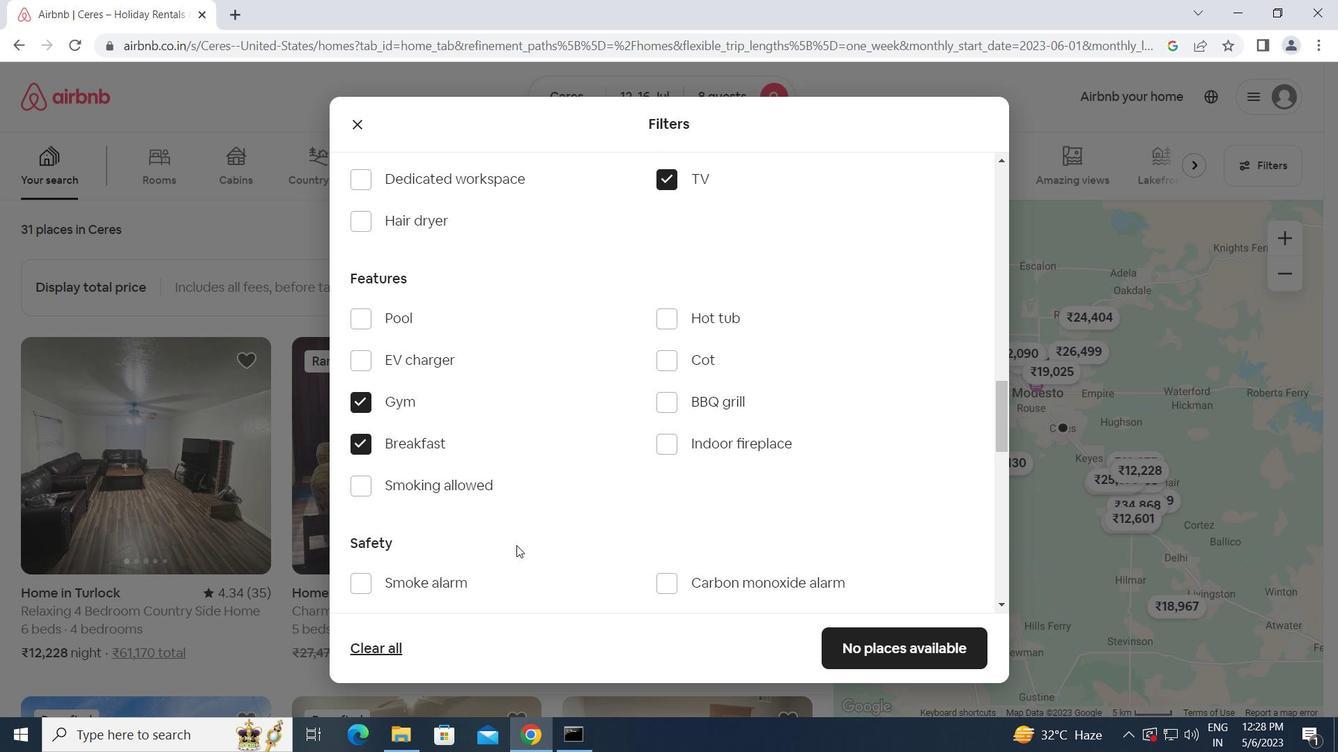
Action: Mouse scrolled (506, 540) with delta (0, 0)
Screenshot: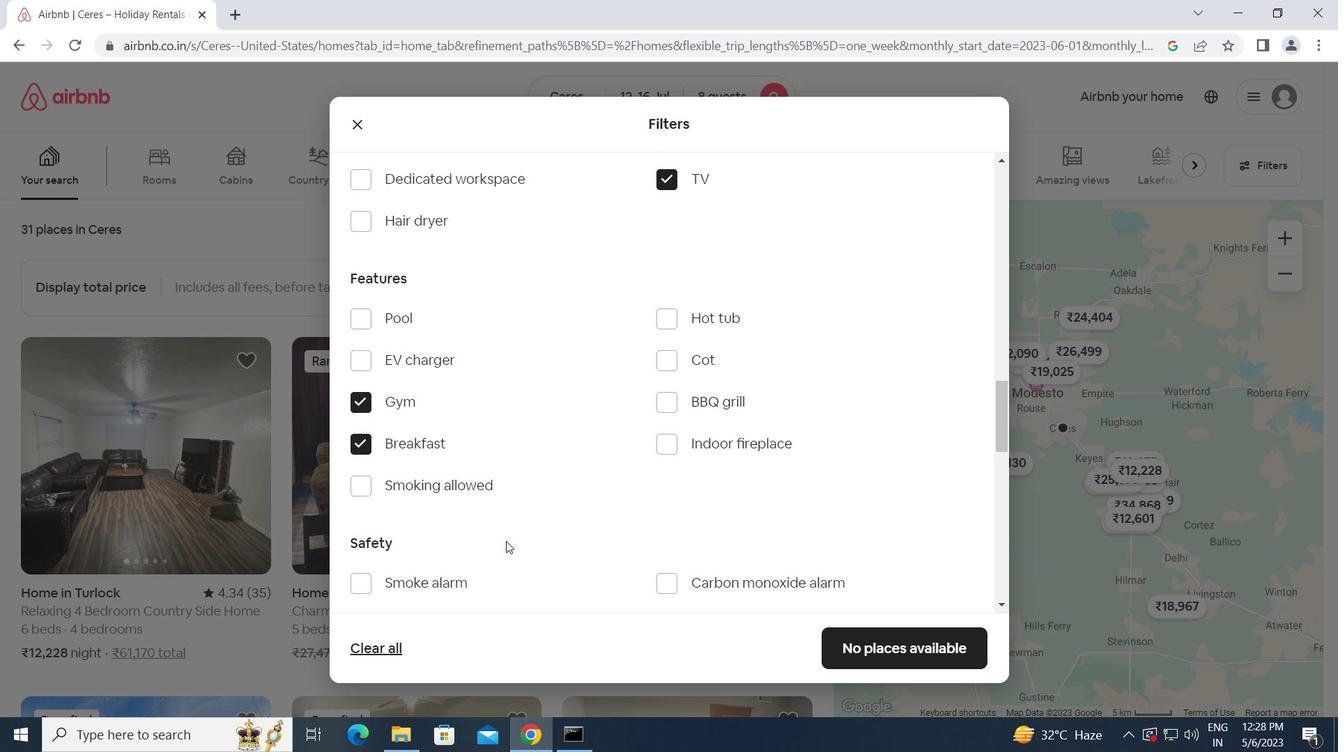 
Action: Mouse scrolled (506, 540) with delta (0, 0)
Screenshot: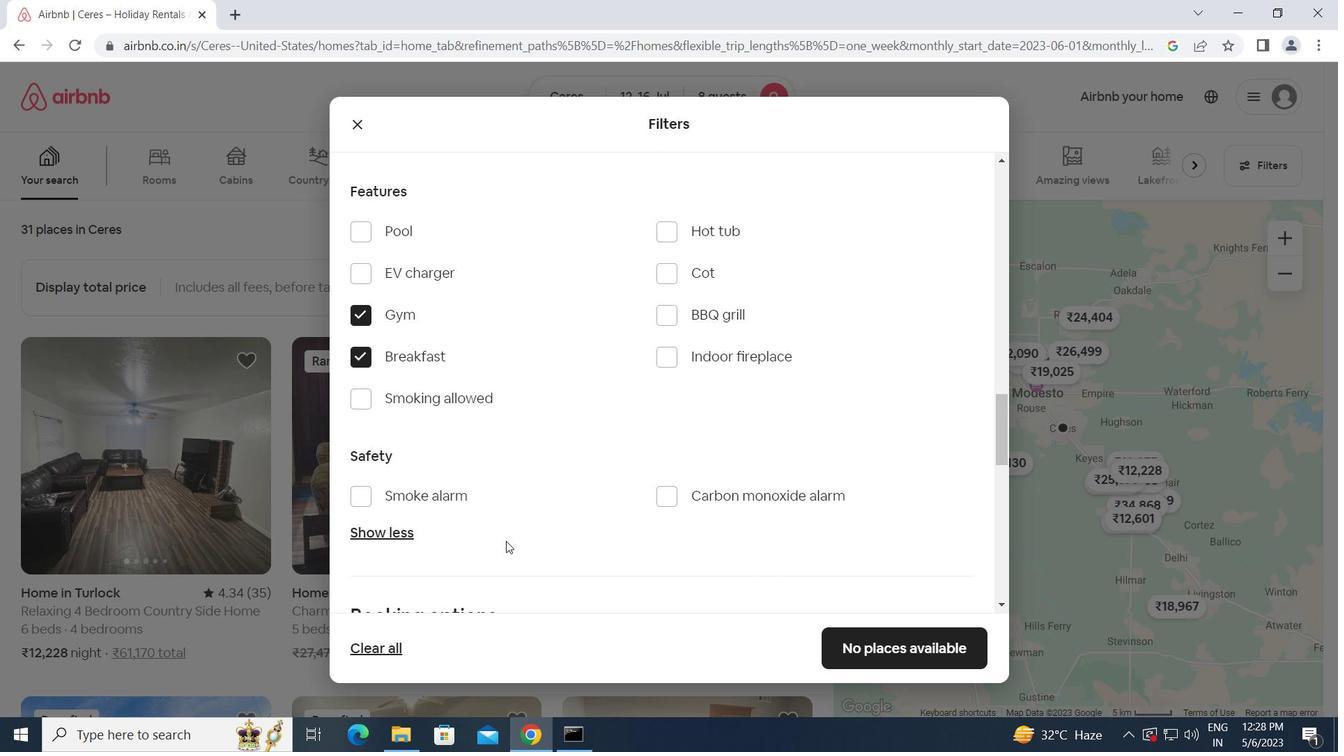 
Action: Mouse scrolled (506, 540) with delta (0, 0)
Screenshot: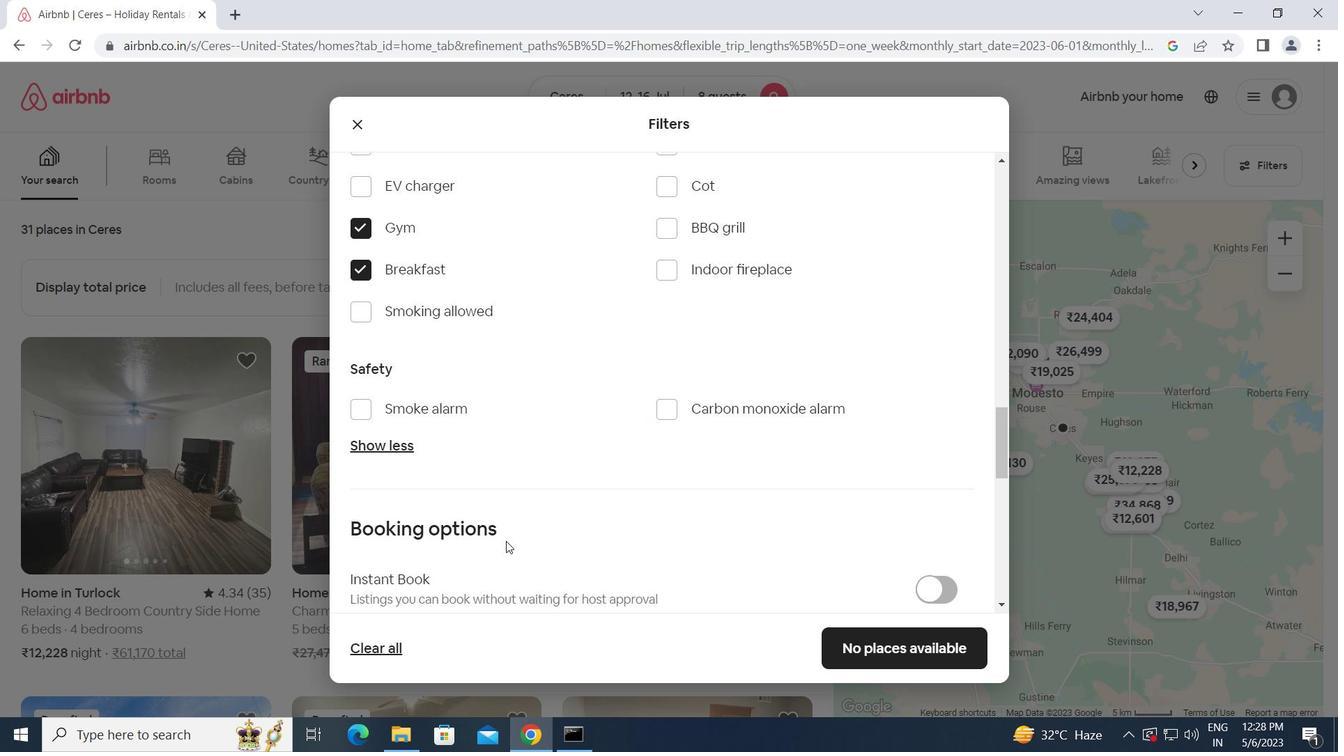 
Action: Mouse scrolled (506, 540) with delta (0, 0)
Screenshot: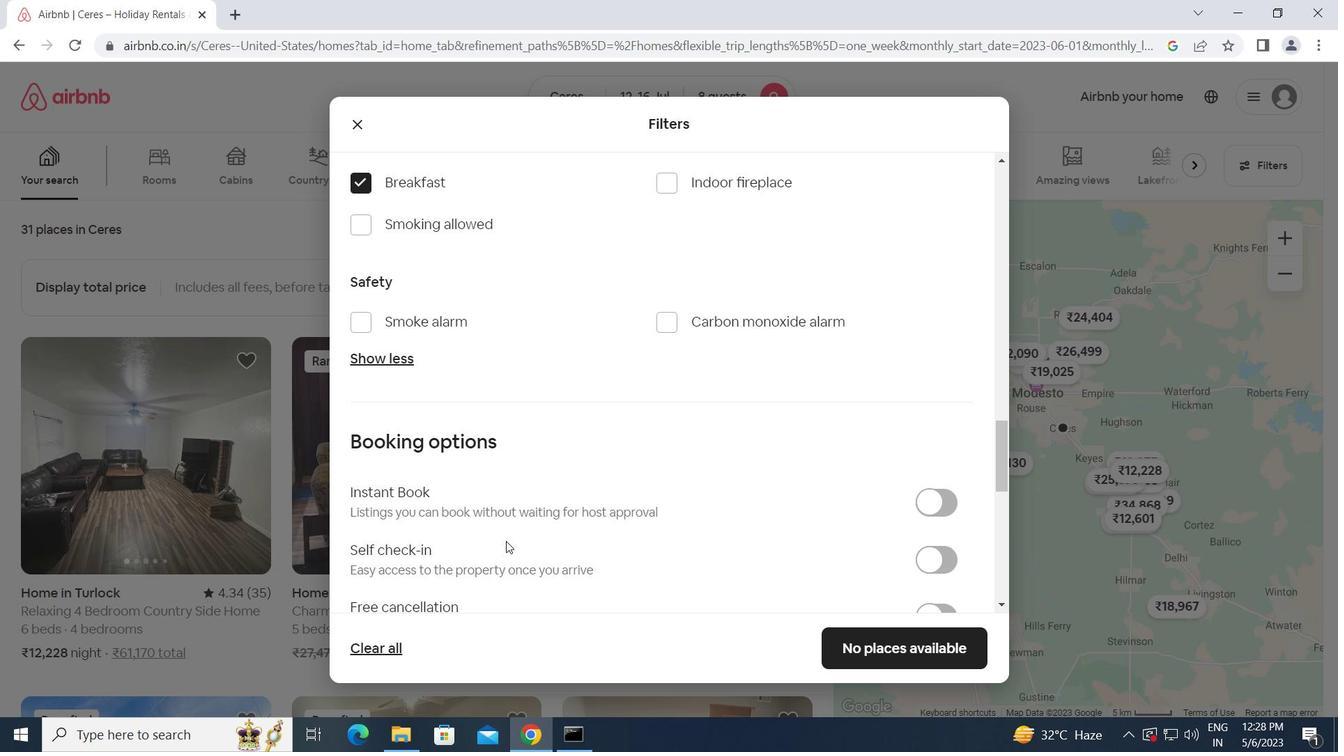 
Action: Mouse moved to (934, 475)
Screenshot: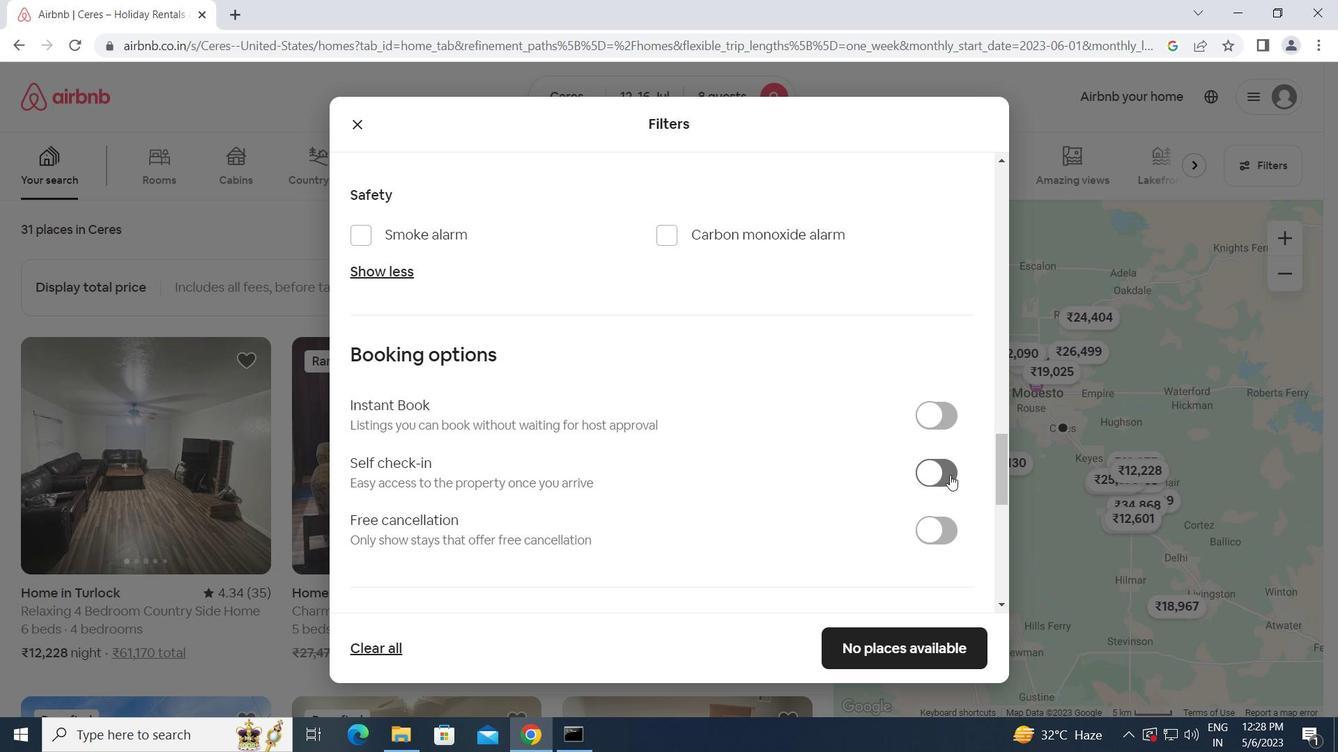 
Action: Mouse pressed left at (934, 475)
Screenshot: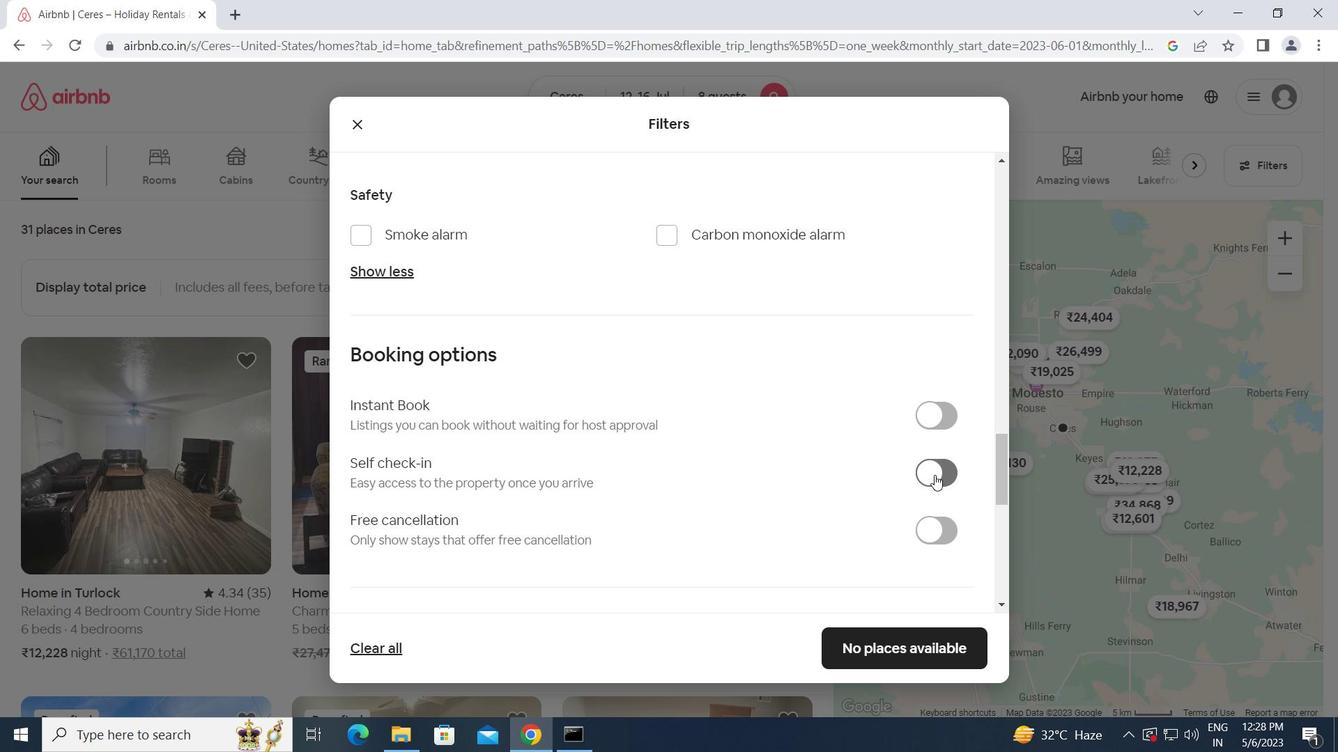 
Action: Mouse moved to (690, 540)
Screenshot: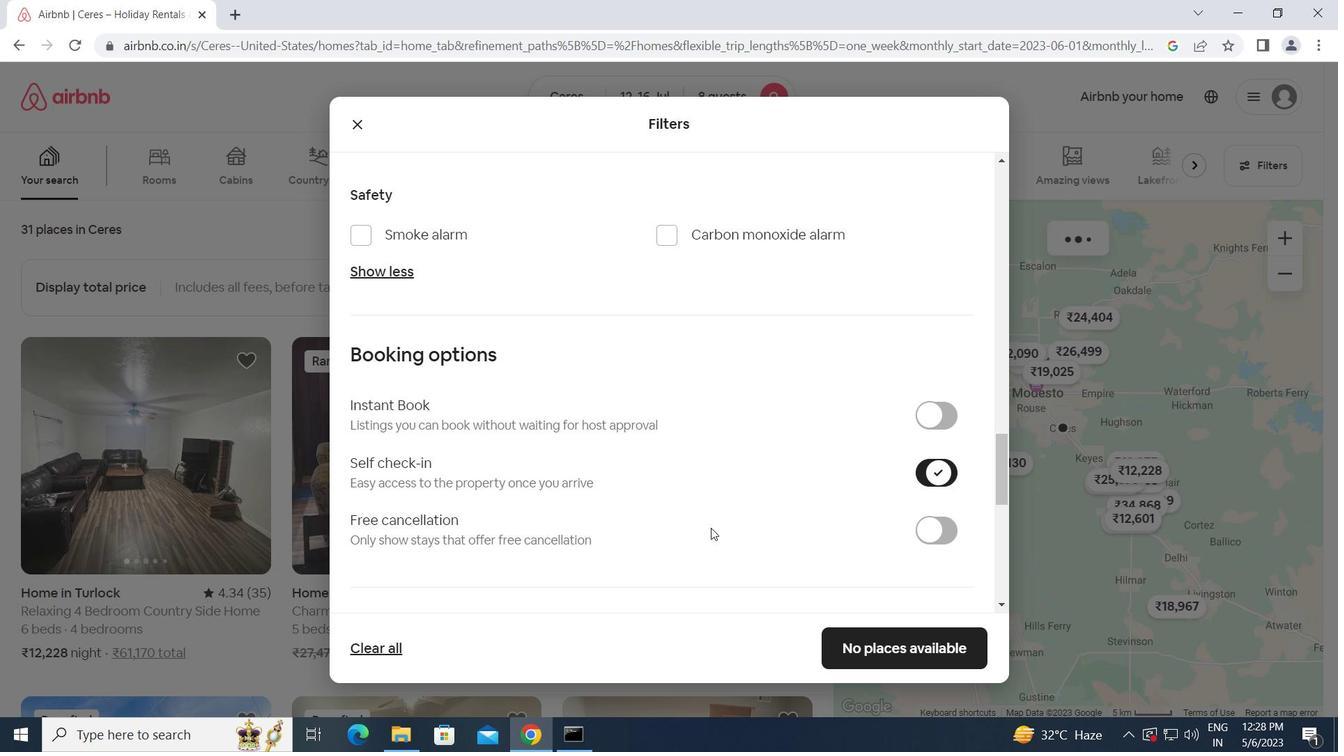 
Action: Mouse scrolled (690, 540) with delta (0, 0)
Screenshot: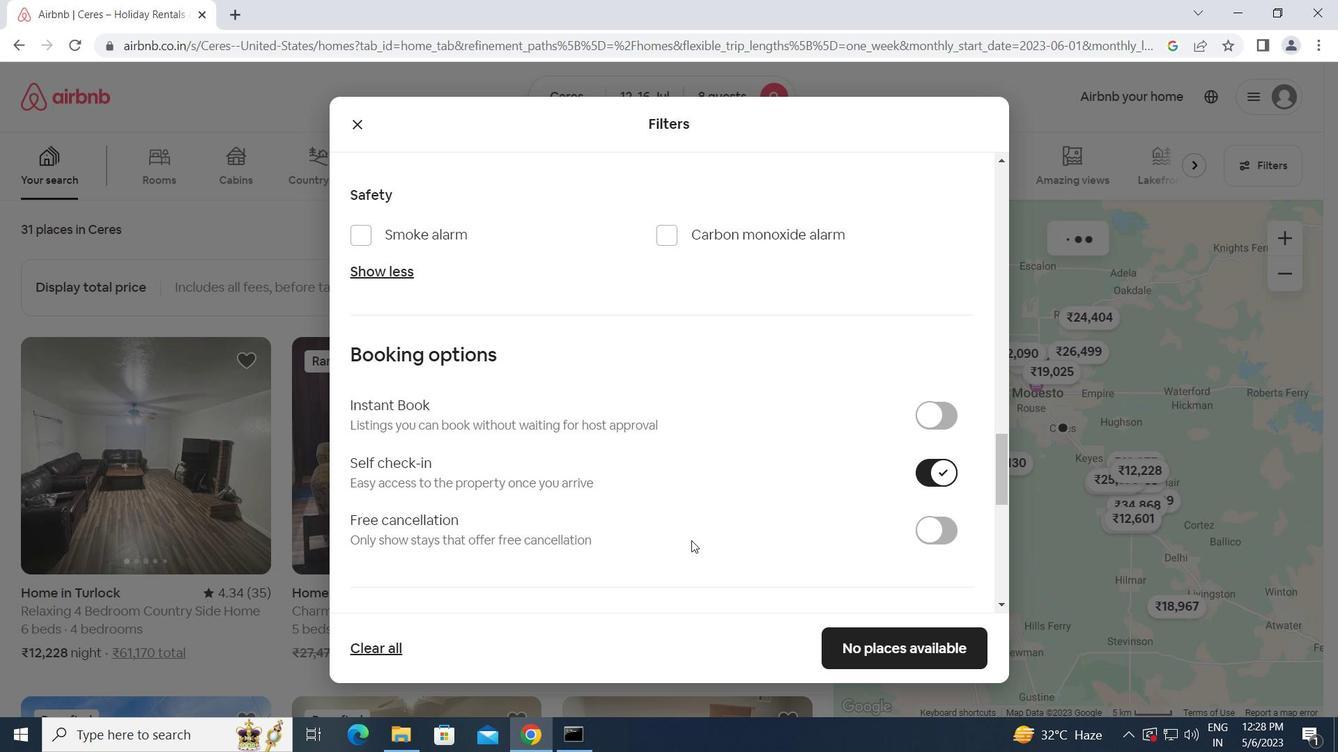 
Action: Mouse scrolled (690, 540) with delta (0, 0)
Screenshot: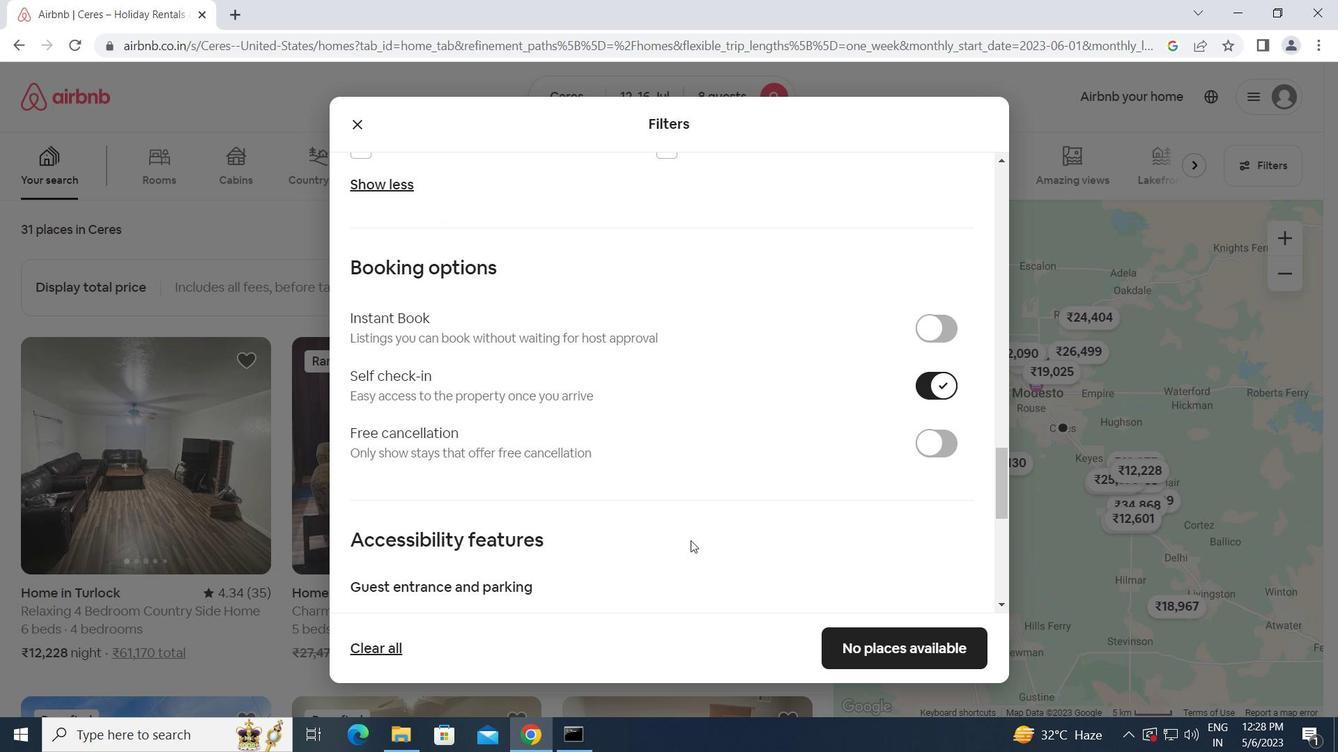 
Action: Mouse scrolled (690, 540) with delta (0, 0)
Screenshot: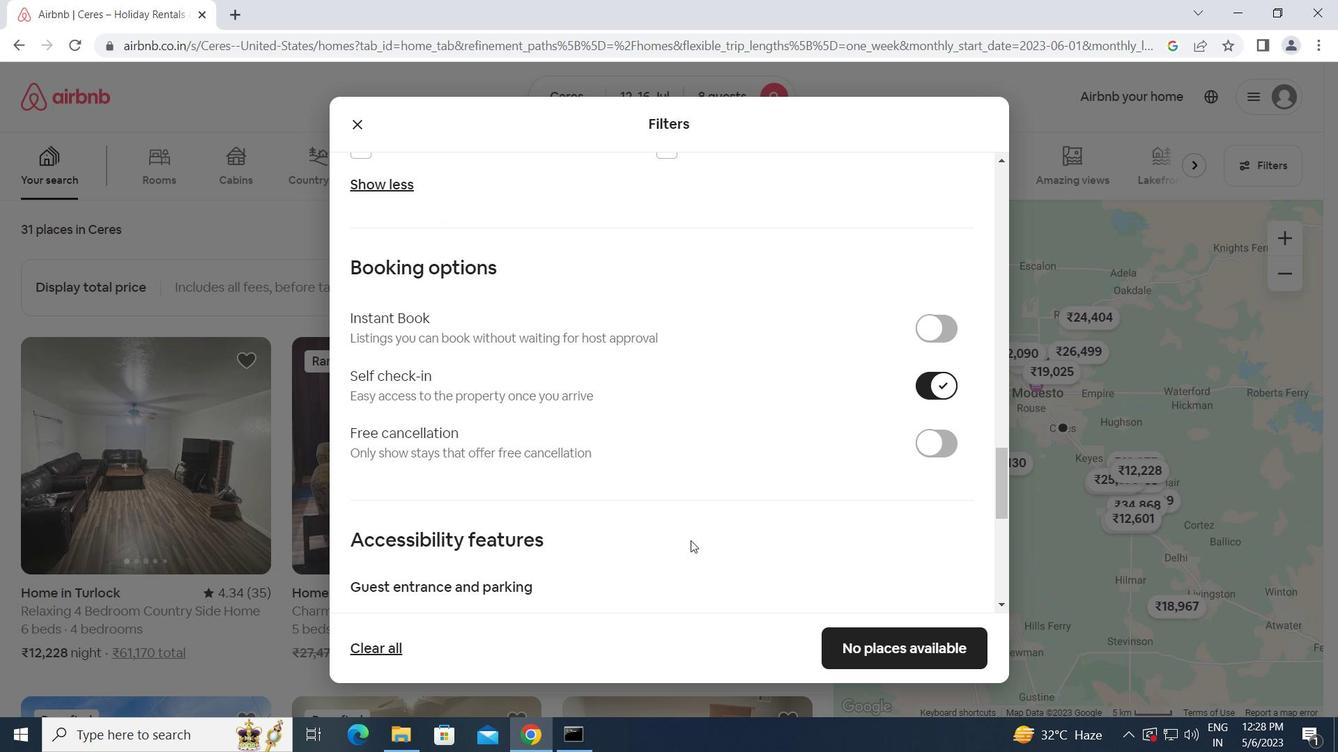 
Action: Mouse scrolled (690, 541) with delta (0, 0)
Screenshot: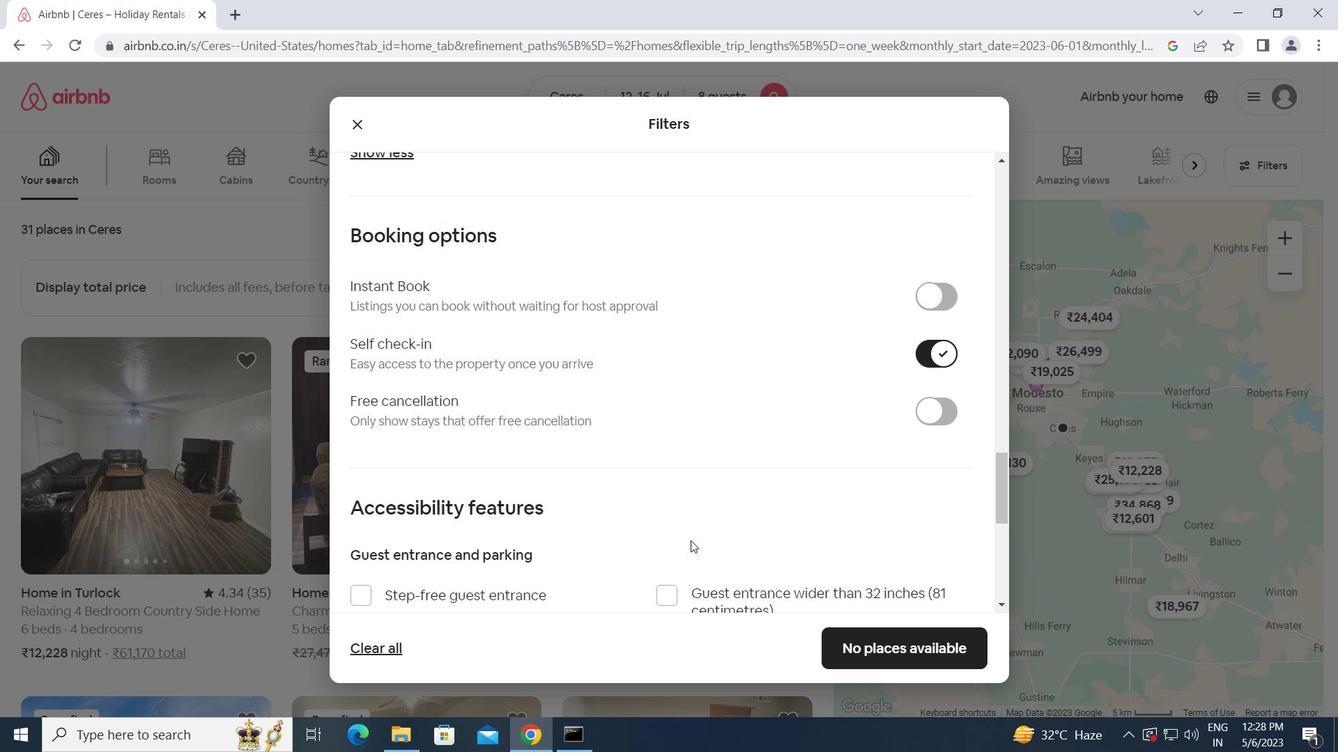
Action: Mouse scrolled (690, 540) with delta (0, 0)
Screenshot: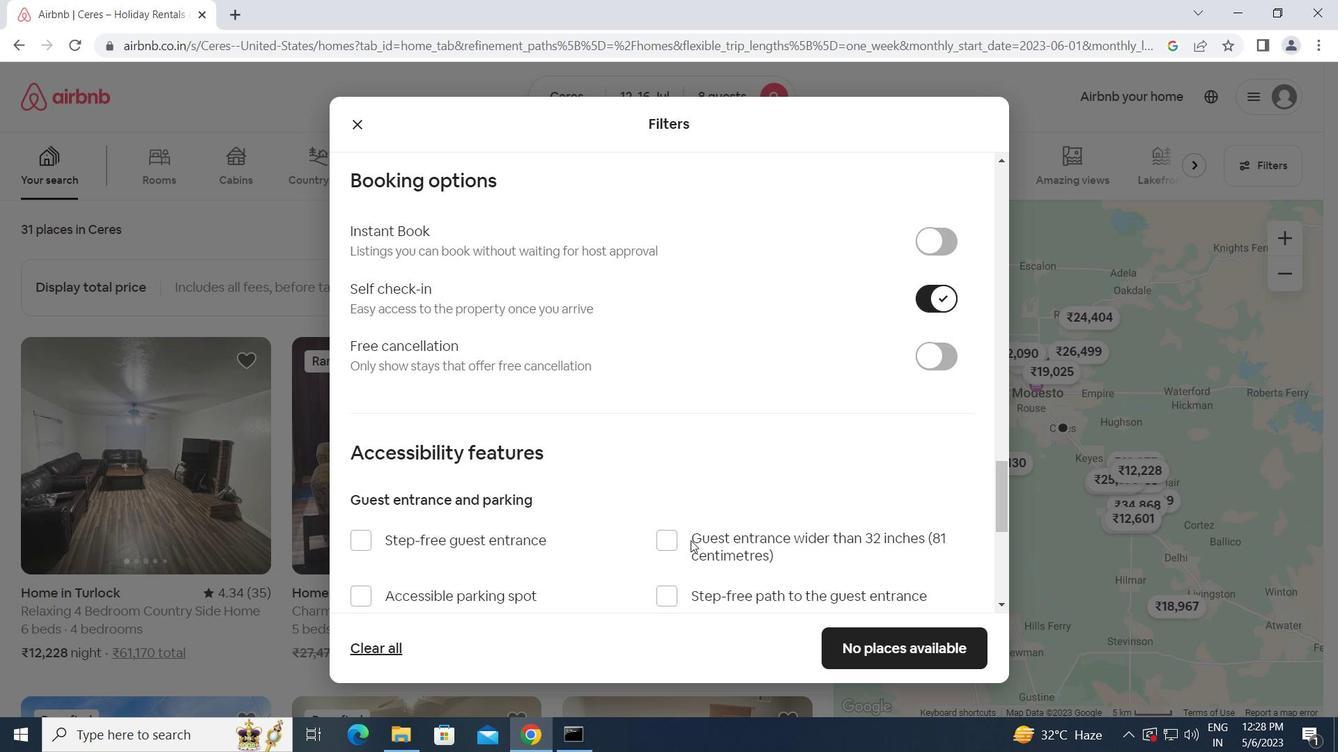 
Action: Mouse scrolled (690, 540) with delta (0, 0)
Screenshot: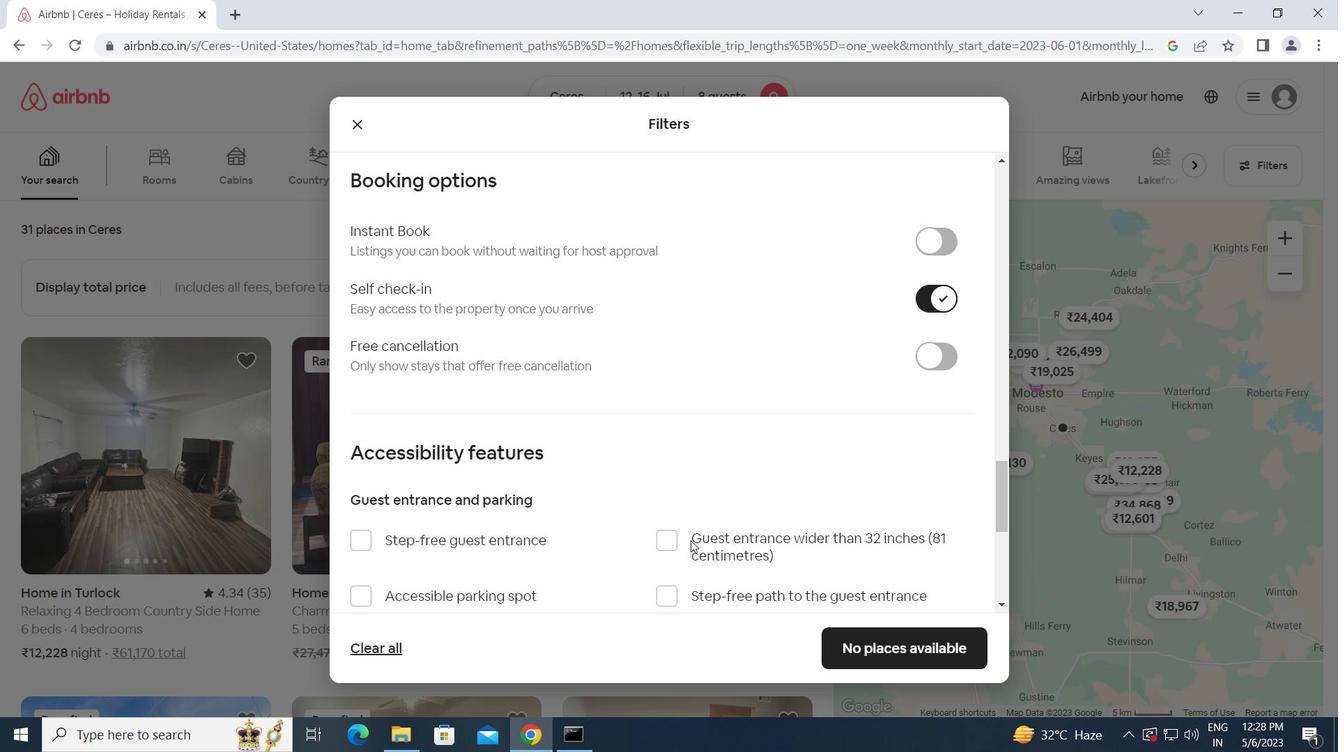 
Action: Mouse scrolled (690, 540) with delta (0, 0)
Screenshot: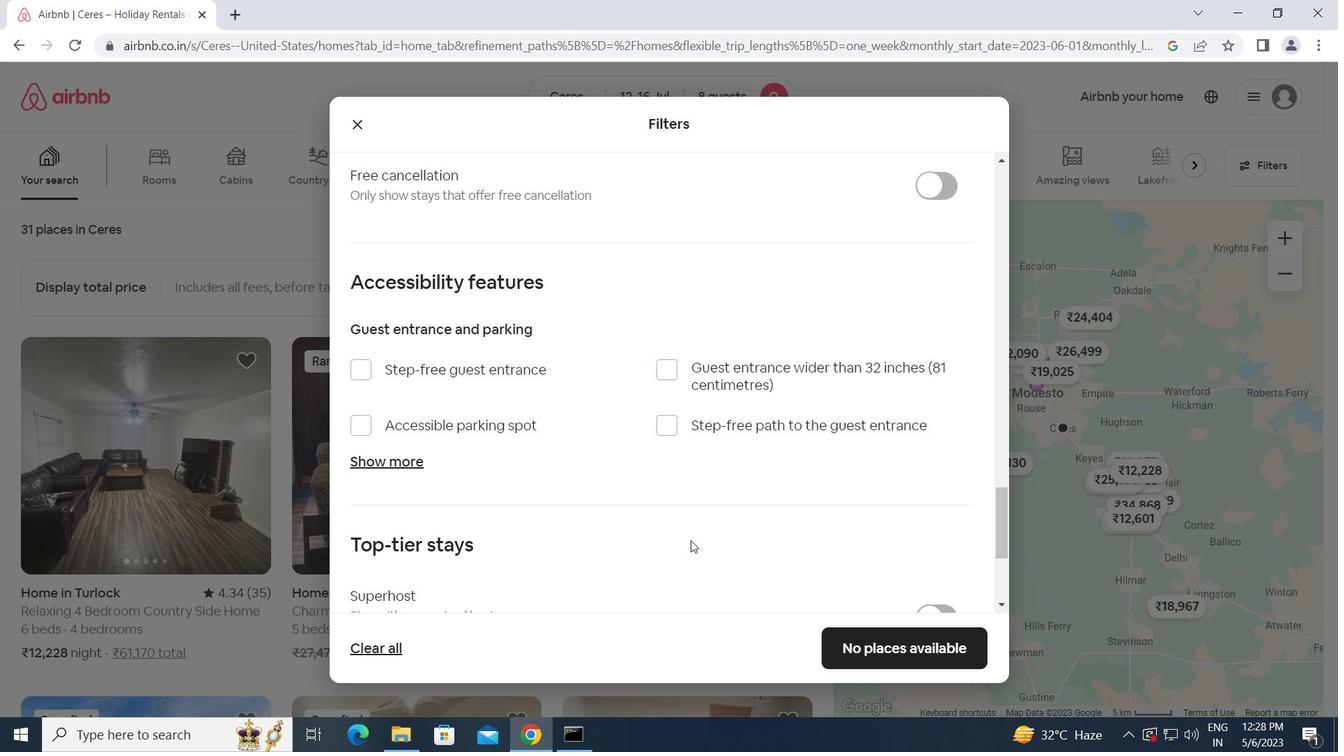 
Action: Mouse scrolled (690, 540) with delta (0, 0)
Screenshot: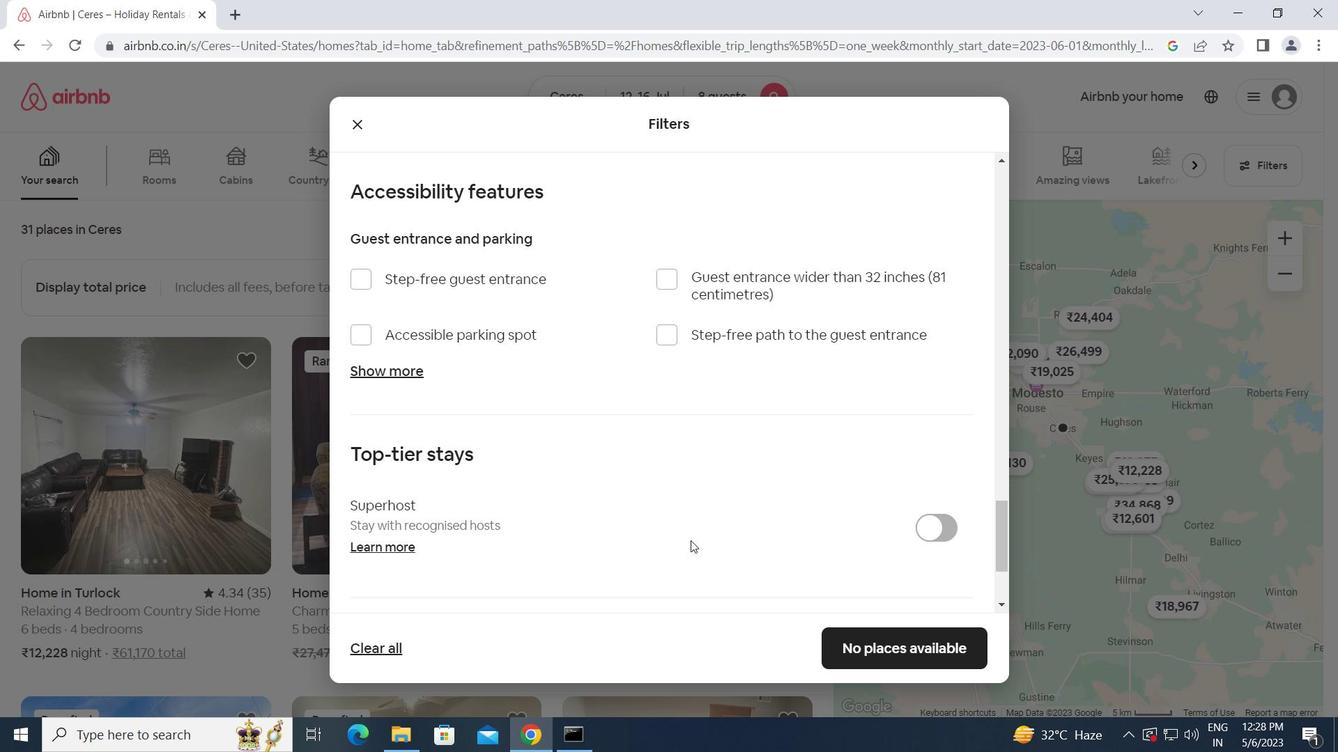 
Action: Mouse scrolled (690, 540) with delta (0, 0)
Screenshot: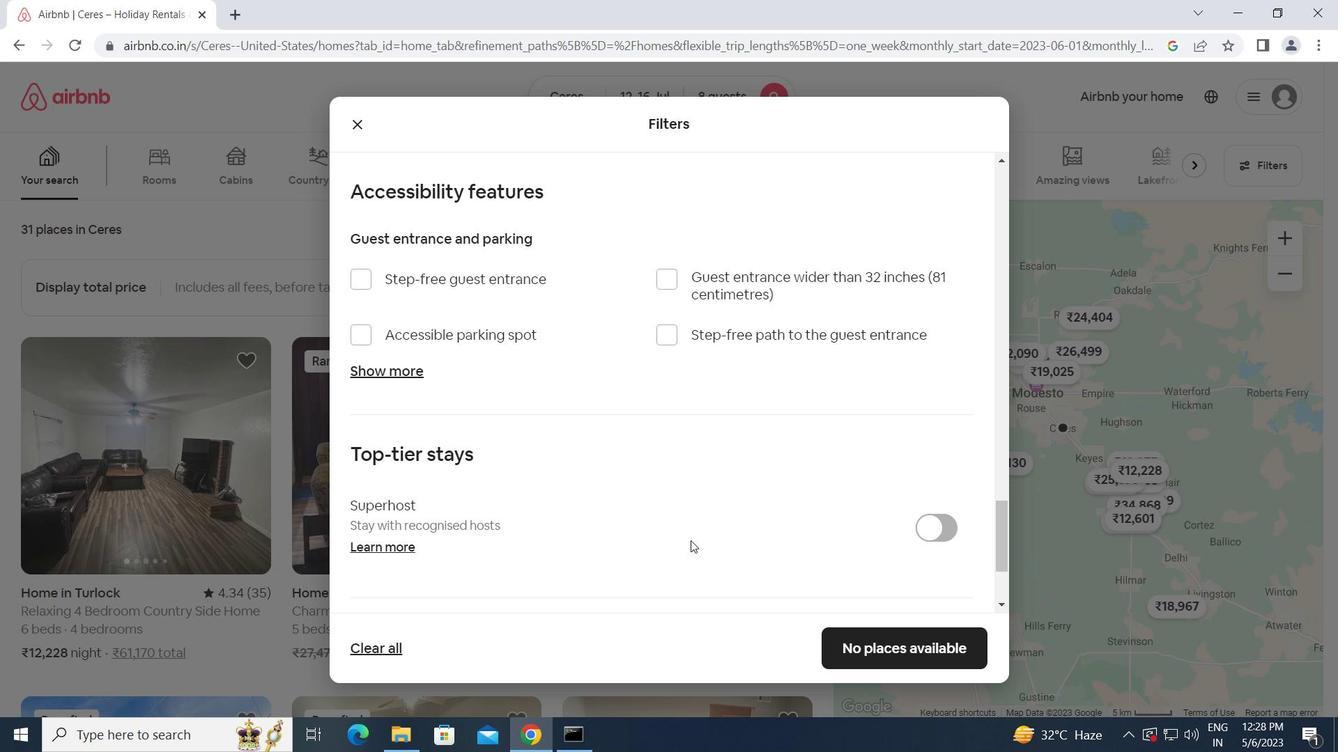 
Action: Mouse scrolled (690, 540) with delta (0, 0)
Screenshot: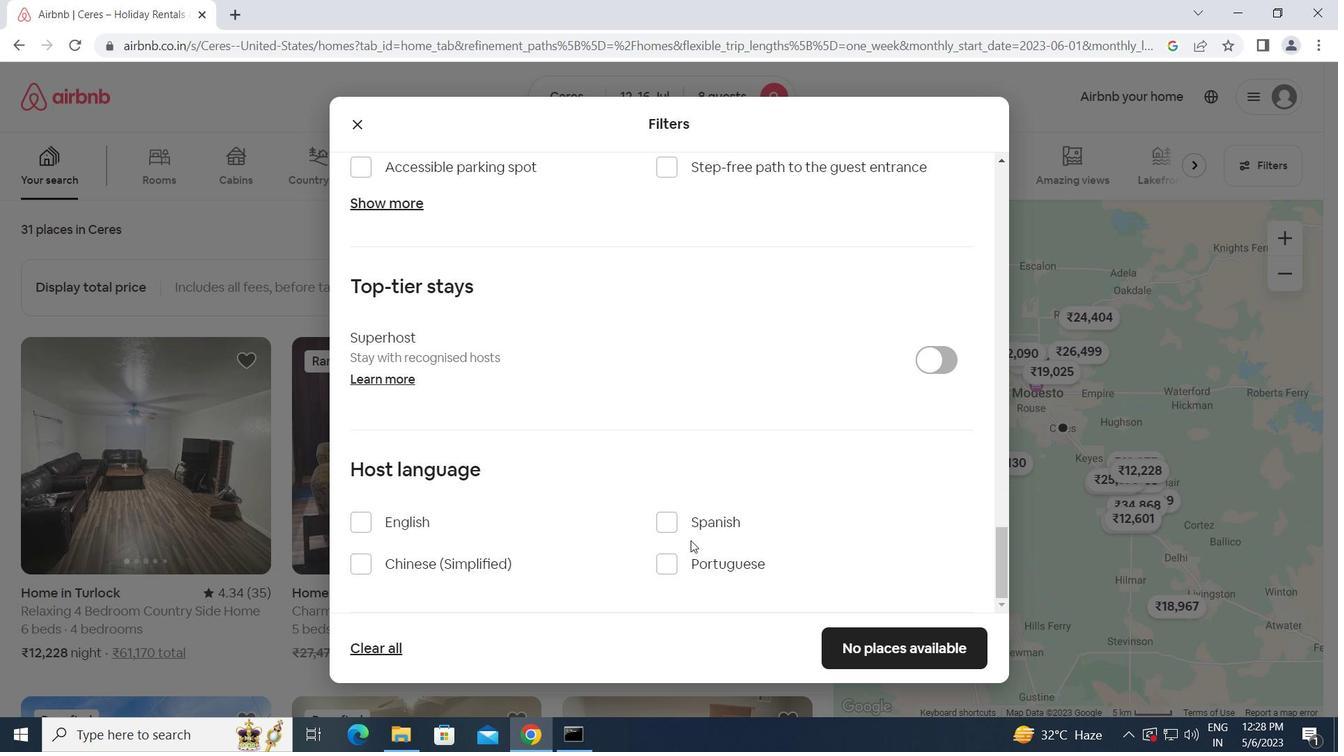 
Action: Mouse scrolled (690, 540) with delta (0, 0)
Screenshot: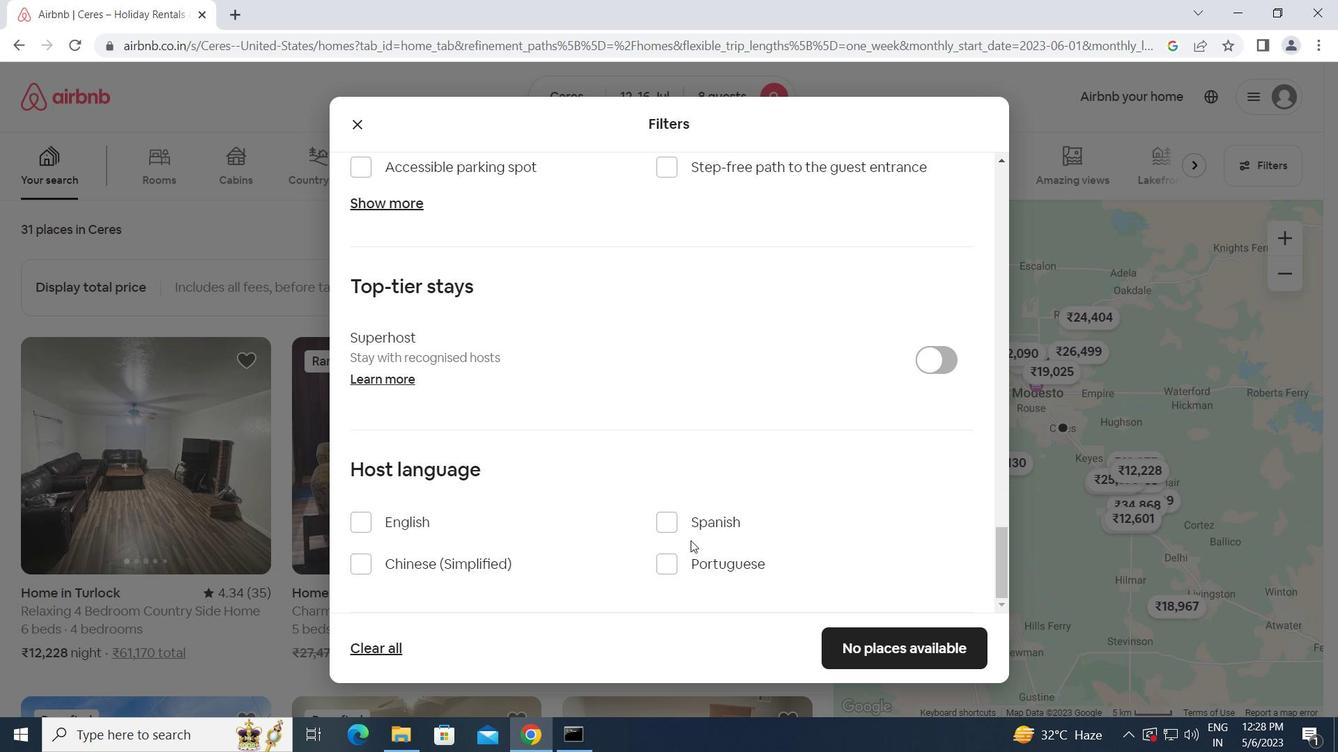 
Action: Mouse moved to (366, 523)
Screenshot: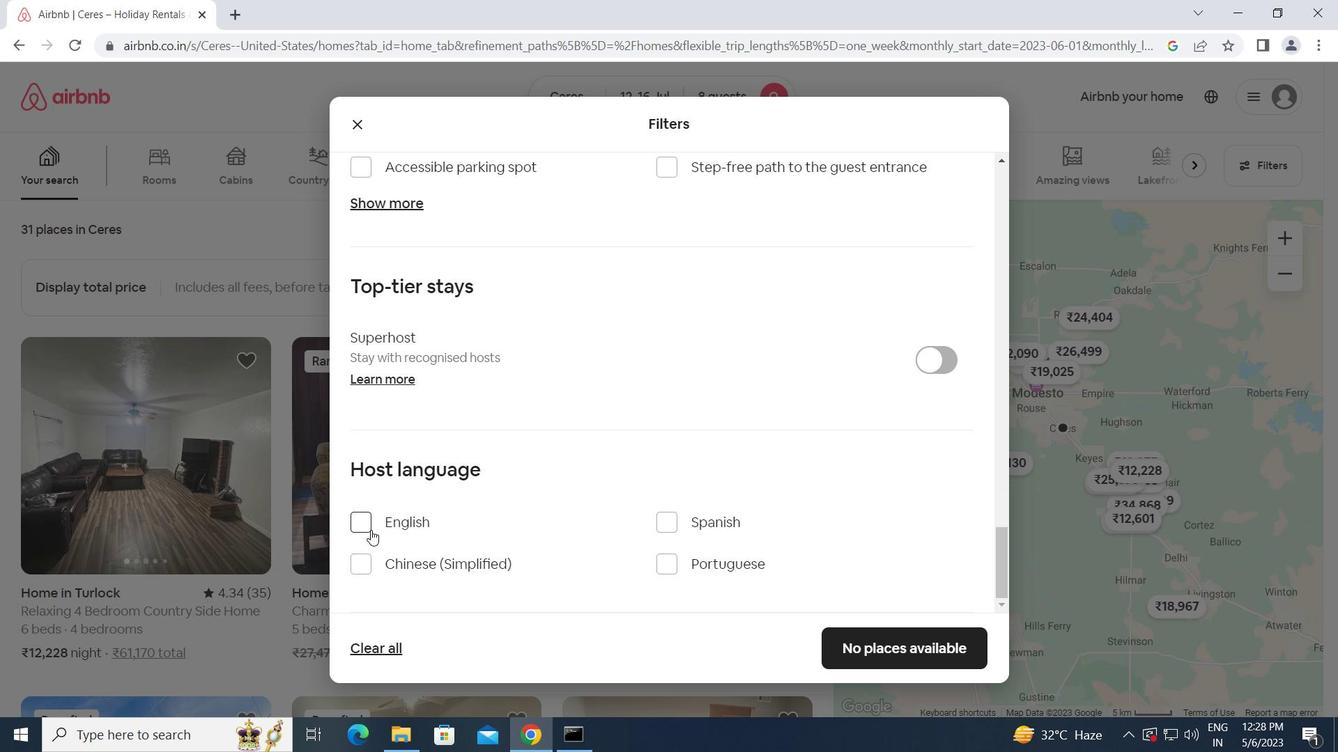 
Action: Mouse pressed left at (366, 523)
Screenshot: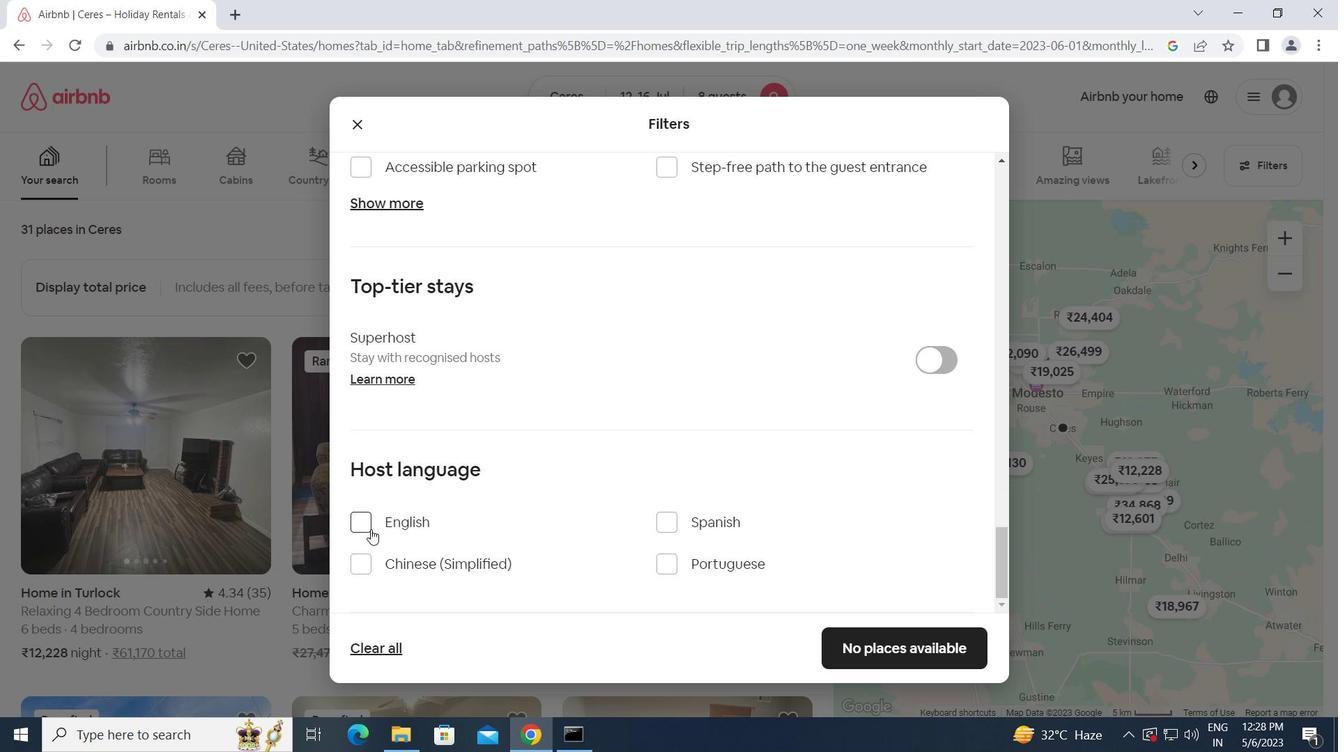 
Action: Mouse moved to (886, 651)
Screenshot: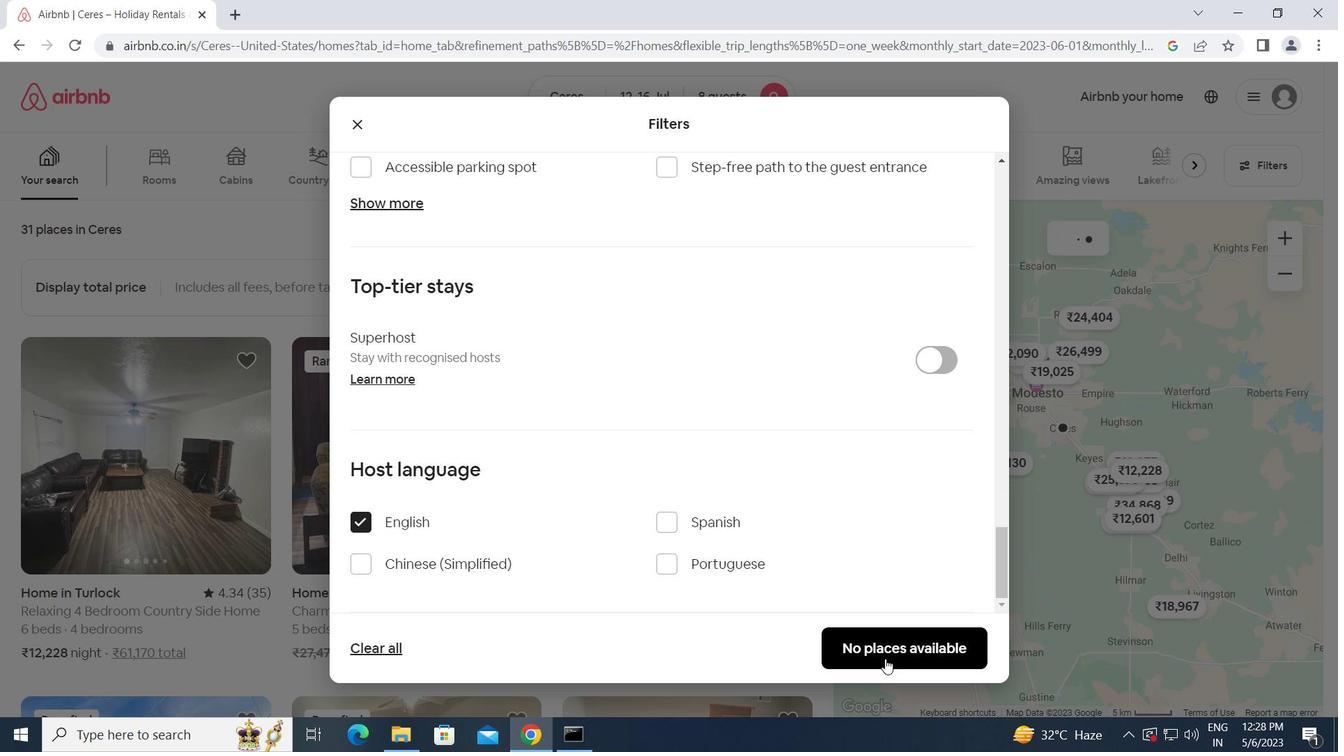 
Action: Mouse pressed left at (886, 651)
Screenshot: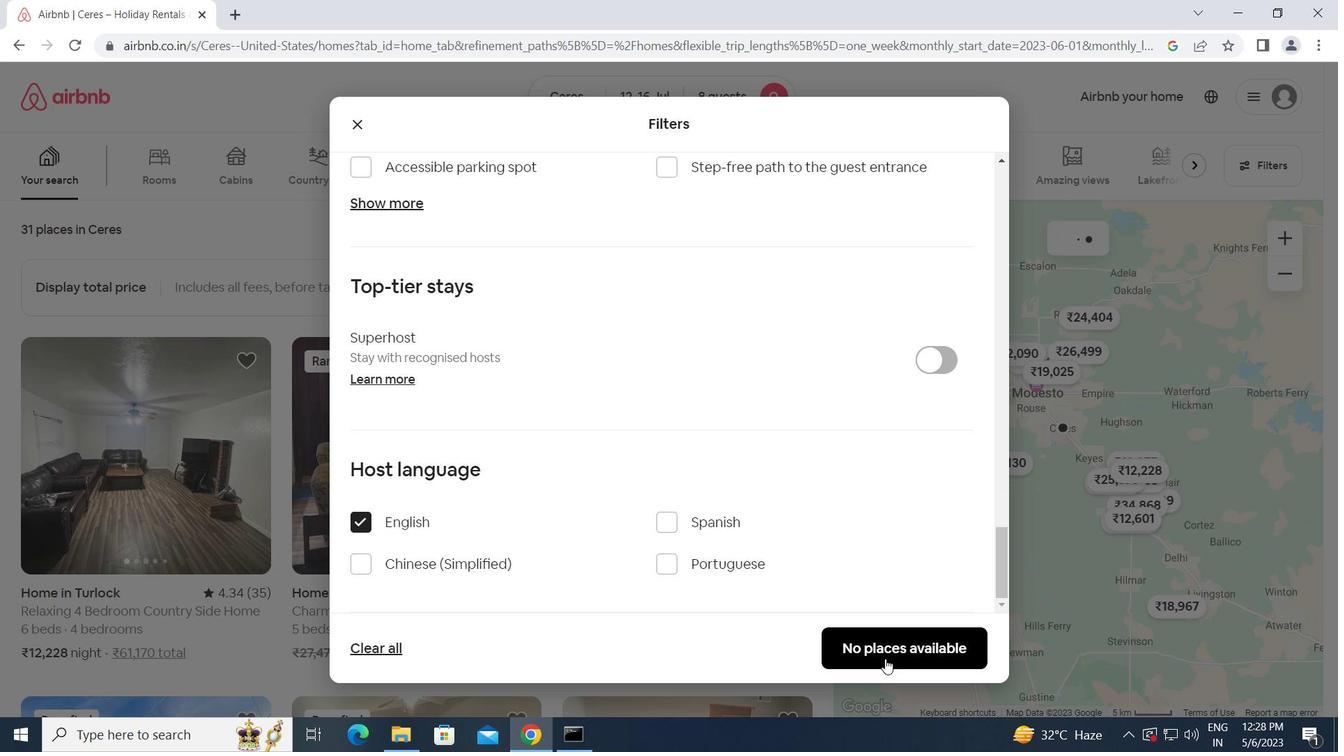 
